 Task: Create a Vector Illustration of a Vintage Beach Cruiser.
Action: Mouse moved to (22, 88)
Screenshot: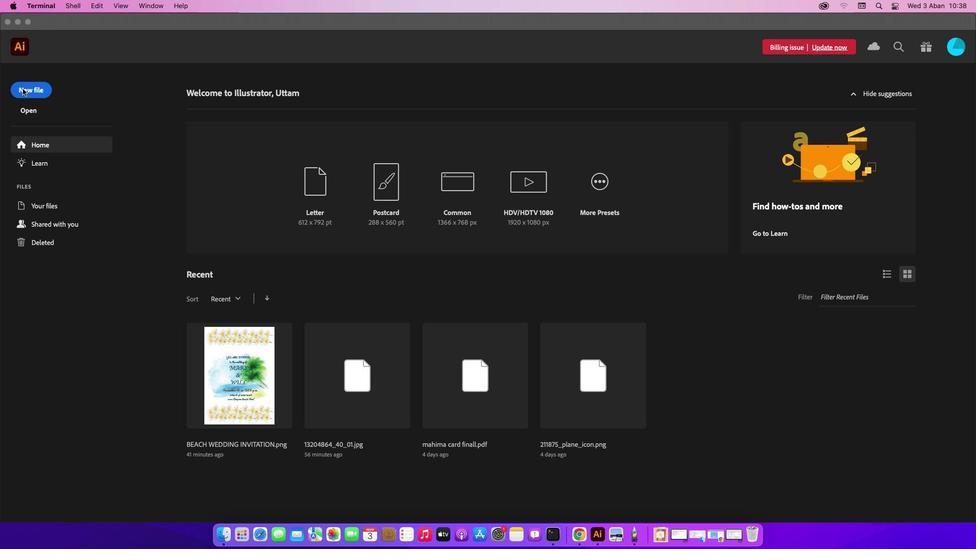 
Action: Mouse pressed left at (22, 88)
Screenshot: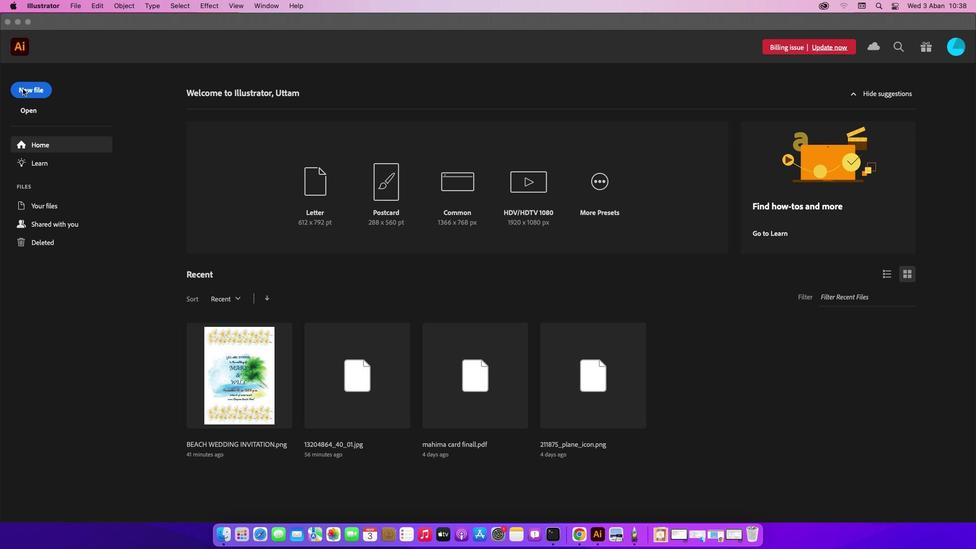 
Action: Mouse pressed left at (22, 88)
Screenshot: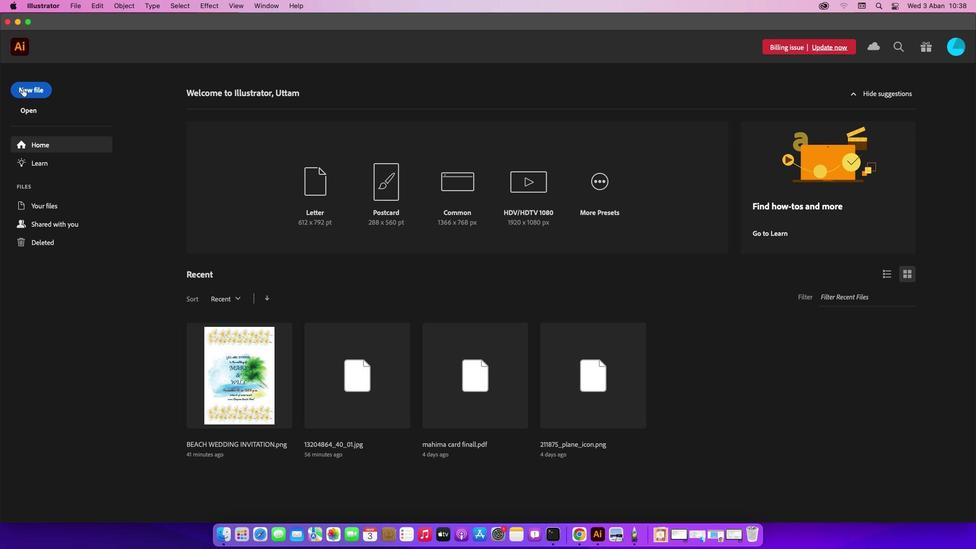 
Action: Mouse moved to (712, 414)
Screenshot: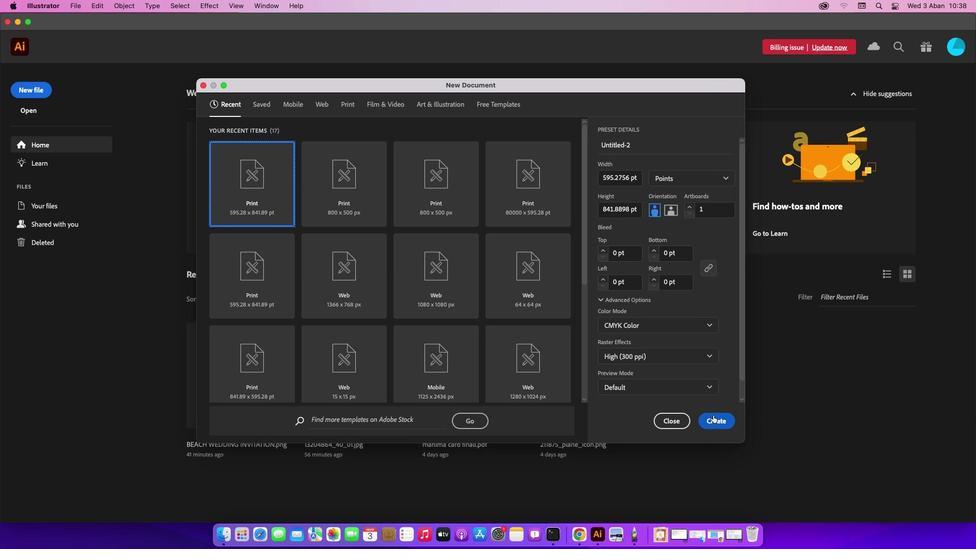 
Action: Mouse pressed left at (712, 414)
Screenshot: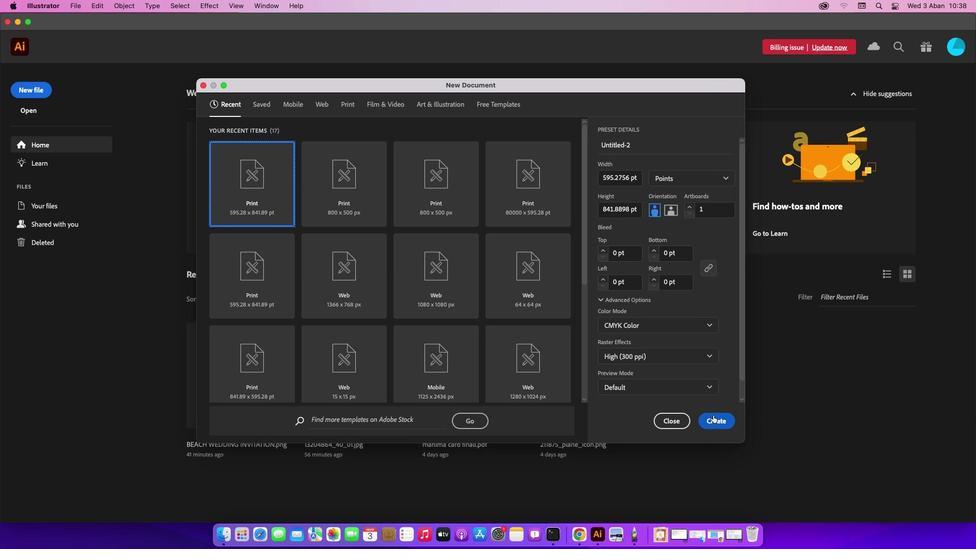 
Action: Mouse moved to (74, 3)
Screenshot: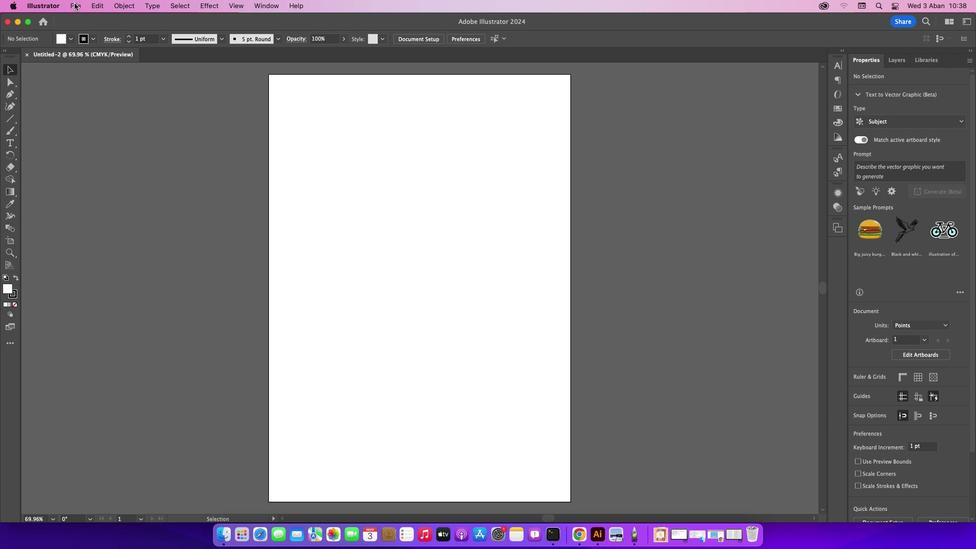 
Action: Mouse pressed left at (74, 3)
Screenshot: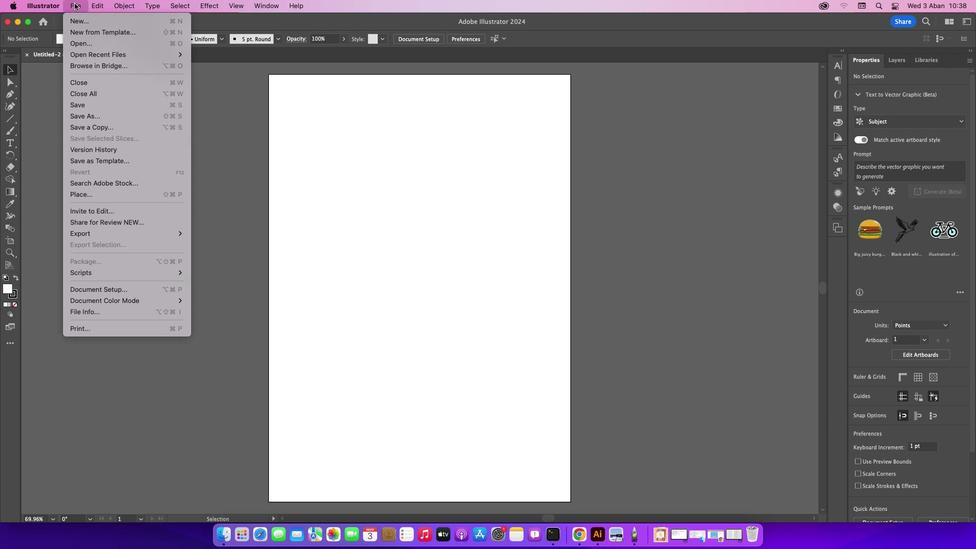 
Action: Mouse moved to (95, 39)
Screenshot: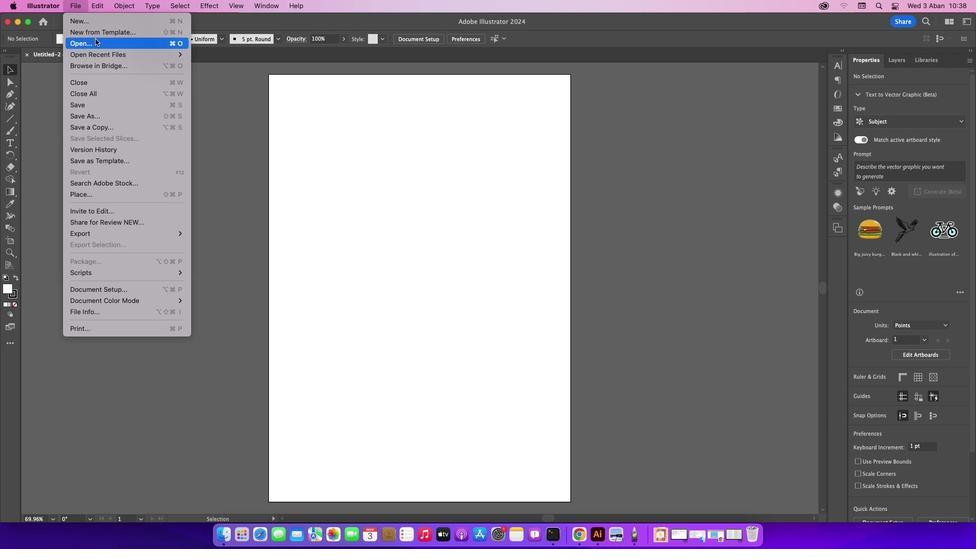 
Action: Mouse pressed left at (95, 39)
Screenshot: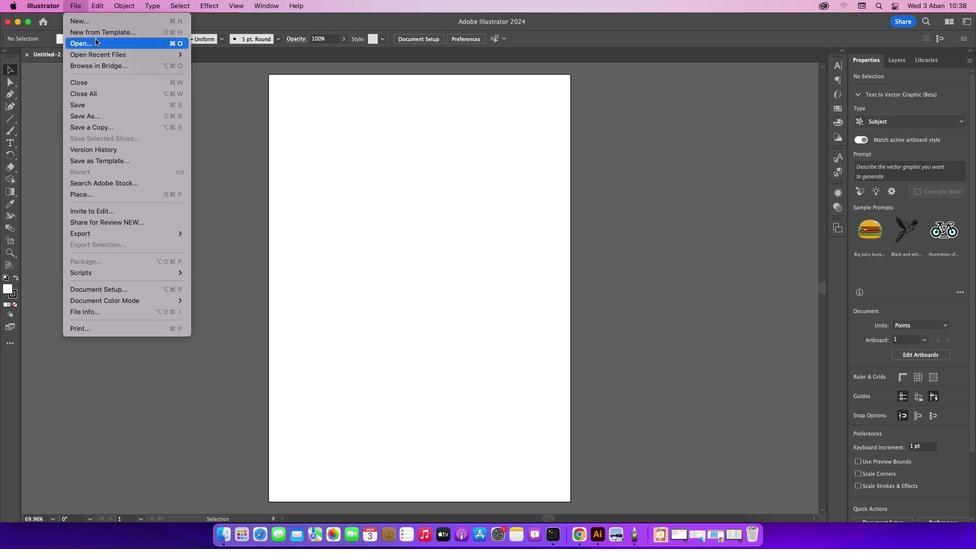 
Action: Mouse moved to (419, 140)
Screenshot: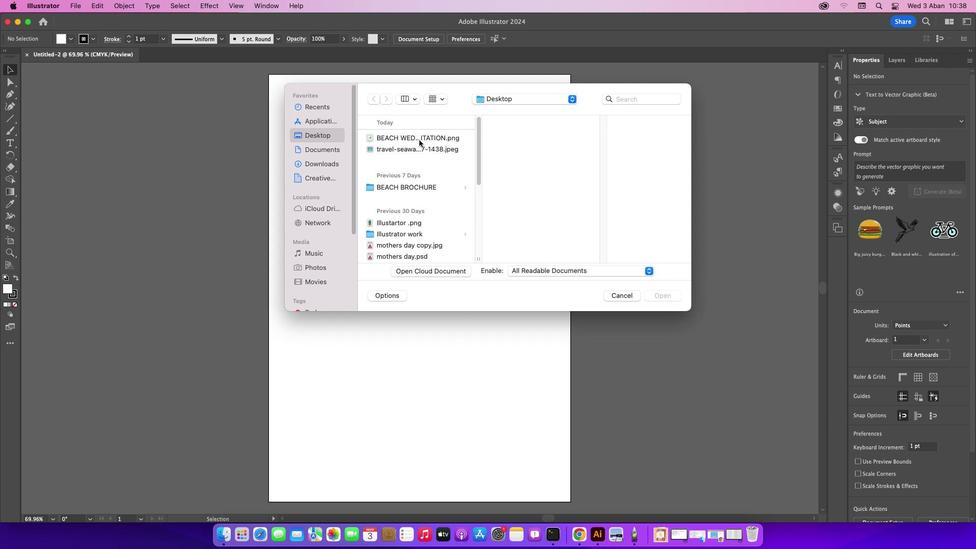 
Action: Mouse pressed left at (419, 140)
Screenshot: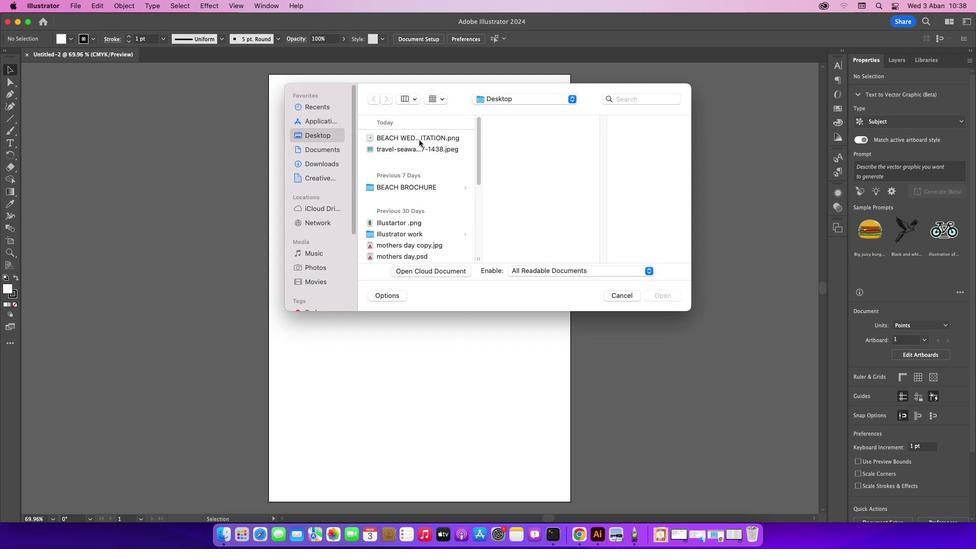 
Action: Mouse moved to (402, 156)
Screenshot: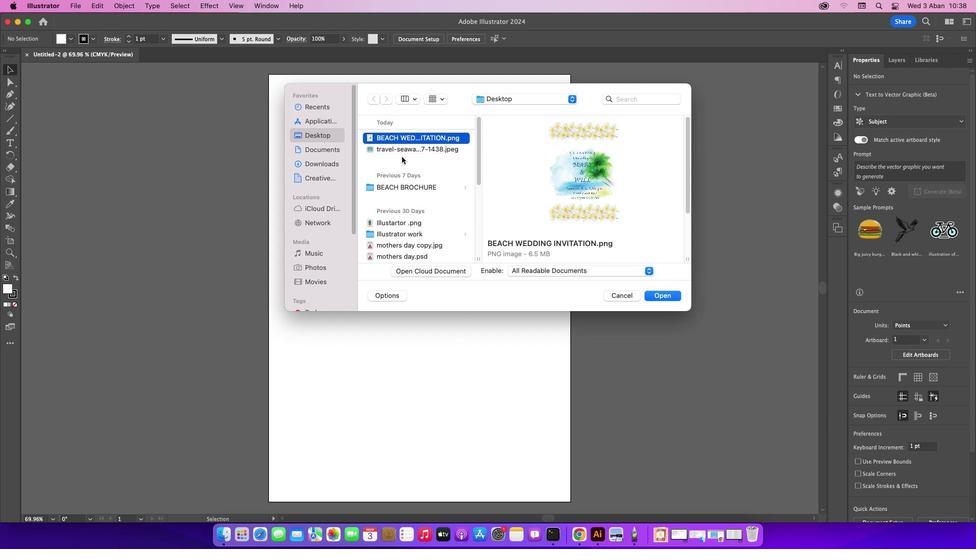 
Action: Mouse pressed left at (402, 156)
Screenshot: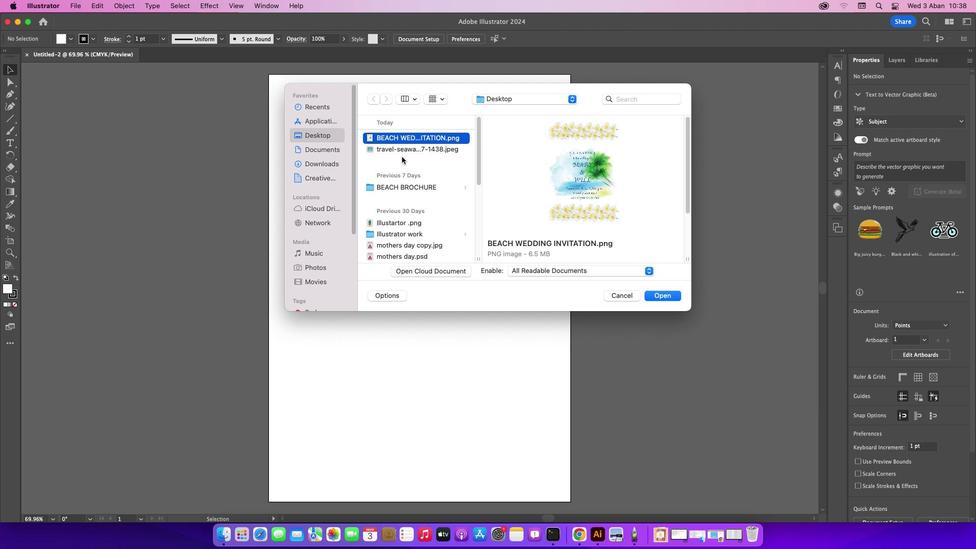 
Action: Mouse moved to (663, 297)
Screenshot: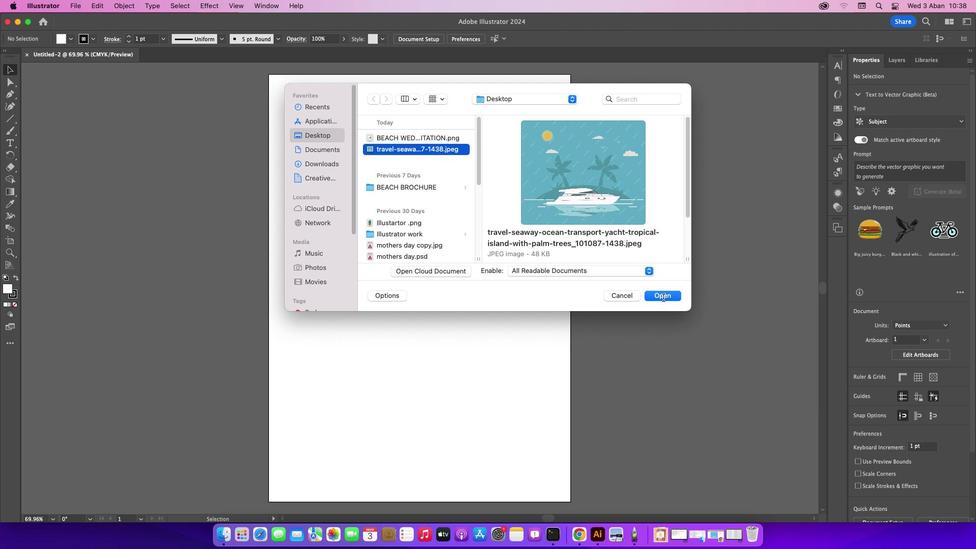 
Action: Mouse pressed left at (663, 297)
Screenshot: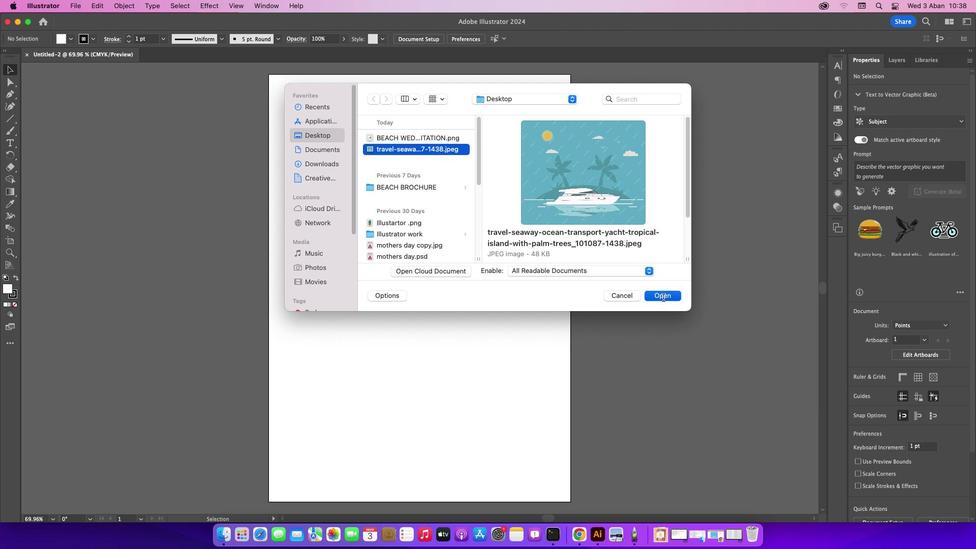 
Action: Mouse moved to (893, 64)
Screenshot: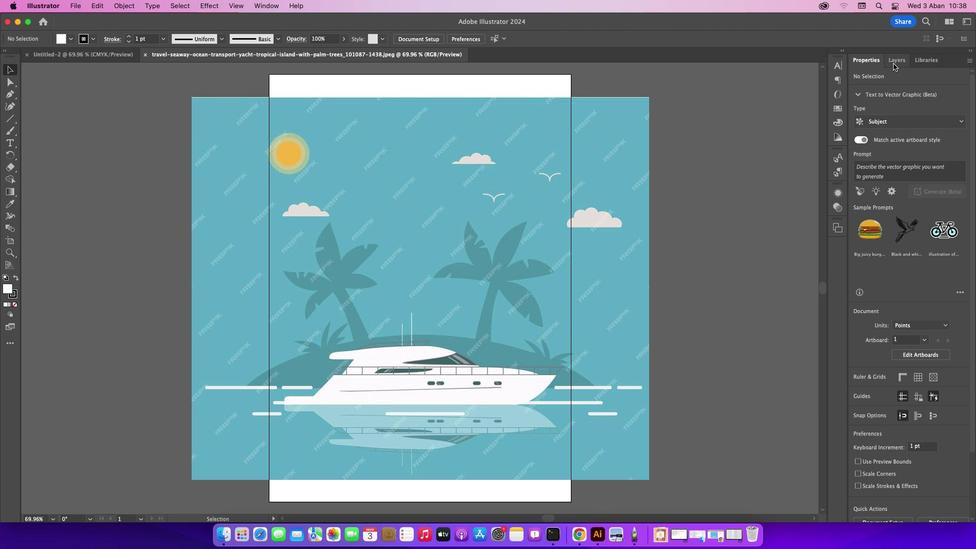 
Action: Mouse pressed left at (893, 64)
Screenshot: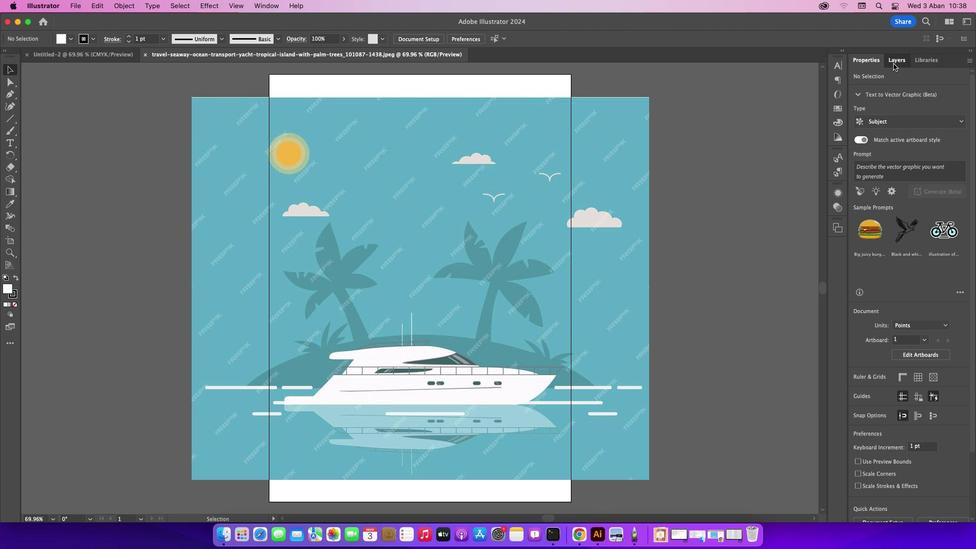 
Action: Mouse moved to (879, 96)
Screenshot: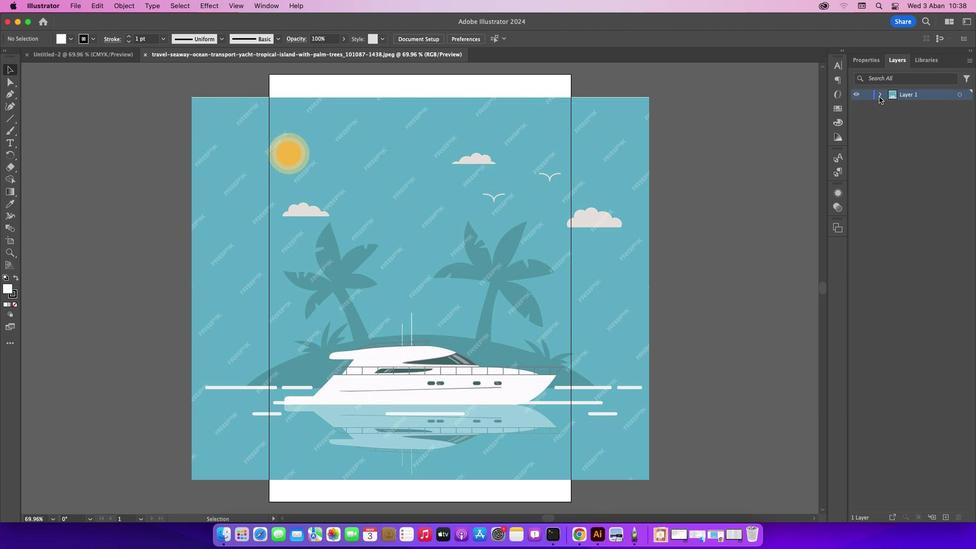 
Action: Mouse pressed left at (879, 96)
Screenshot: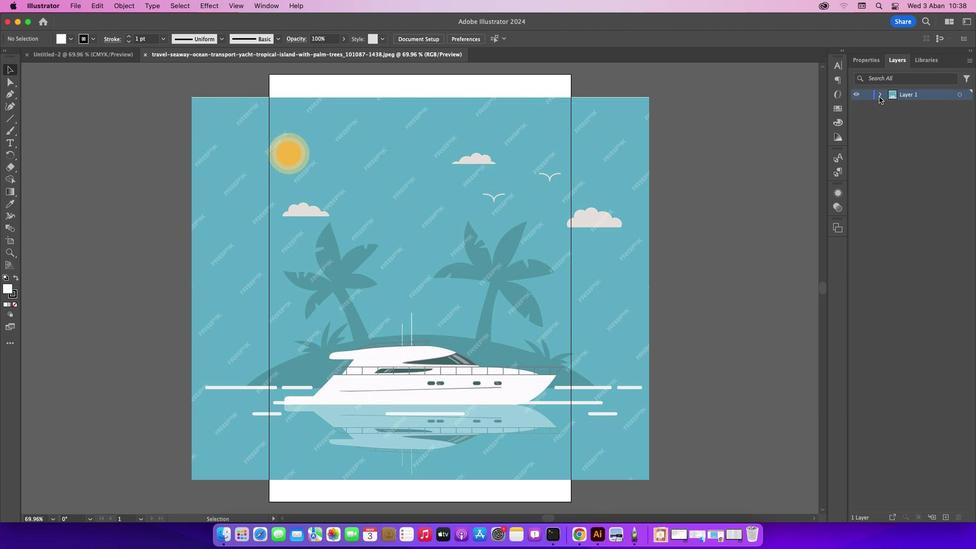 
Action: Mouse moved to (869, 107)
Screenshot: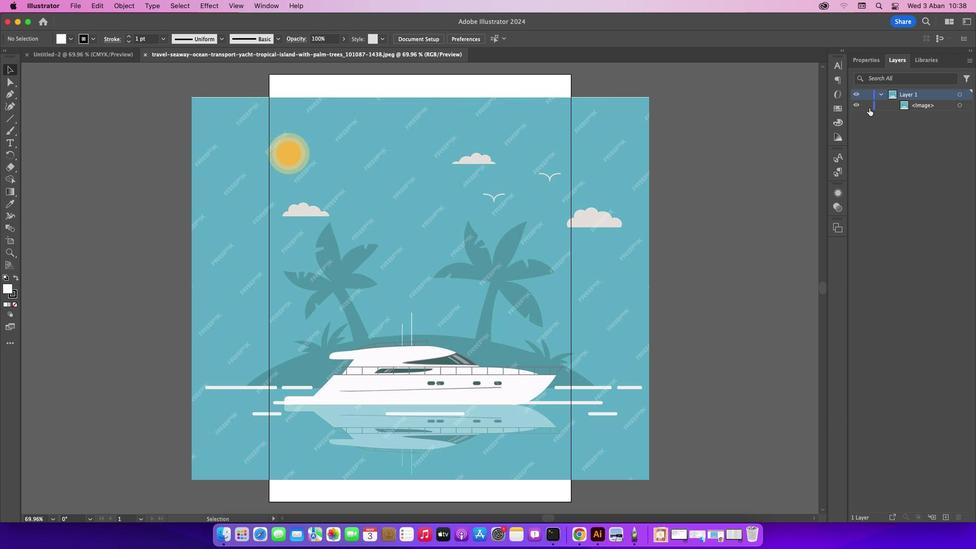 
Action: Mouse pressed left at (869, 107)
Screenshot: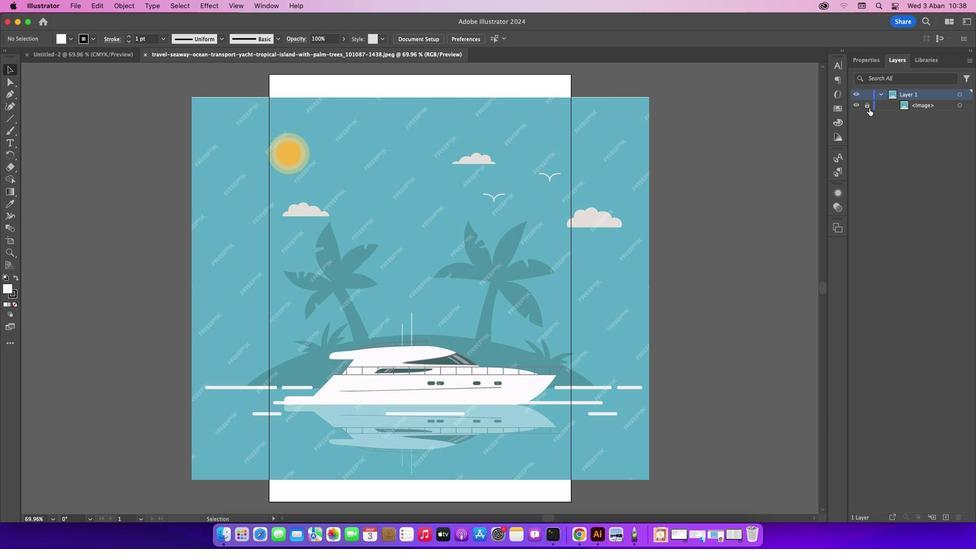 
Action: Mouse moved to (10, 94)
Screenshot: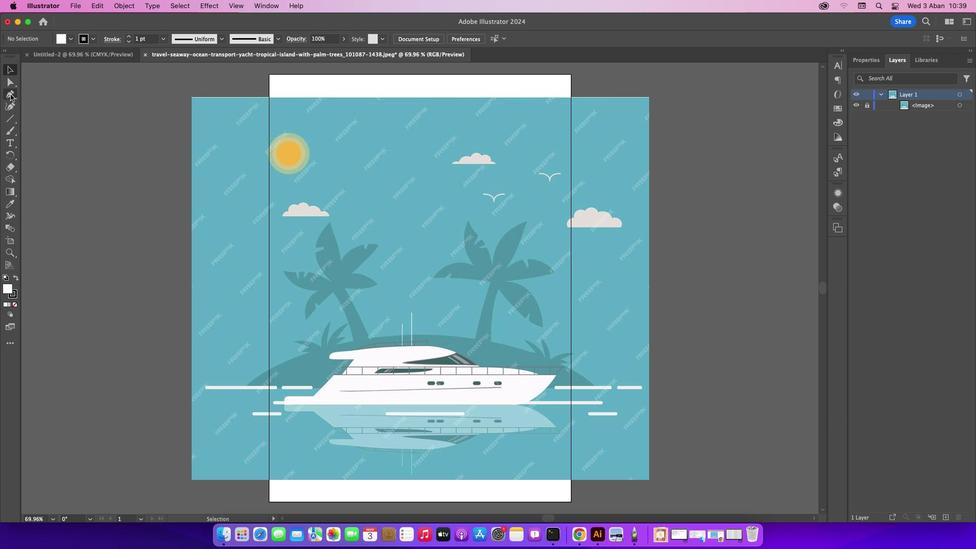
Action: Mouse pressed left at (10, 94)
Screenshot: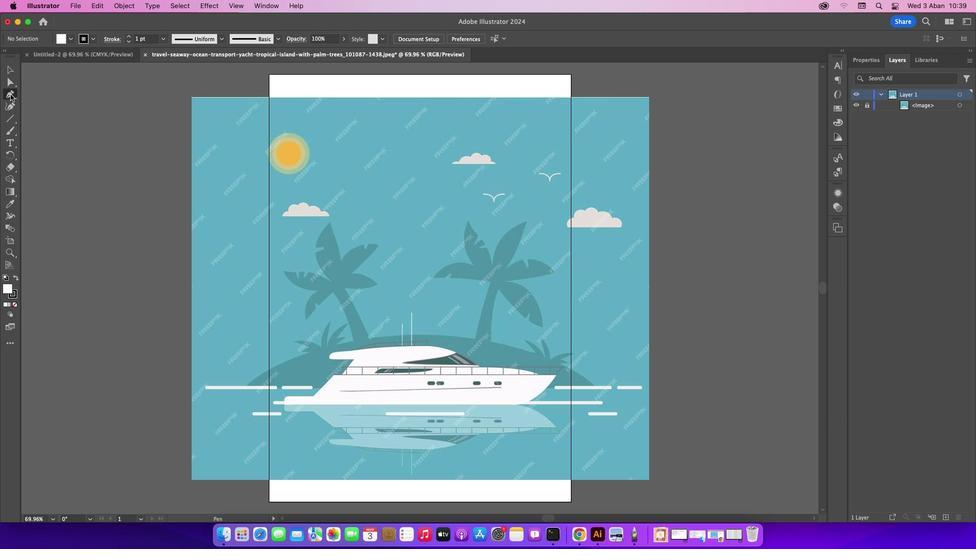 
Action: Mouse moved to (275, 271)
Screenshot: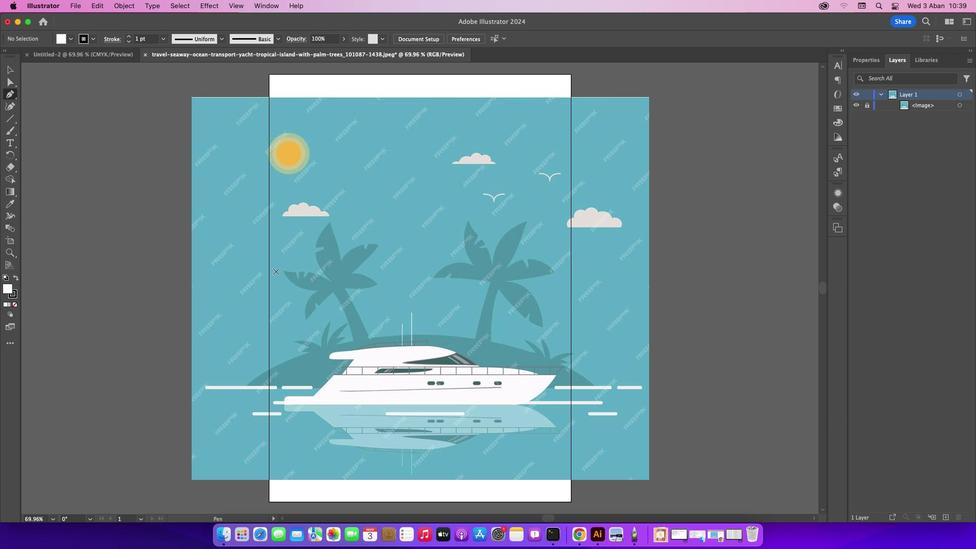 
Action: Key pressed Key.caps_lock
Screenshot: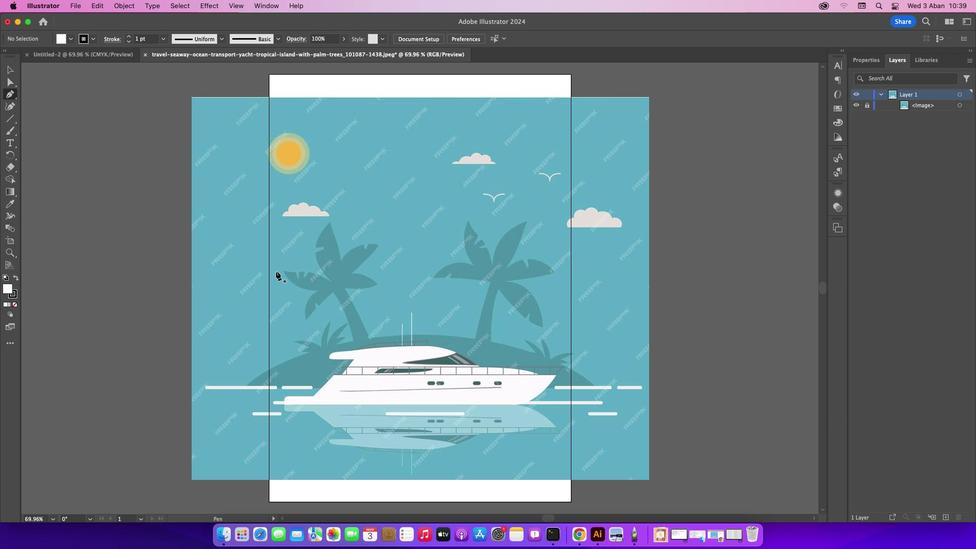 
Action: Mouse moved to (295, 344)
Screenshot: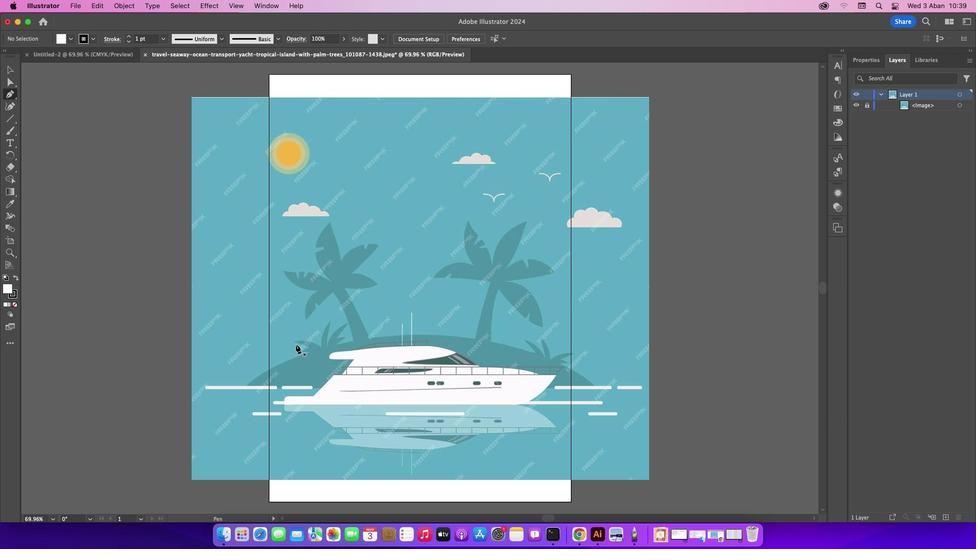 
Action: Key pressed Key.cmd_r'=''='
Screenshot: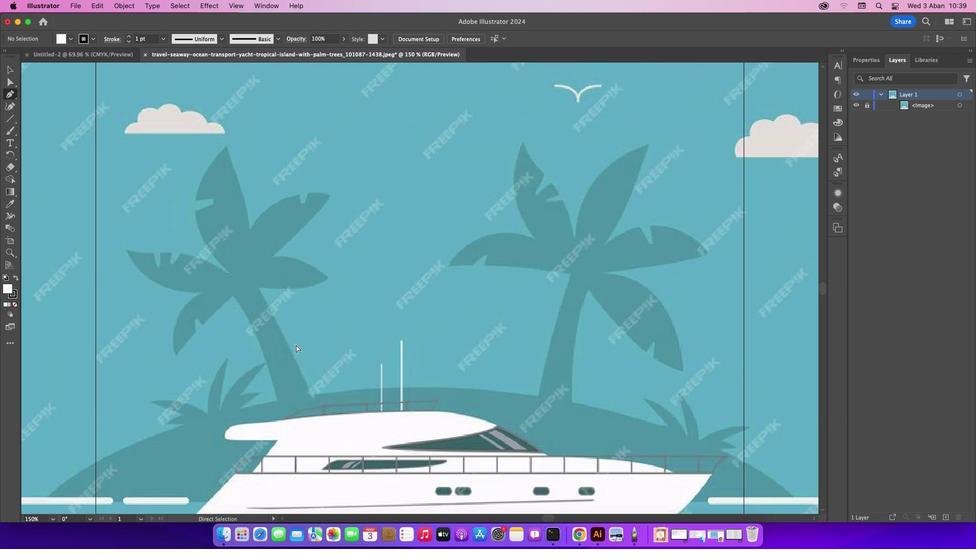 
Action: Mouse moved to (426, 446)
Screenshot: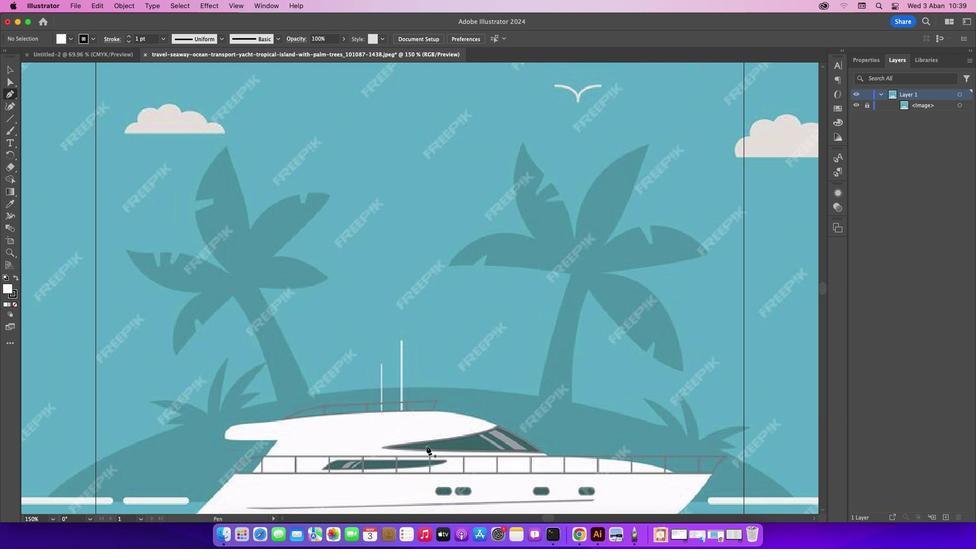 
Action: Mouse scrolled (426, 446) with delta (0, 0)
Screenshot: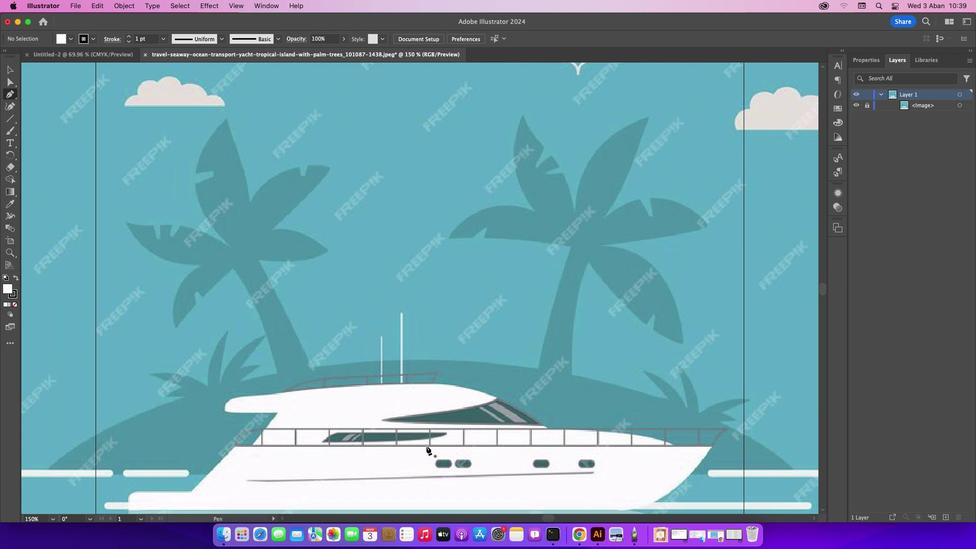 
Action: Mouse scrolled (426, 446) with delta (0, 0)
Screenshot: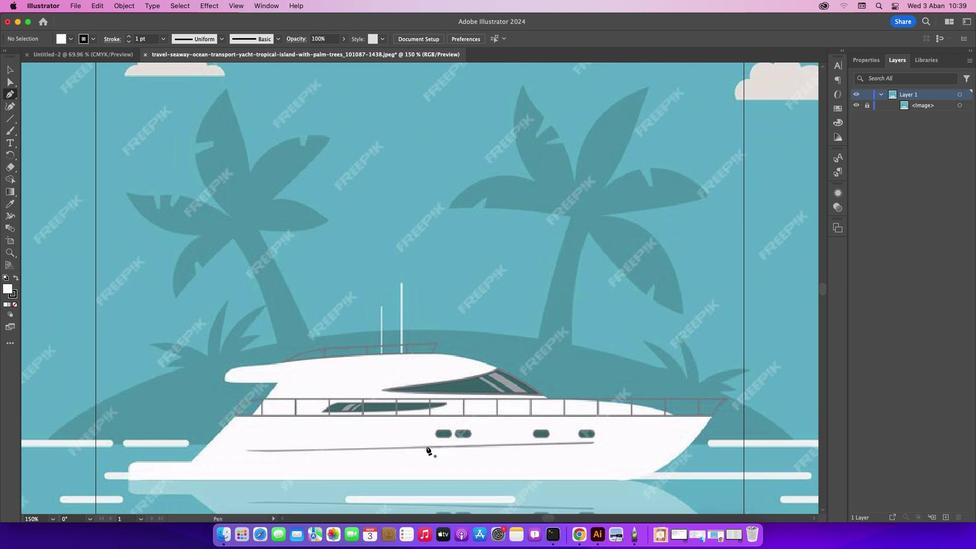 
Action: Mouse scrolled (426, 446) with delta (0, -1)
Screenshot: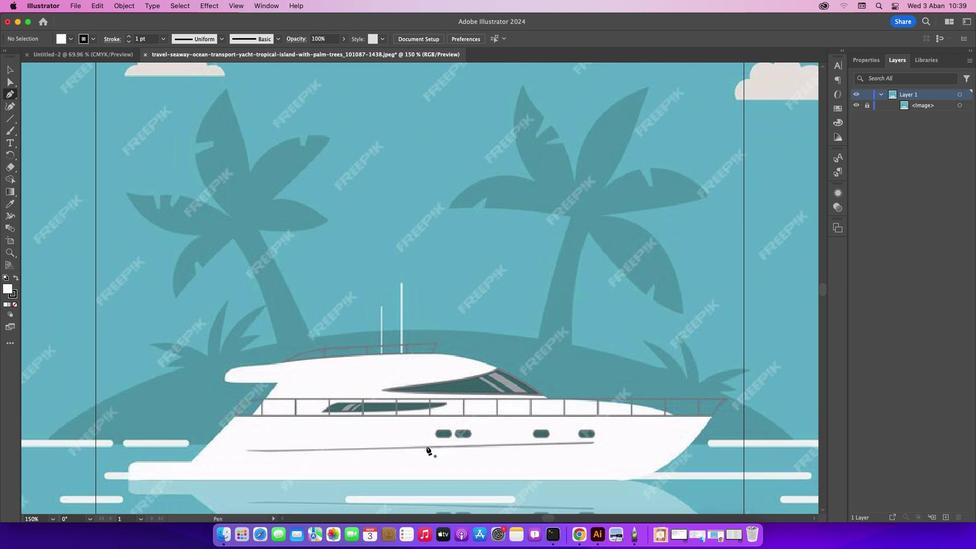 
Action: Mouse scrolled (426, 446) with delta (0, -2)
Screenshot: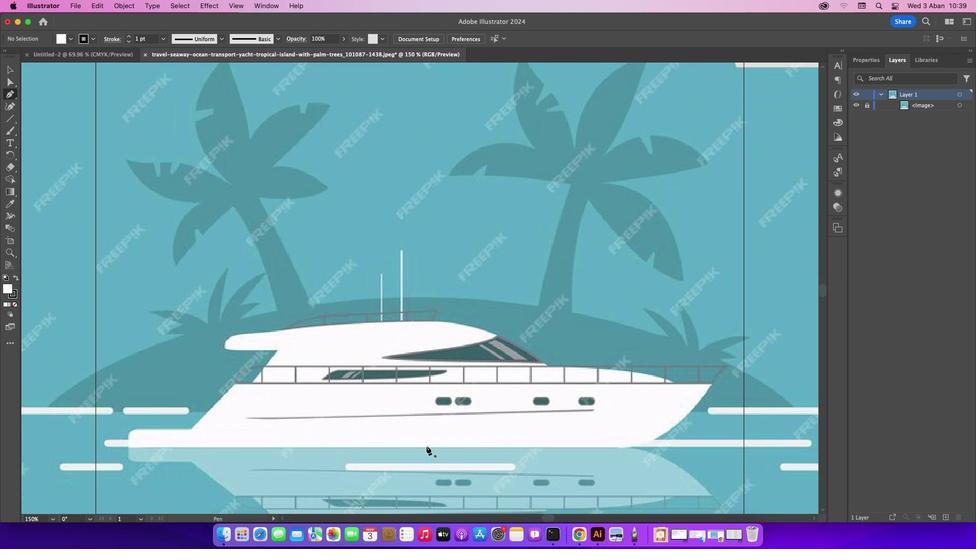 
Action: Mouse scrolled (426, 446) with delta (0, -2)
Screenshot: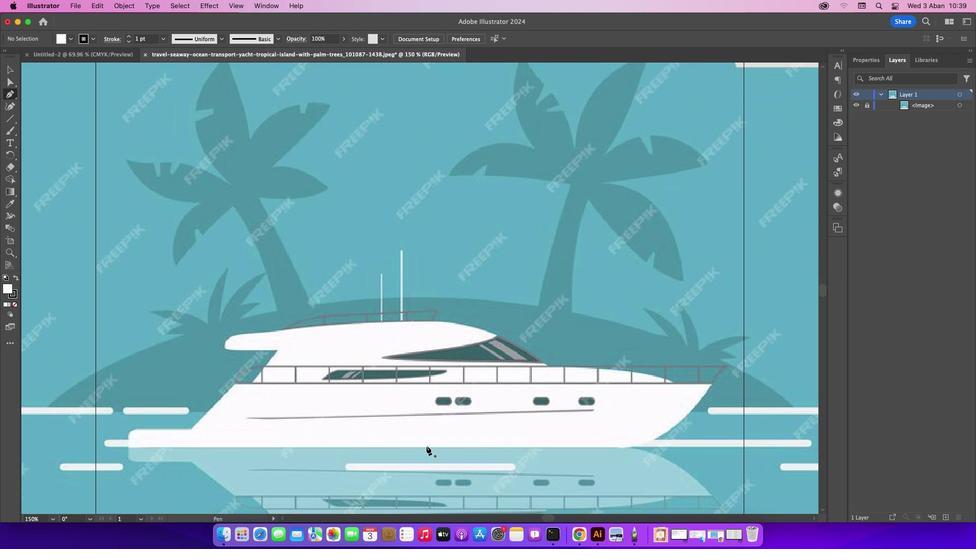 
Action: Mouse scrolled (426, 446) with delta (0, 0)
Screenshot: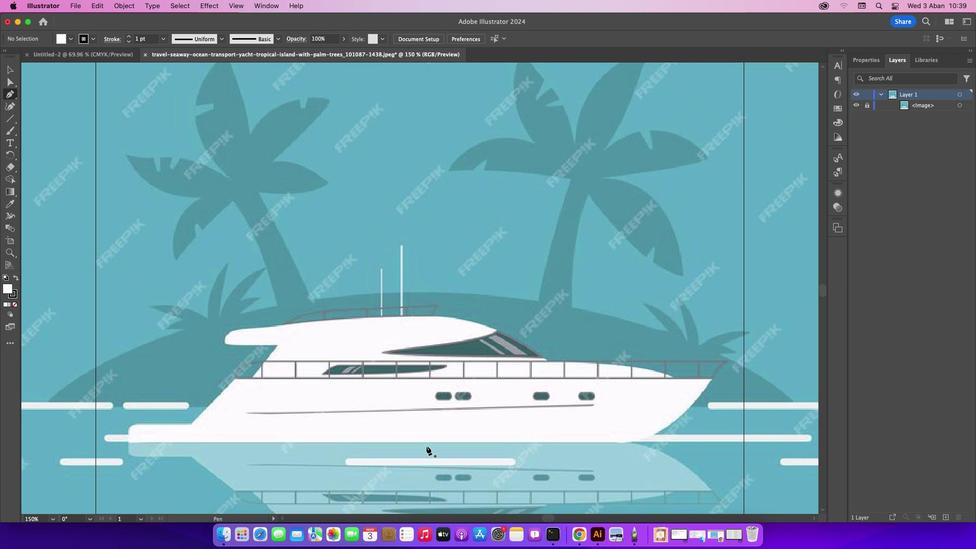 
Action: Mouse scrolled (426, 446) with delta (0, 0)
Screenshot: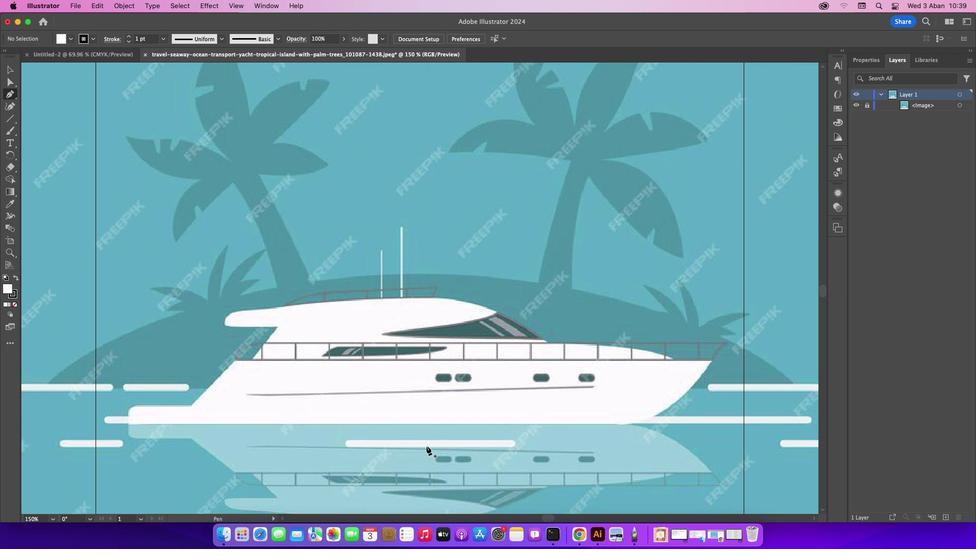 
Action: Mouse scrolled (426, 446) with delta (0, -1)
Screenshot: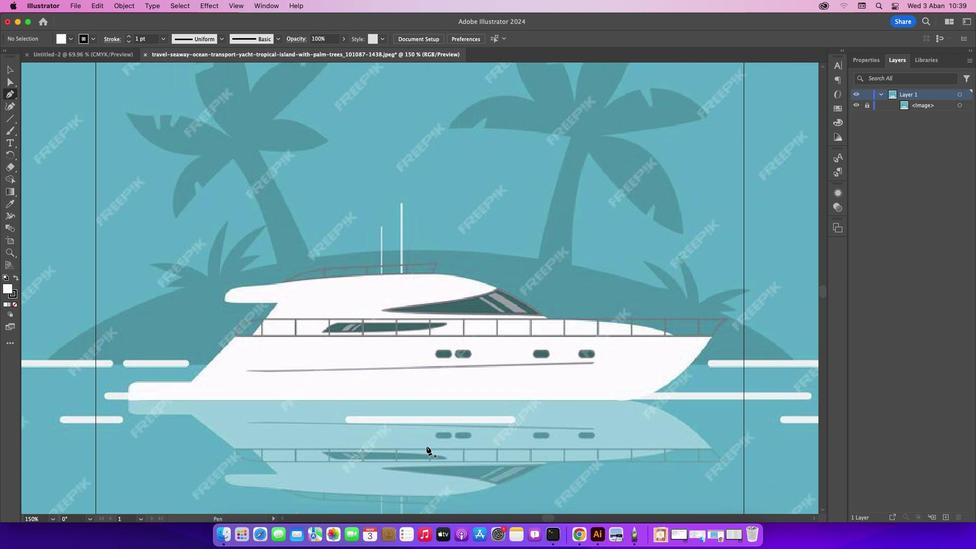 
Action: Mouse scrolled (426, 446) with delta (0, -2)
Screenshot: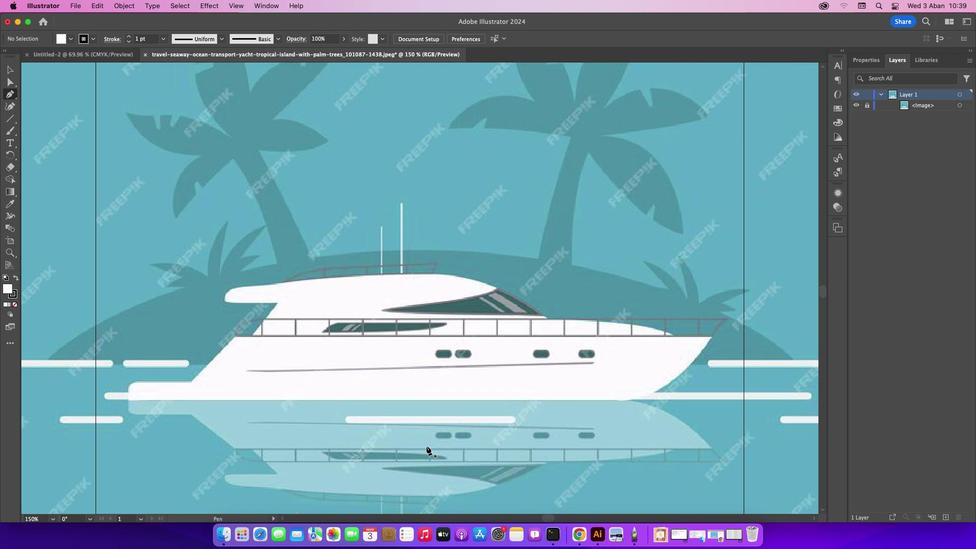 
Action: Mouse scrolled (426, 446) with delta (0, 0)
Screenshot: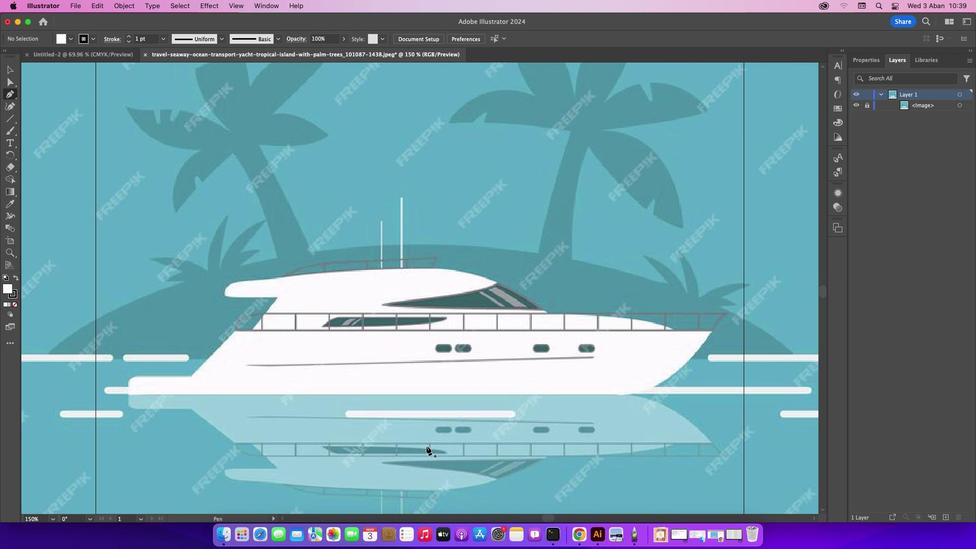 
Action: Mouse scrolled (426, 446) with delta (0, 0)
Screenshot: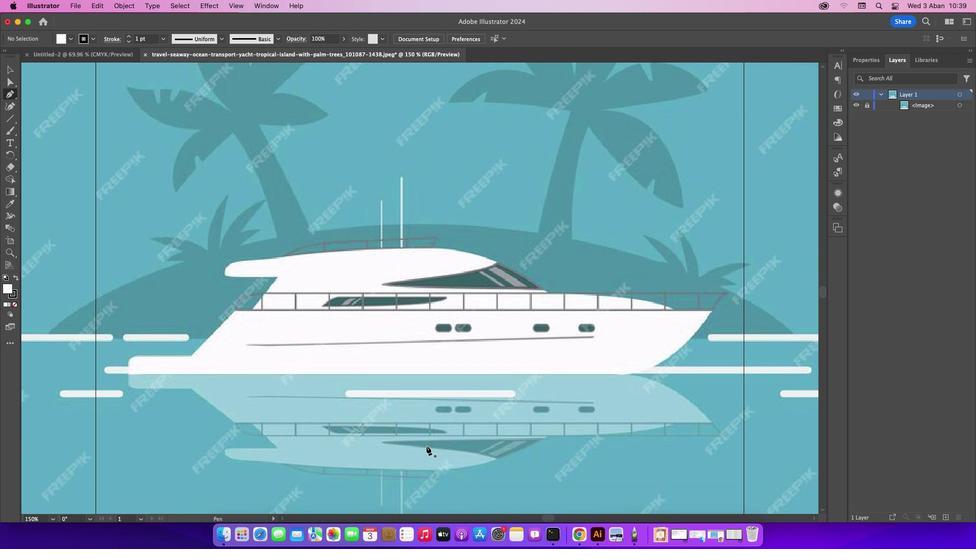 
Action: Mouse scrolled (426, 446) with delta (0, -1)
Screenshot: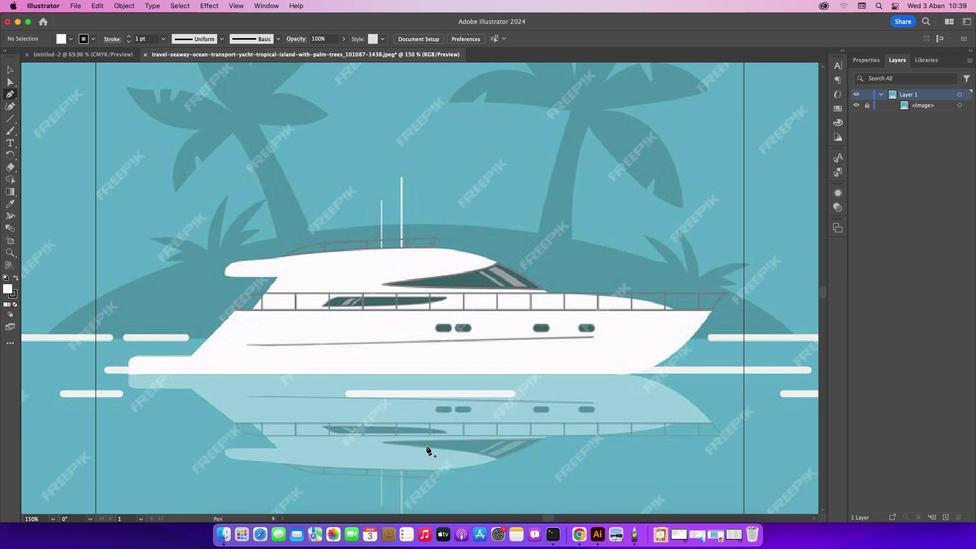 
Action: Mouse scrolled (426, 446) with delta (0, -1)
Screenshot: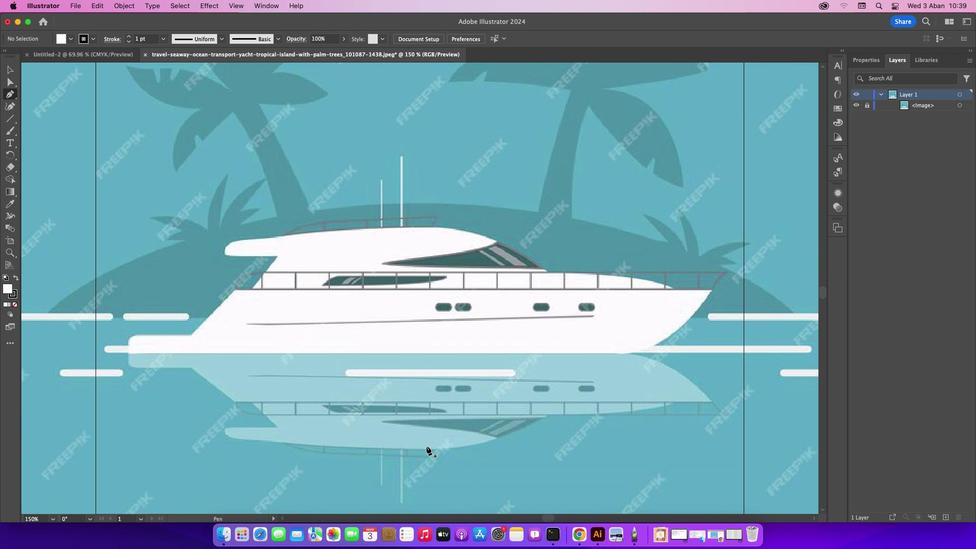
Action: Mouse moved to (234, 289)
Screenshot: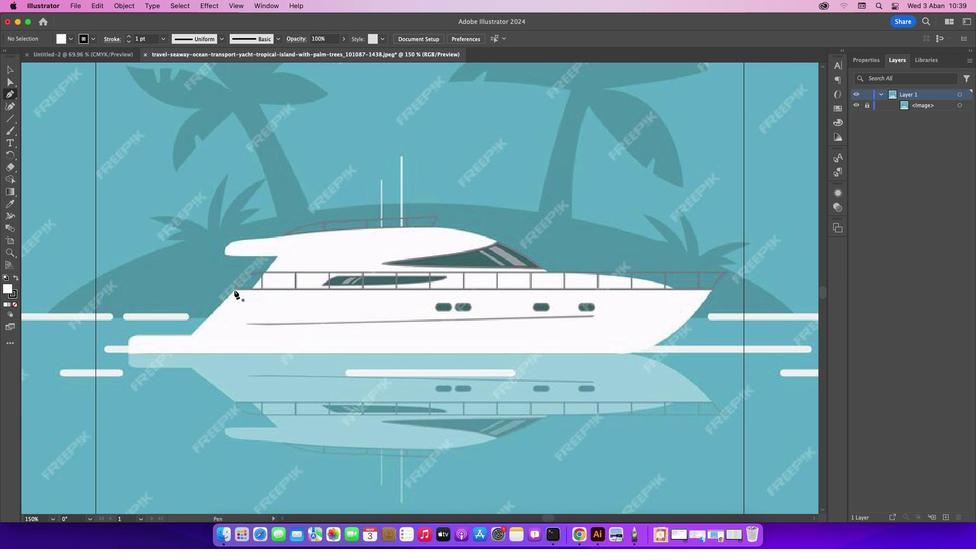 
Action: Mouse pressed left at (234, 289)
Screenshot: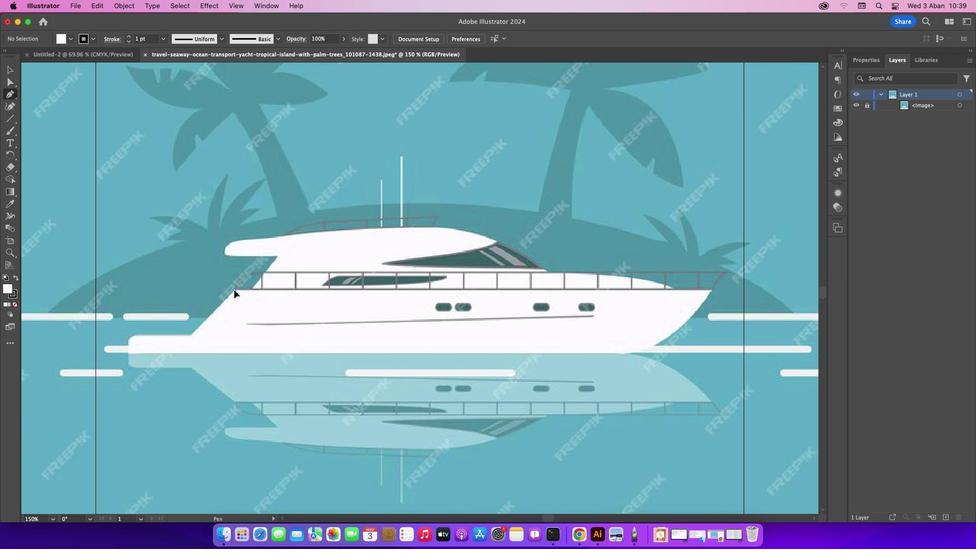 
Action: Mouse moved to (192, 335)
Screenshot: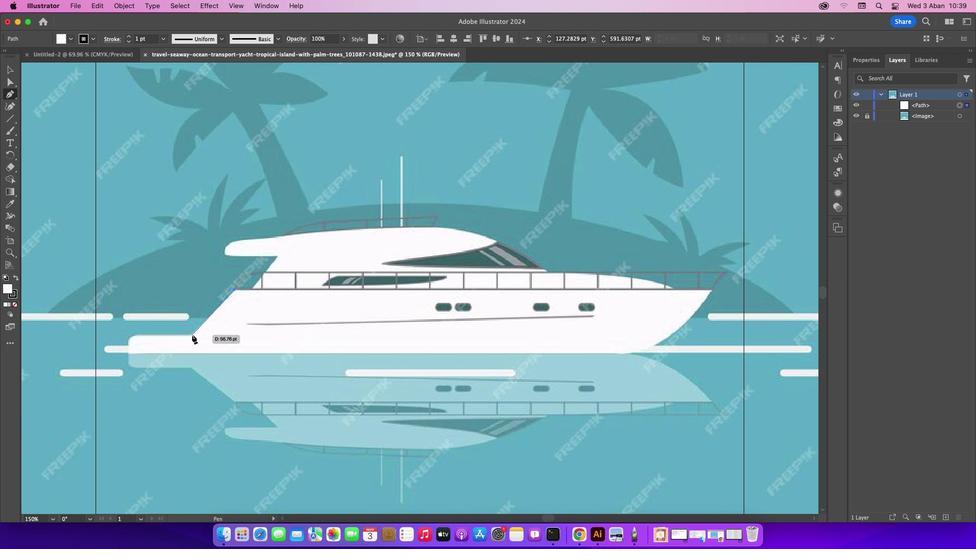 
Action: Mouse pressed left at (192, 335)
Screenshot: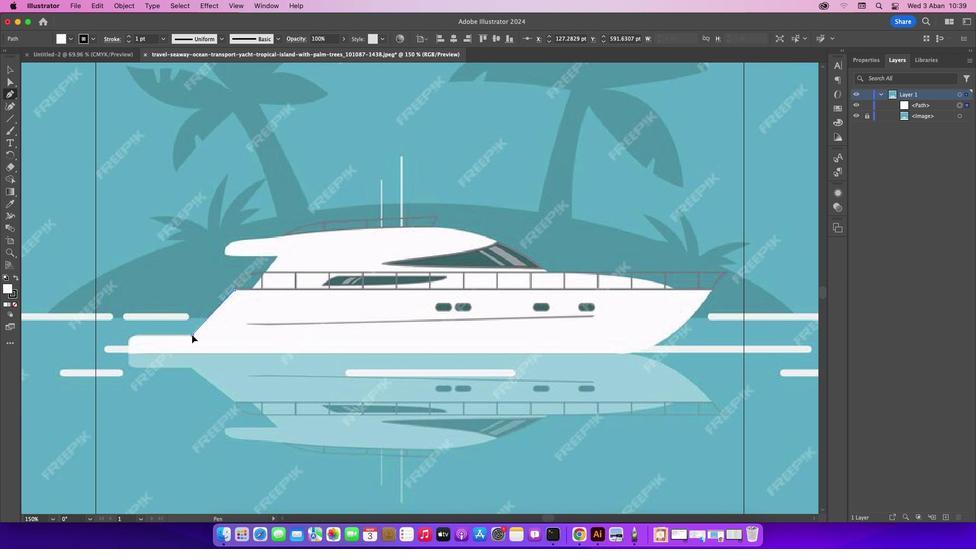 
Action: Mouse moved to (139, 335)
Screenshot: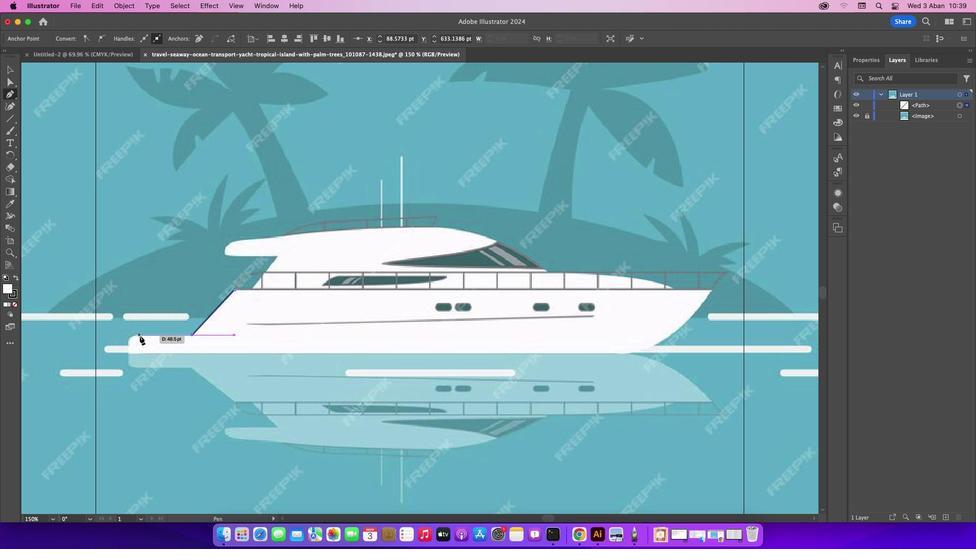 
Action: Mouse pressed left at (139, 335)
Screenshot: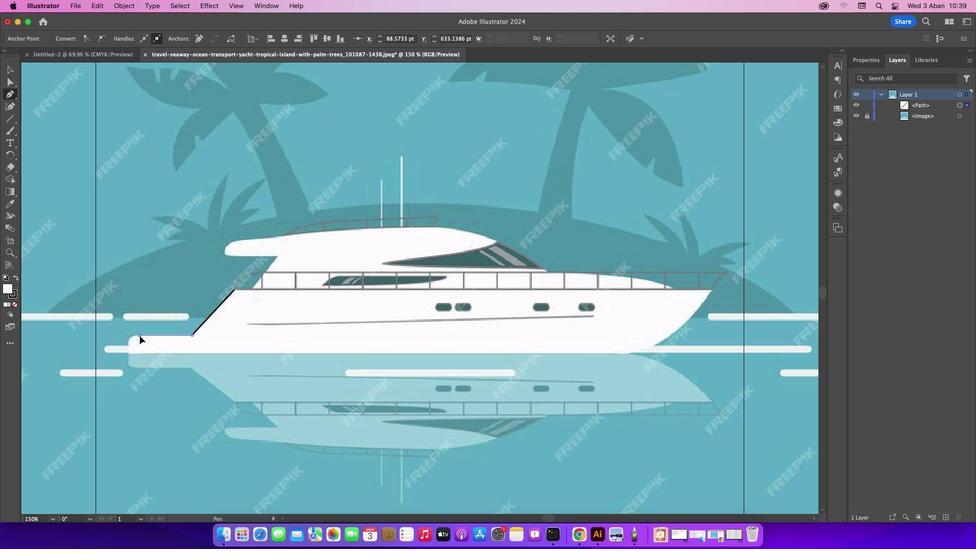 
Action: Mouse moved to (127, 343)
Screenshot: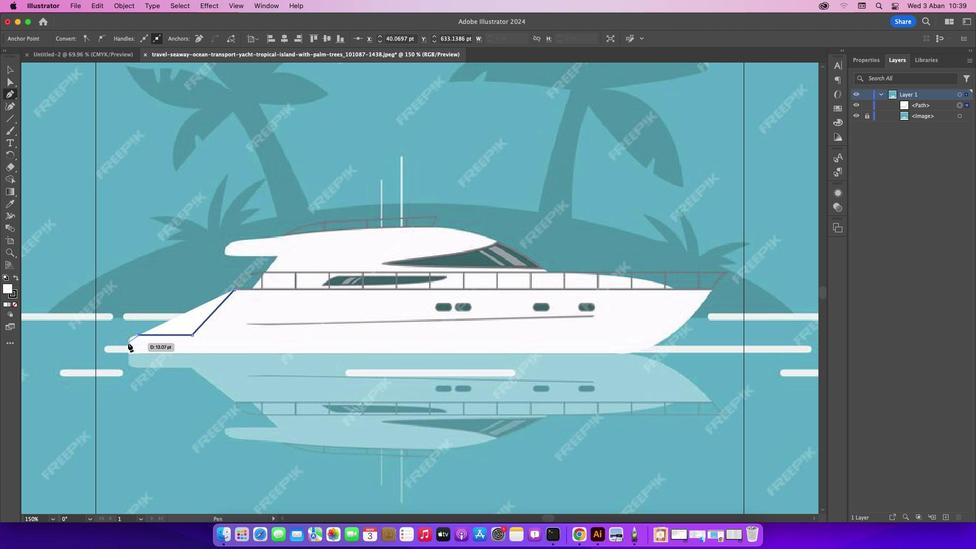 
Action: Mouse pressed left at (127, 343)
Screenshot: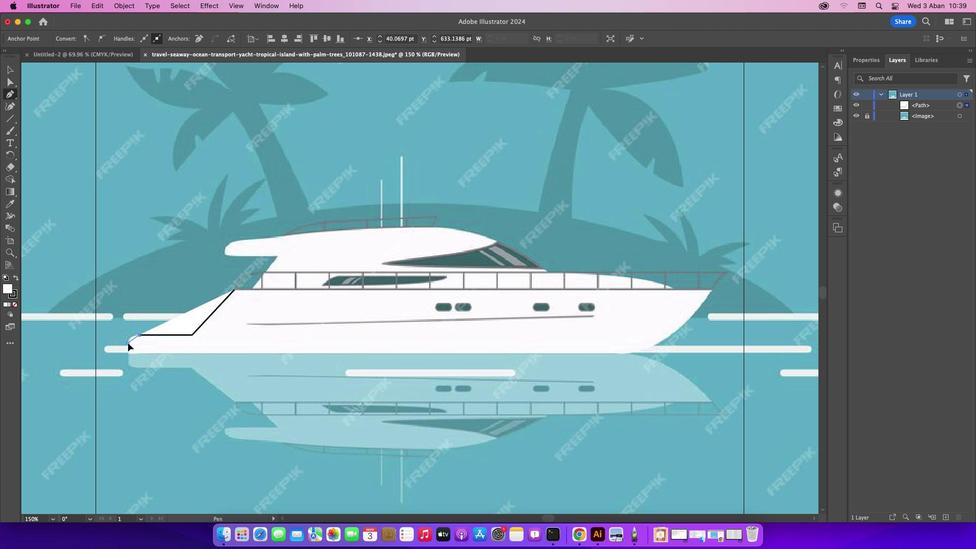 
Action: Mouse moved to (128, 345)
Screenshot: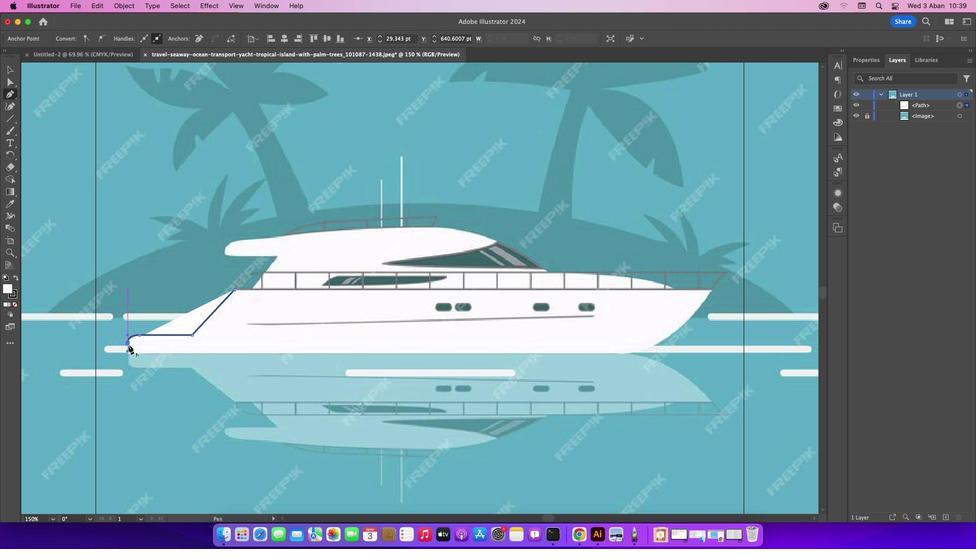 
Action: Mouse pressed left at (128, 345)
Screenshot: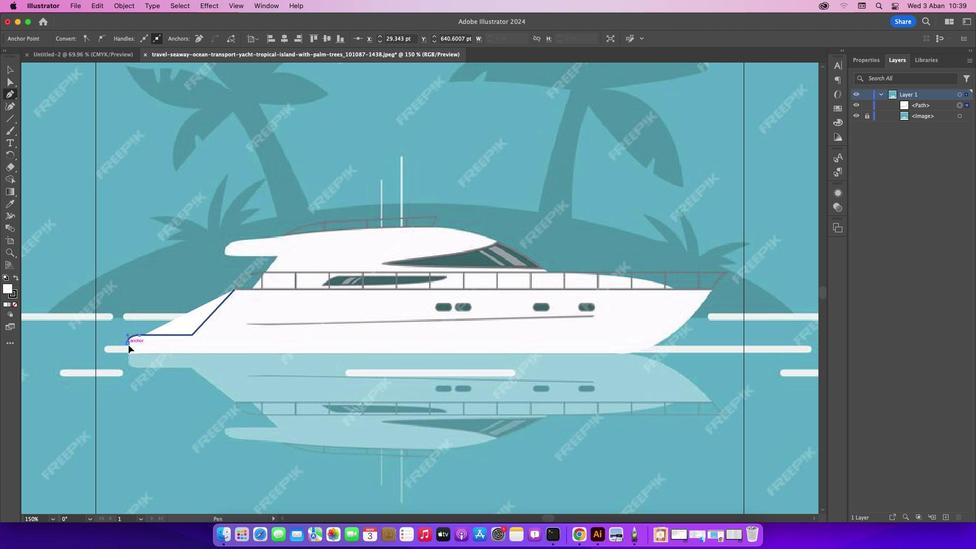 
Action: Mouse moved to (14, 304)
Screenshot: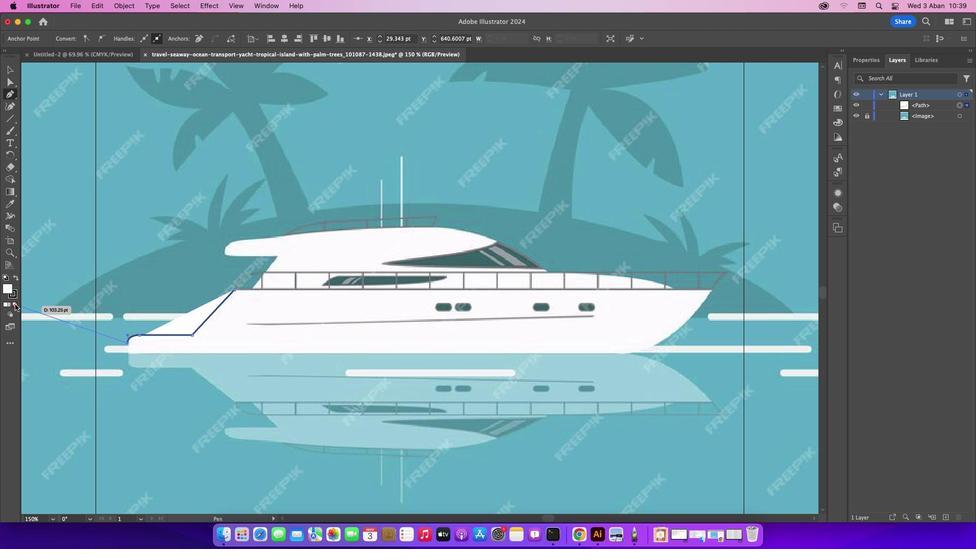 
Action: Mouse pressed left at (14, 304)
Screenshot: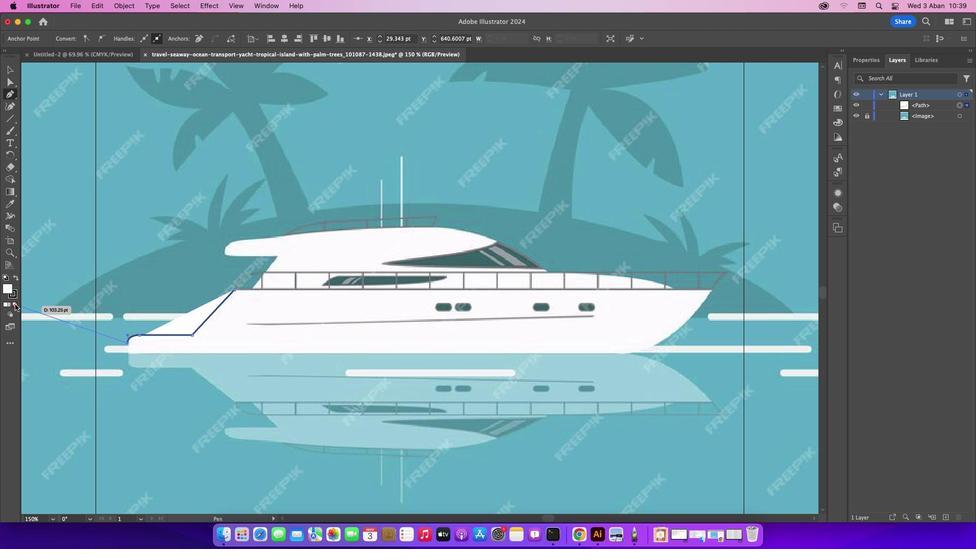 
Action: Mouse moved to (14, 294)
Screenshot: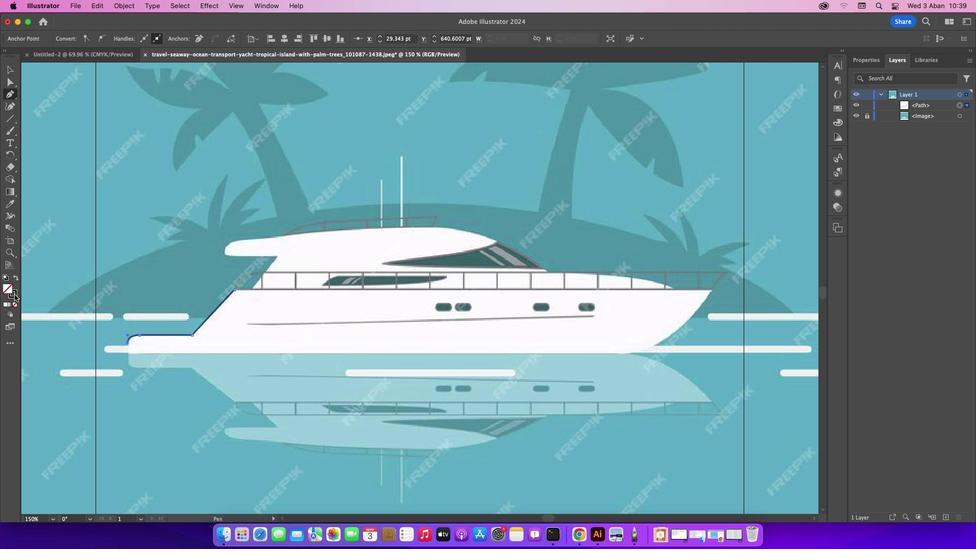 
Action: Mouse pressed left at (14, 294)
Screenshot: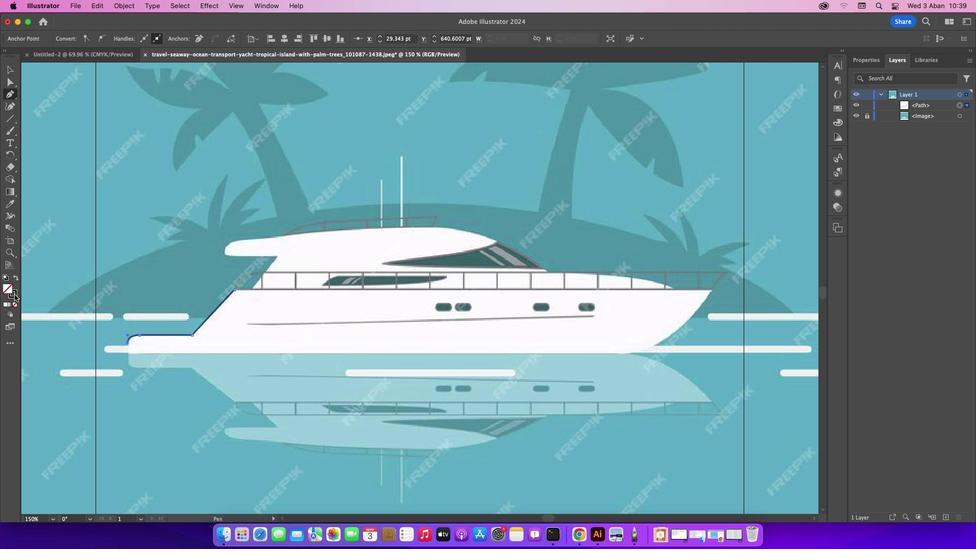 
Action: Mouse moved to (15, 303)
Screenshot: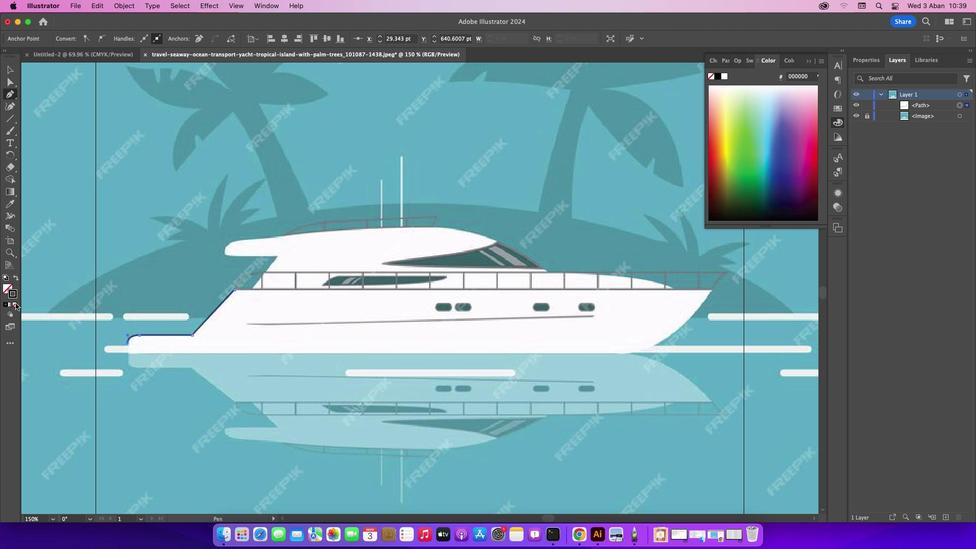 
Action: Mouse pressed left at (15, 303)
Screenshot: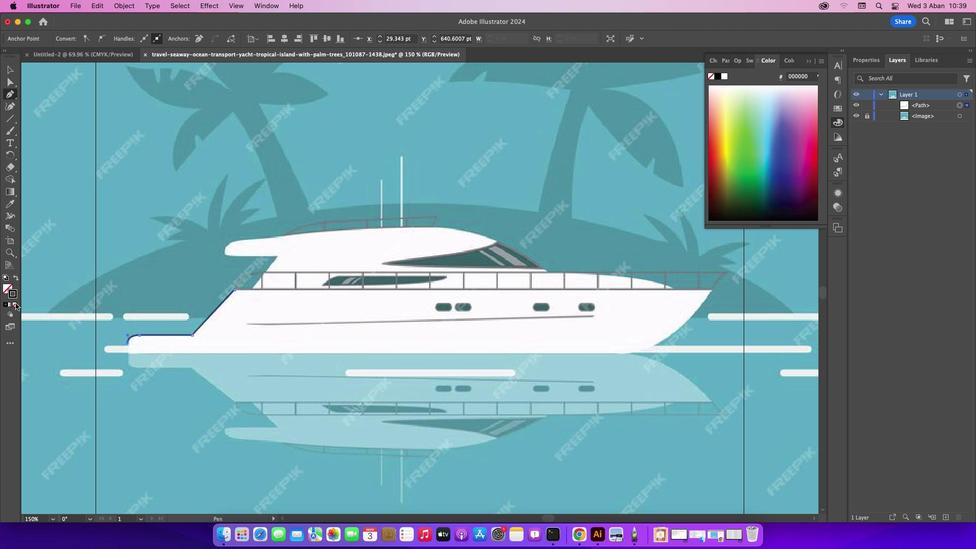 
Action: Mouse moved to (128, 346)
Screenshot: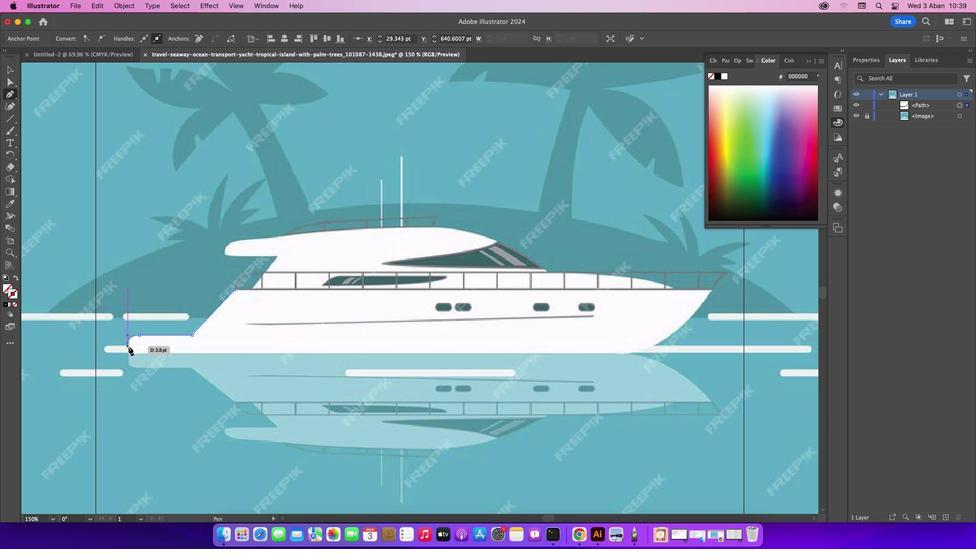 
Action: Mouse pressed left at (128, 346)
Screenshot: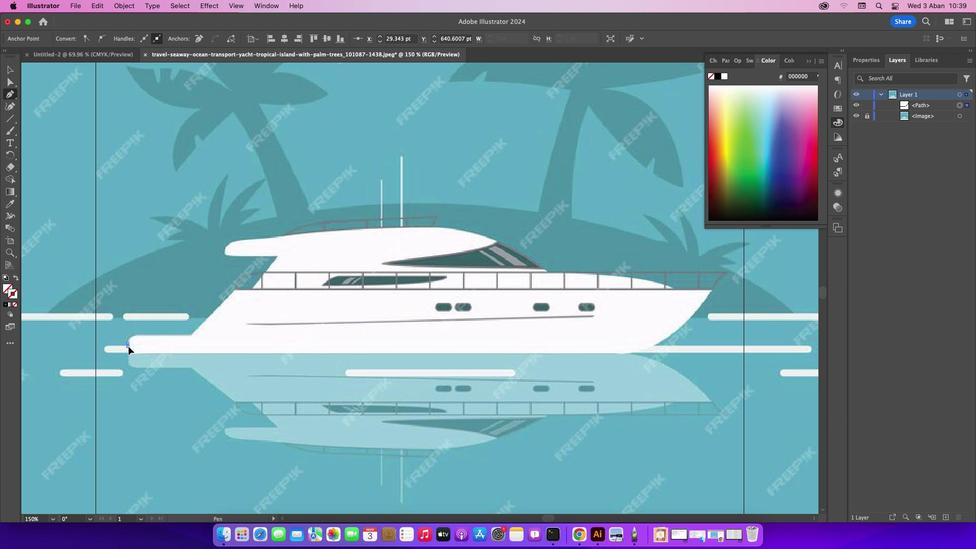 
Action: Mouse moved to (110, 345)
Screenshot: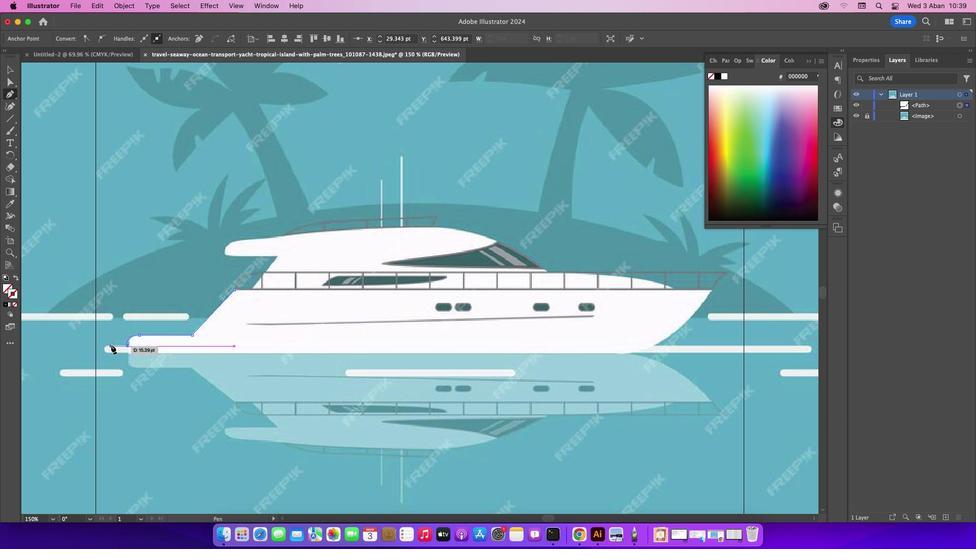 
Action: Mouse pressed left at (110, 345)
Screenshot: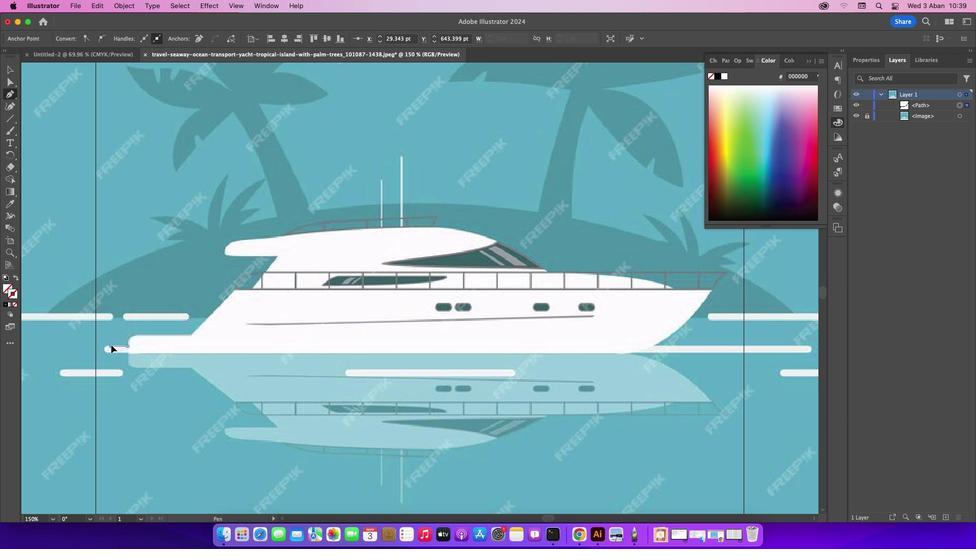 
Action: Mouse moved to (104, 351)
Screenshot: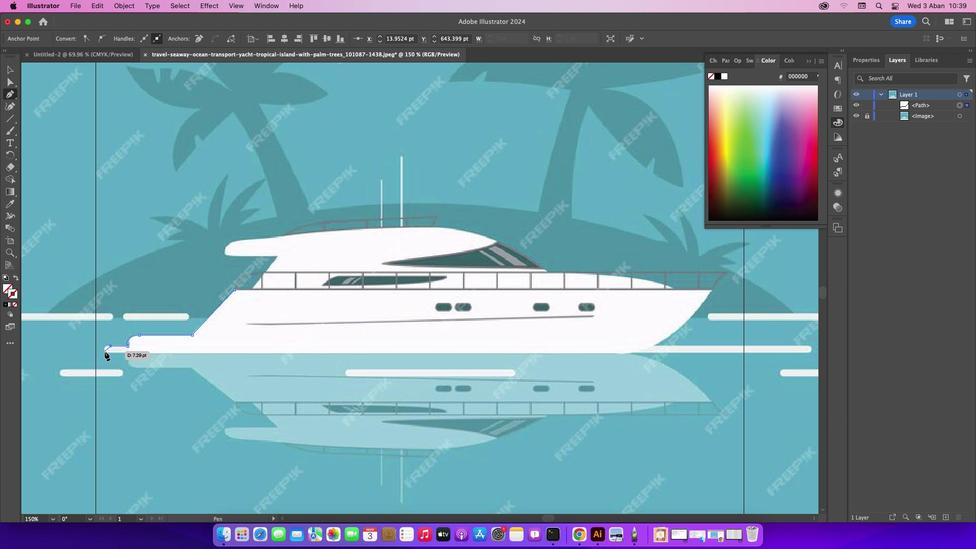 
Action: Mouse pressed left at (104, 351)
Screenshot: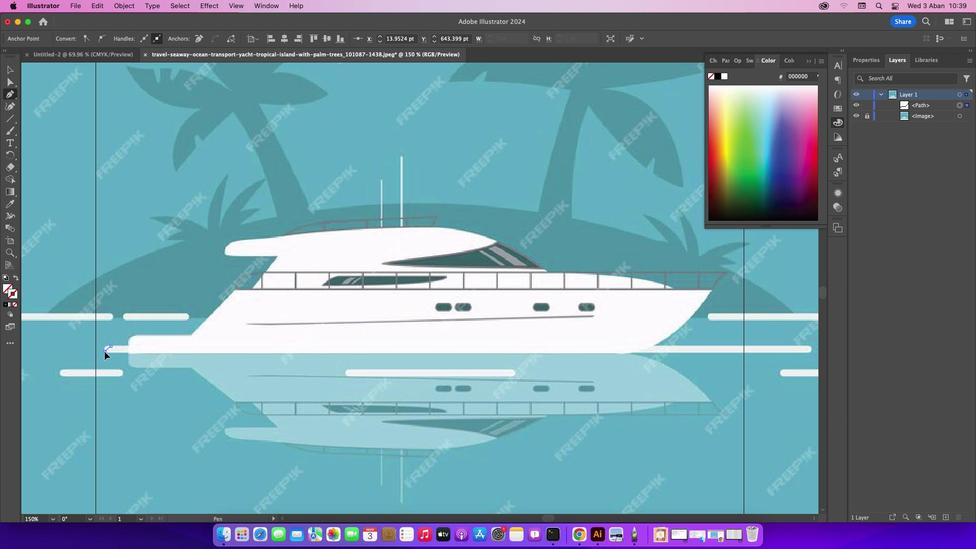 
Action: Mouse moved to (103, 350)
Screenshot: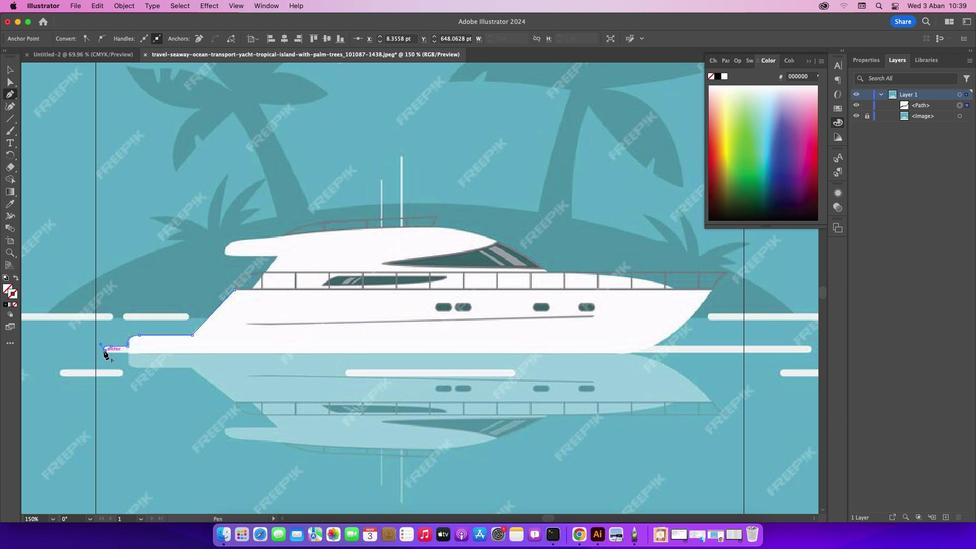 
Action: Mouse pressed left at (103, 350)
Screenshot: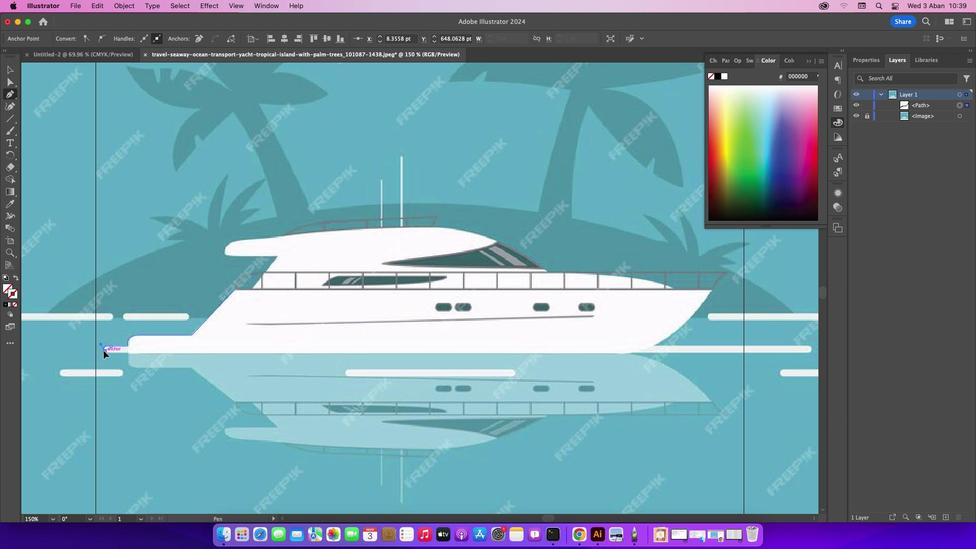 
Action: Mouse moved to (115, 353)
Screenshot: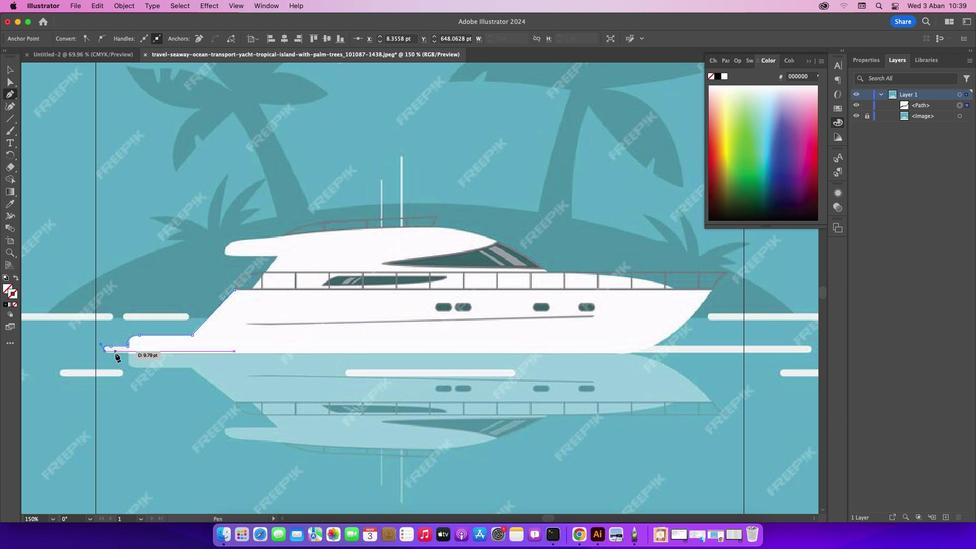 
Action: Mouse pressed left at (115, 353)
Screenshot: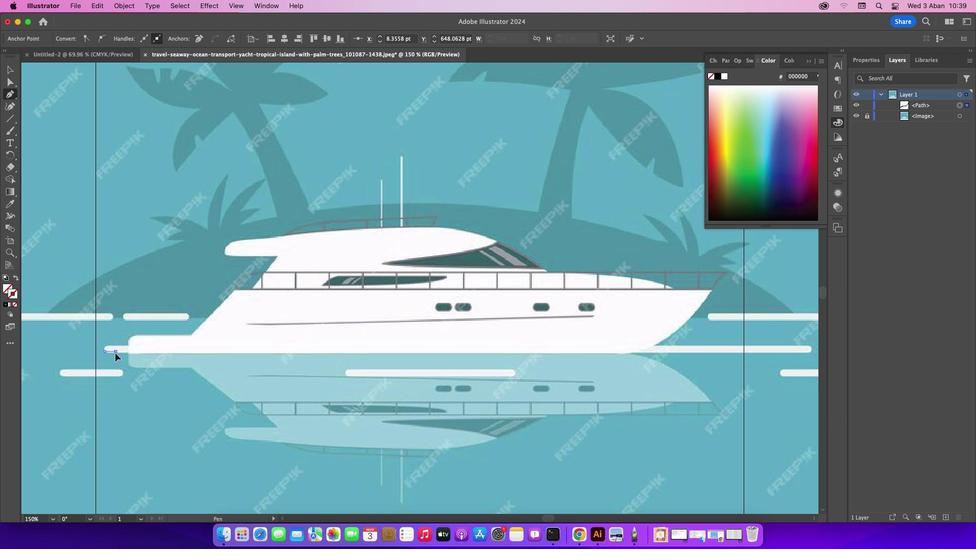 
Action: Mouse moved to (131, 348)
Screenshot: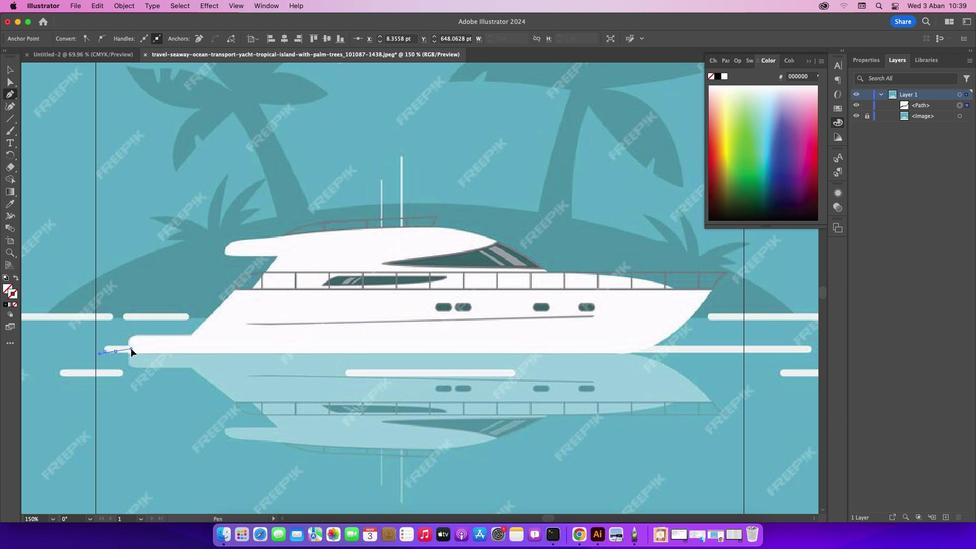 
Action: Key pressed Key.cmd'z'
Screenshot: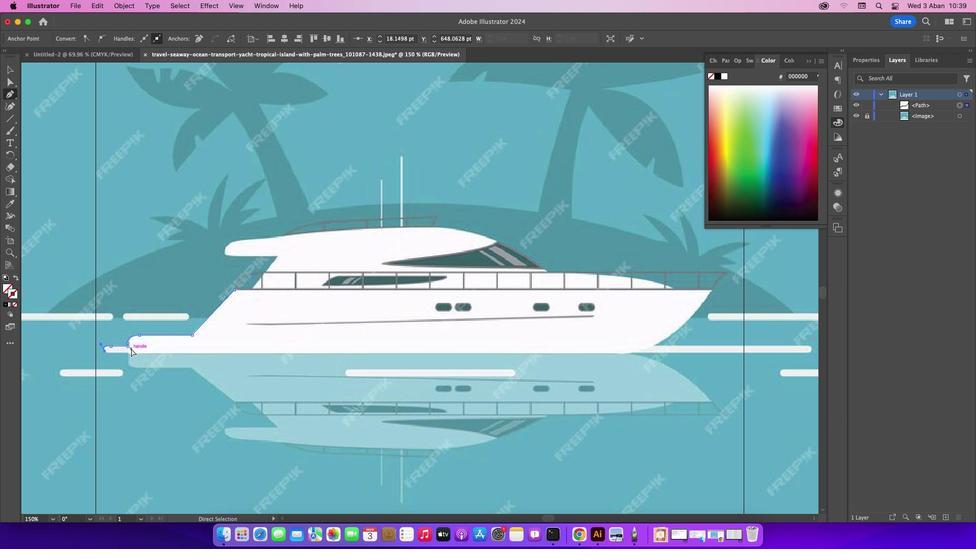
Action: Mouse moved to (112, 353)
Screenshot: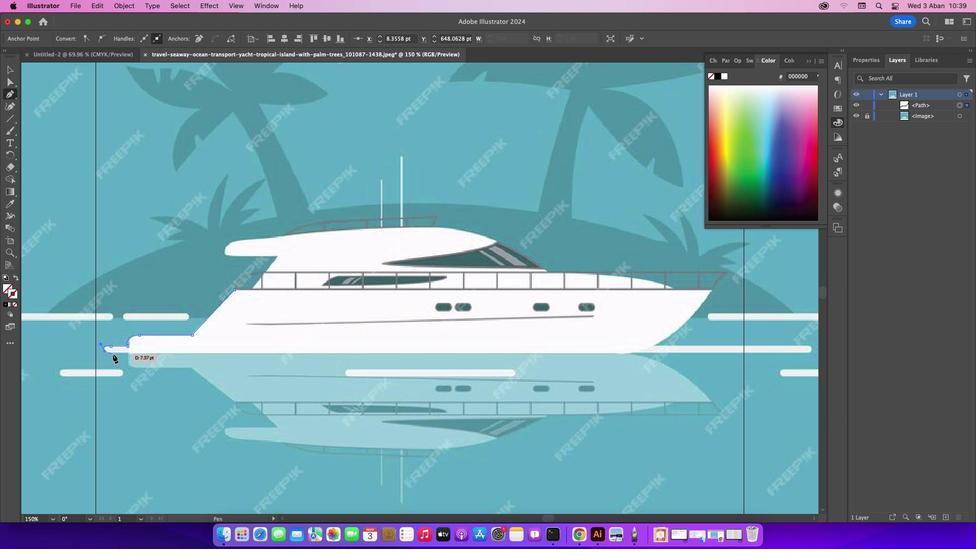 
Action: Mouse pressed left at (112, 353)
Screenshot: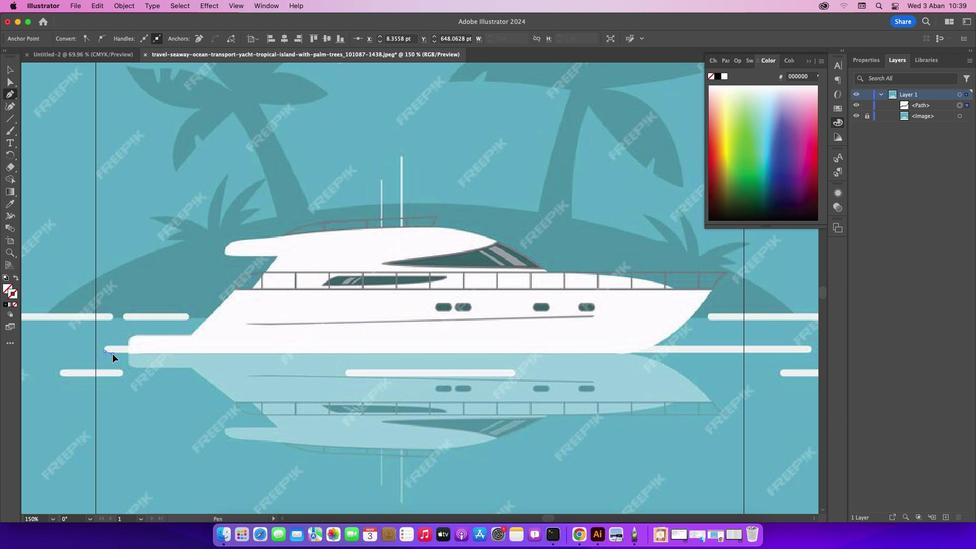 
Action: Mouse moved to (128, 352)
Screenshot: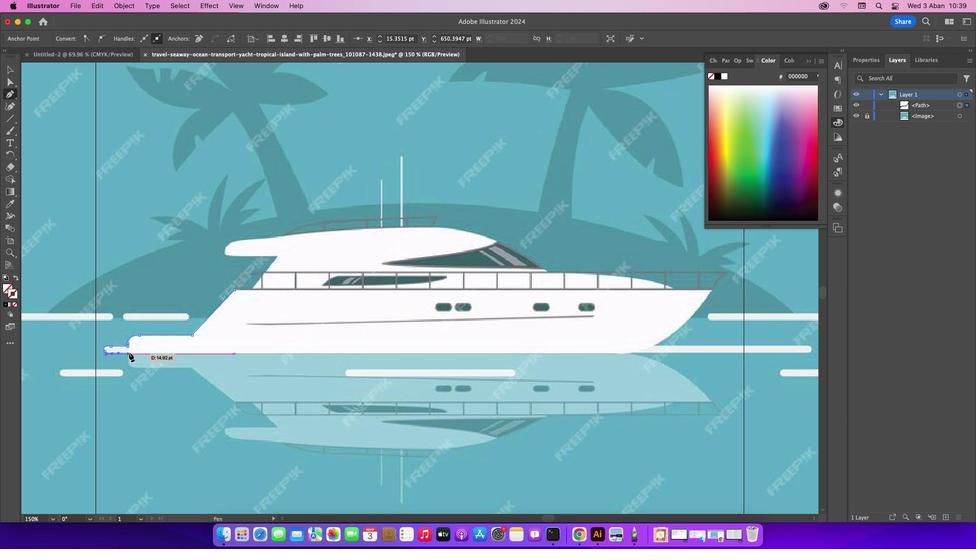
Action: Mouse pressed left at (128, 352)
Screenshot: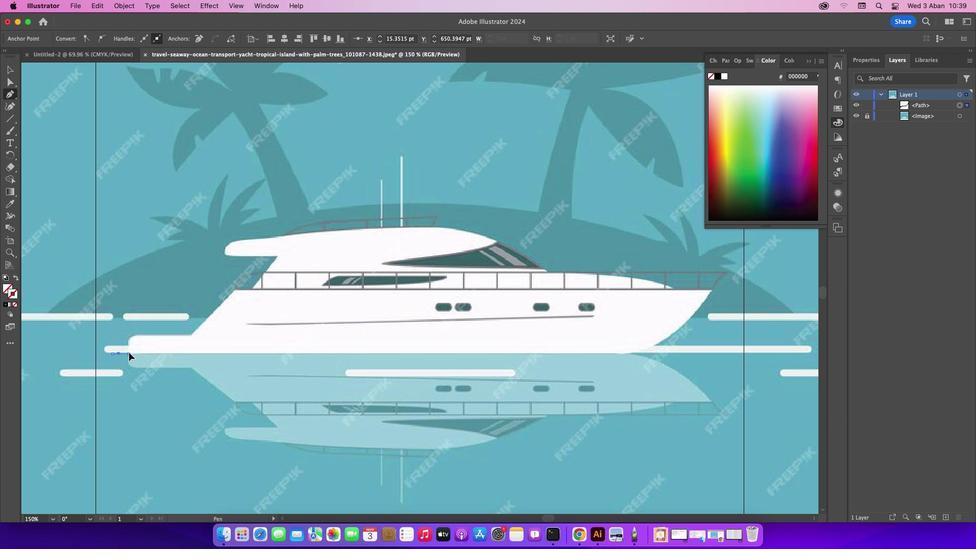 
Action: Mouse moved to (635, 354)
Screenshot: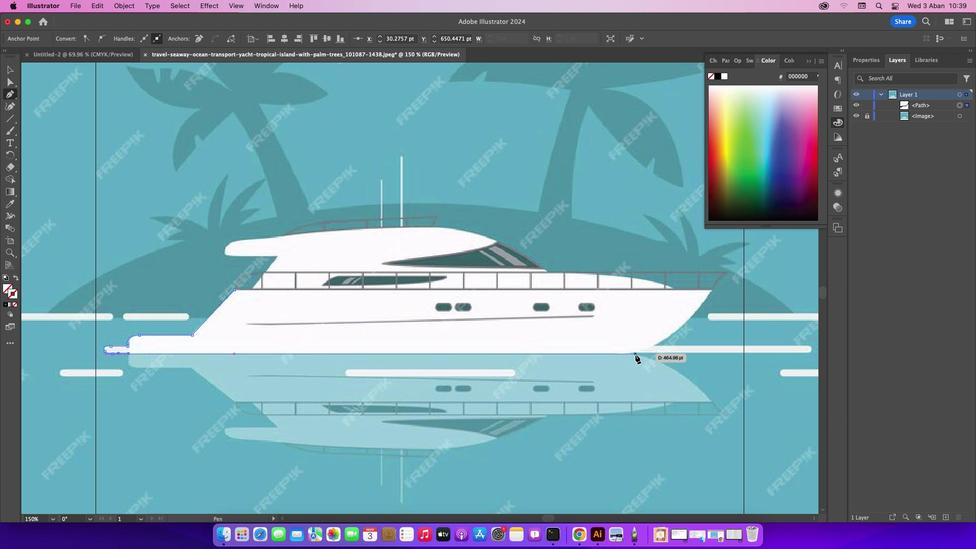 
Action: Mouse pressed left at (635, 354)
Screenshot: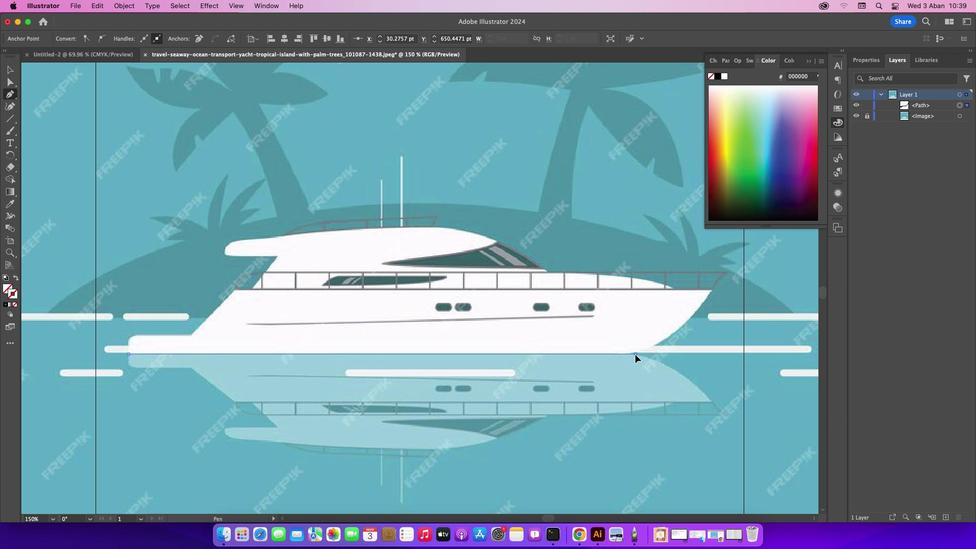 
Action: Mouse moved to (676, 330)
Screenshot: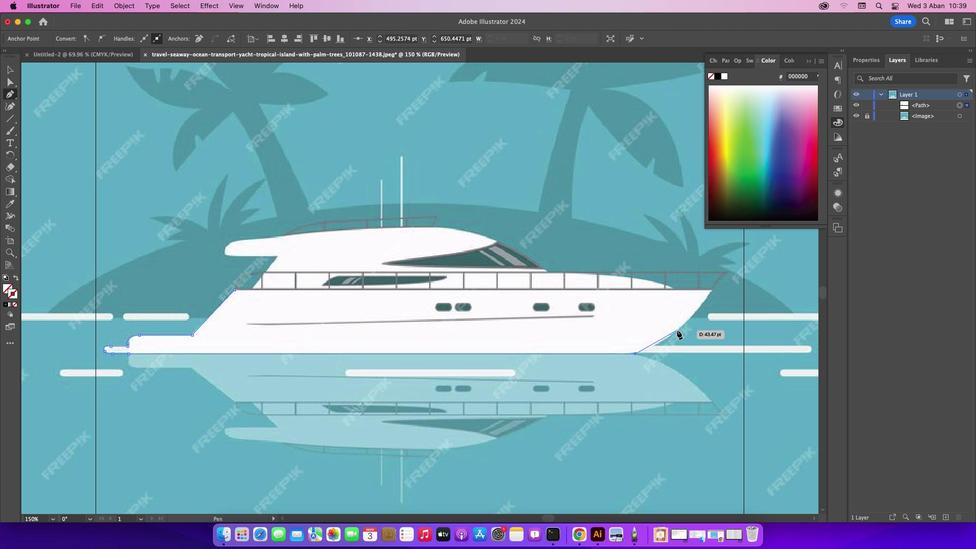
Action: Mouse pressed left at (676, 330)
Screenshot: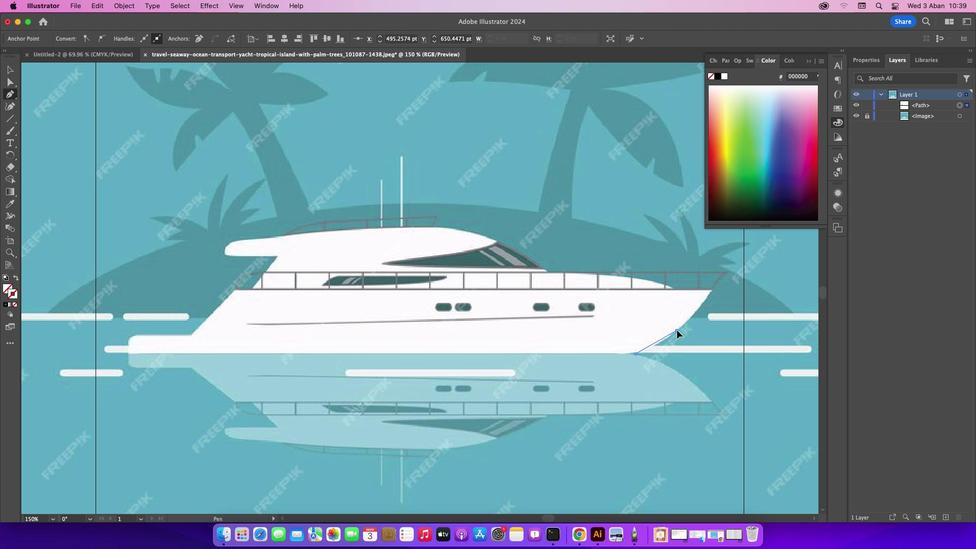 
Action: Mouse moved to (676, 330)
Screenshot: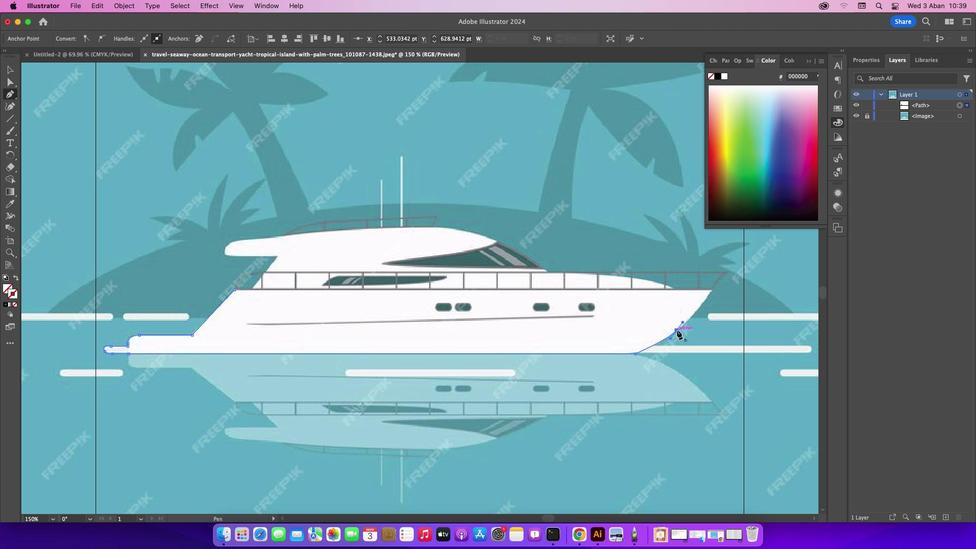 
Action: Mouse pressed left at (676, 330)
Screenshot: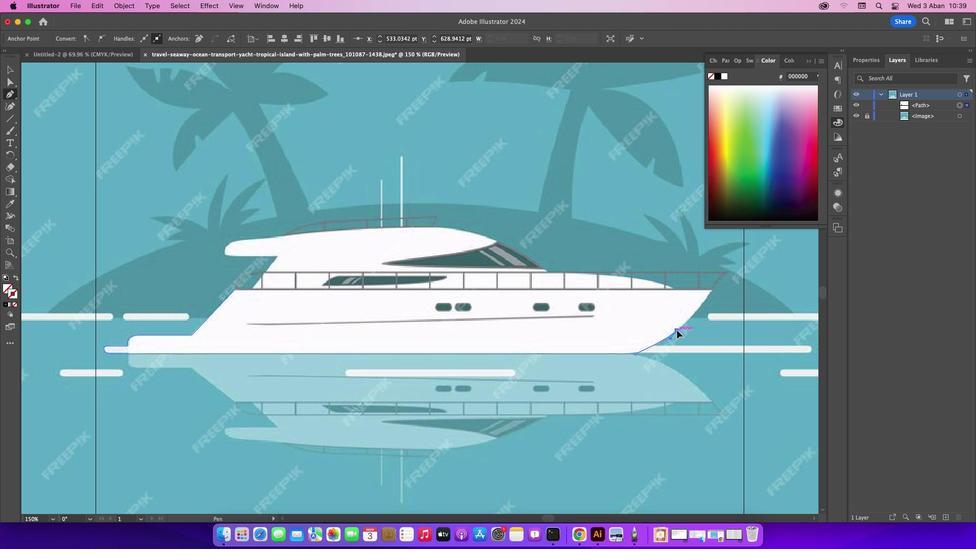 
Action: Mouse moved to (712, 291)
Screenshot: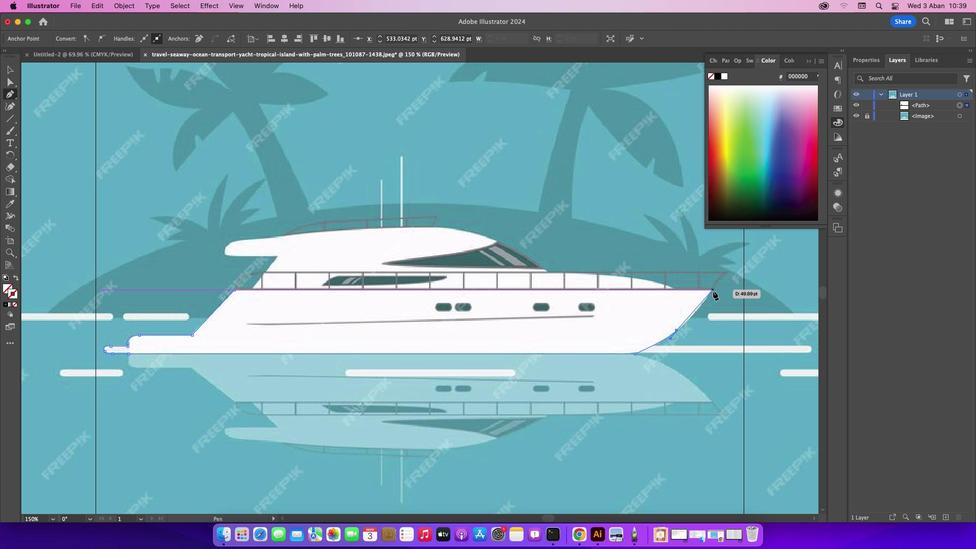
Action: Mouse pressed left at (712, 291)
Screenshot: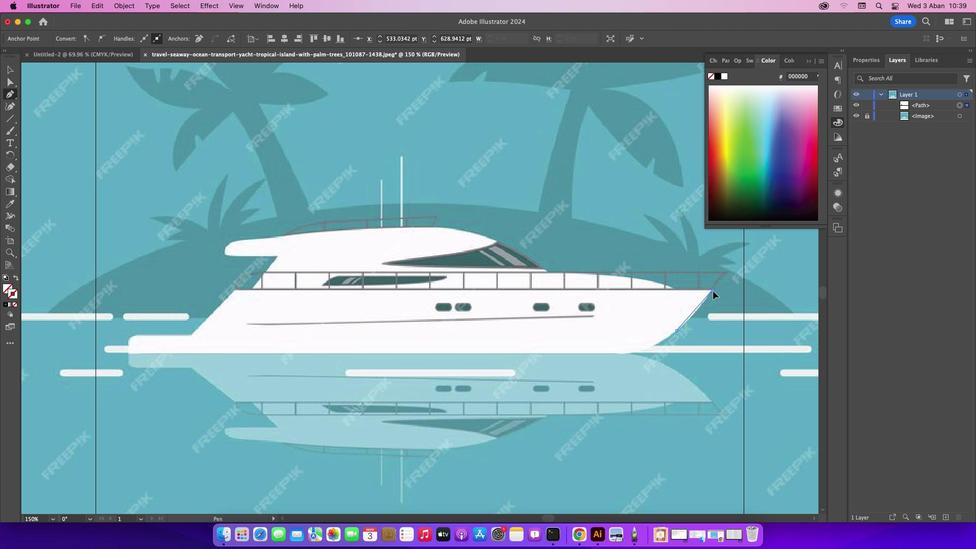 
Action: Mouse moved to (713, 290)
Screenshot: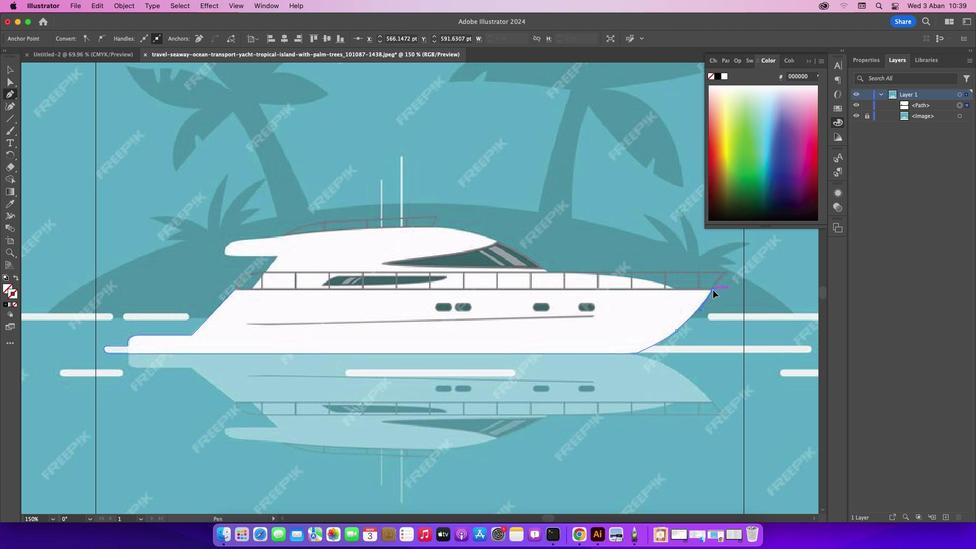 
Action: Mouse pressed left at (713, 290)
Screenshot: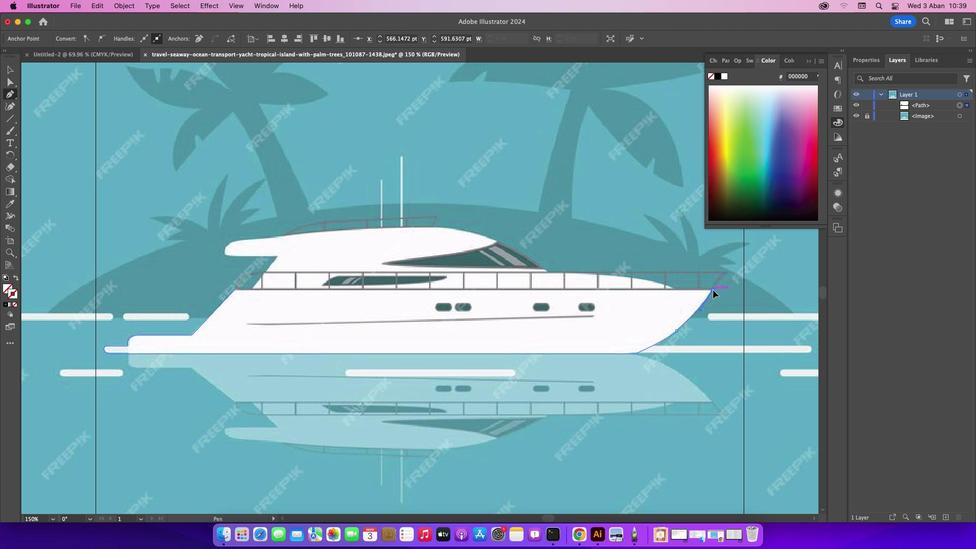 
Action: Mouse moved to (234, 289)
Screenshot: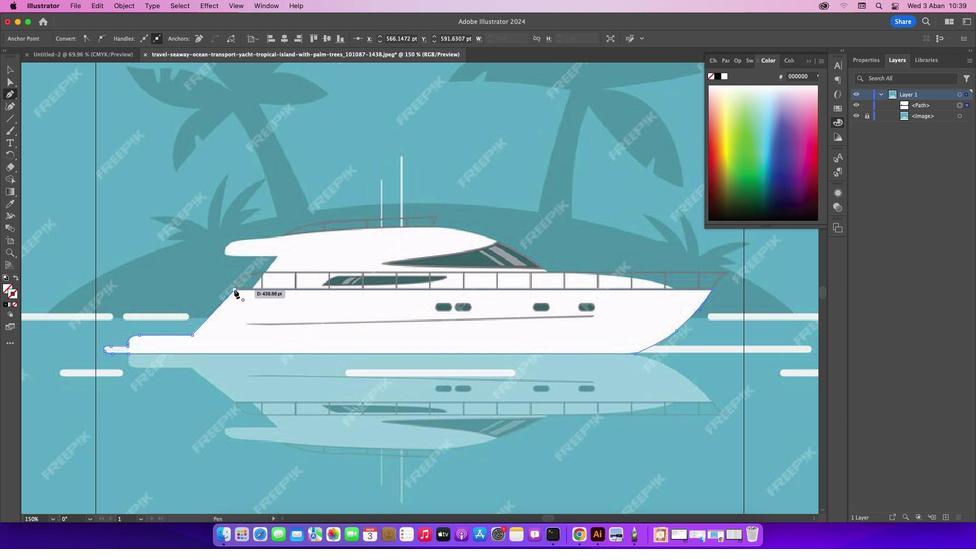 
Action: Mouse pressed left at (234, 289)
Screenshot: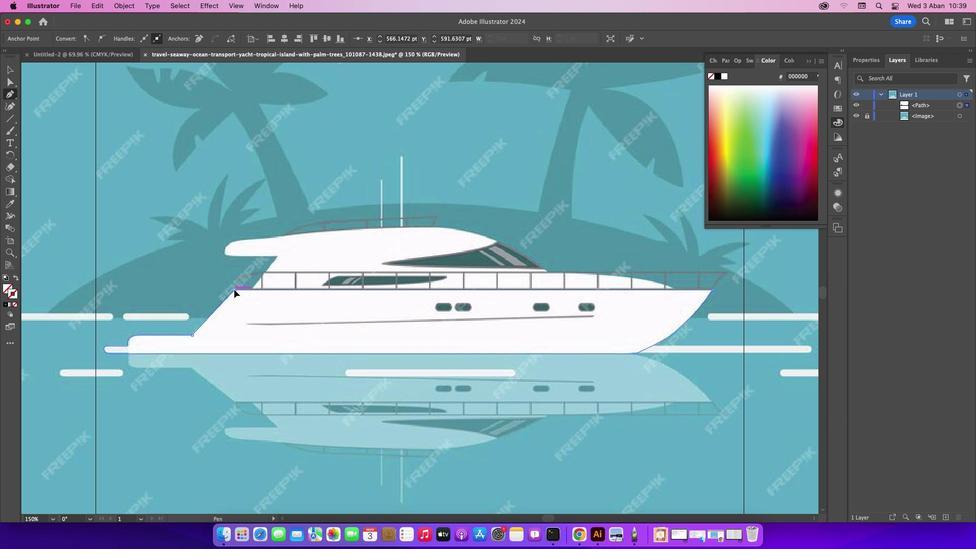 
Action: Mouse moved to (2, 68)
Screenshot: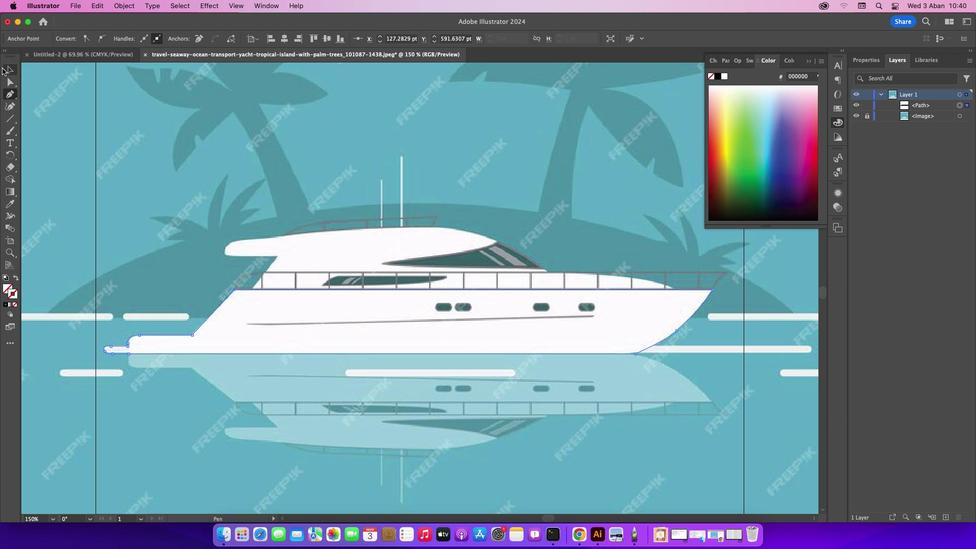 
Action: Mouse pressed left at (2, 68)
Screenshot: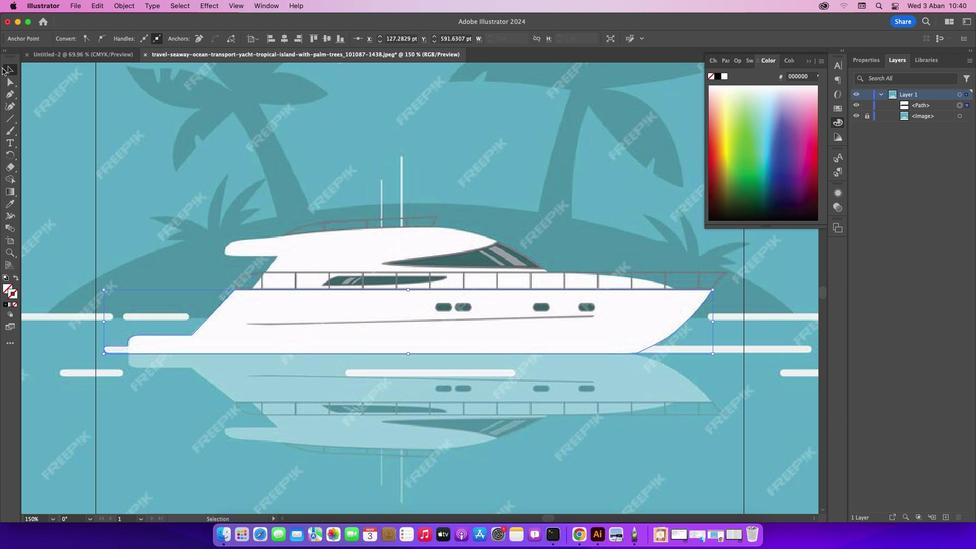 
Action: Mouse moved to (317, 287)
Screenshot: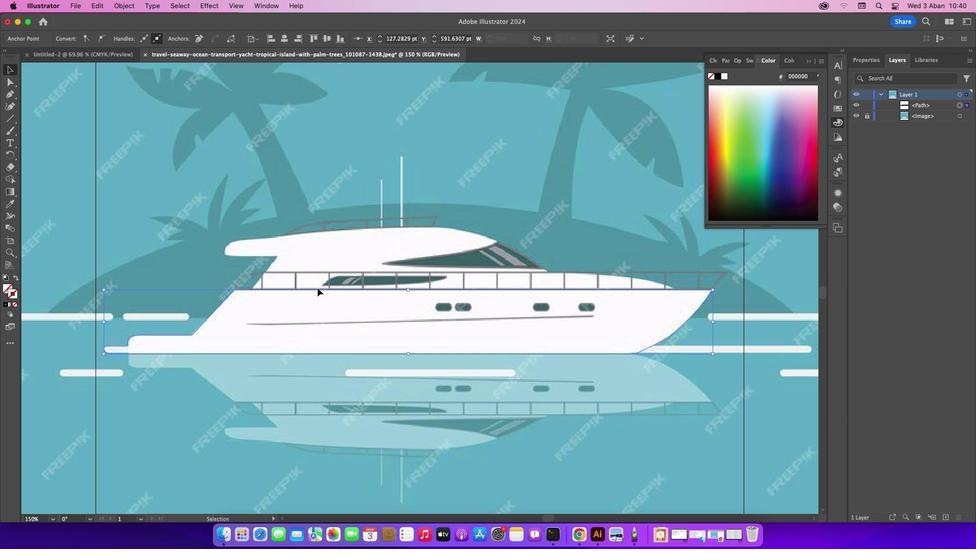 
Action: Mouse pressed left at (317, 287)
Screenshot: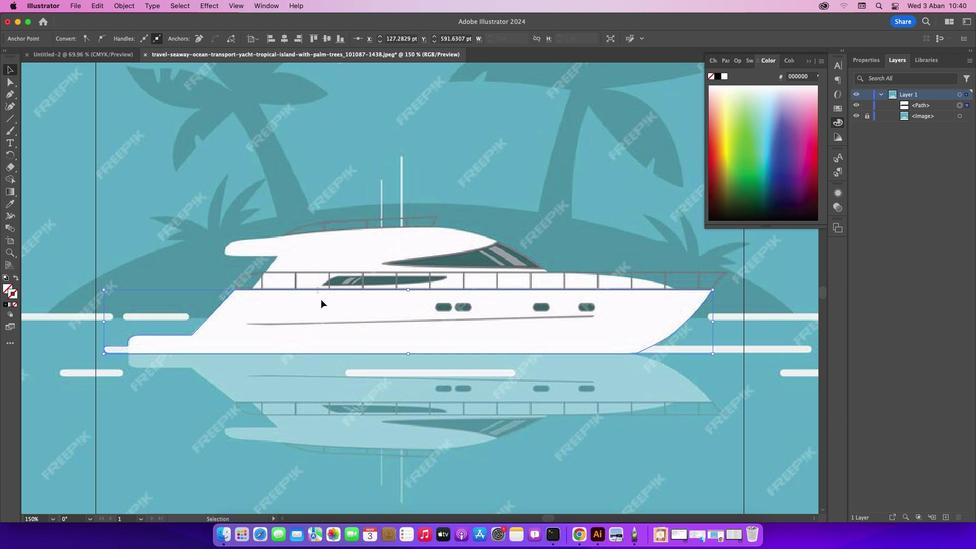 
Action: Mouse moved to (355, 244)
Screenshot: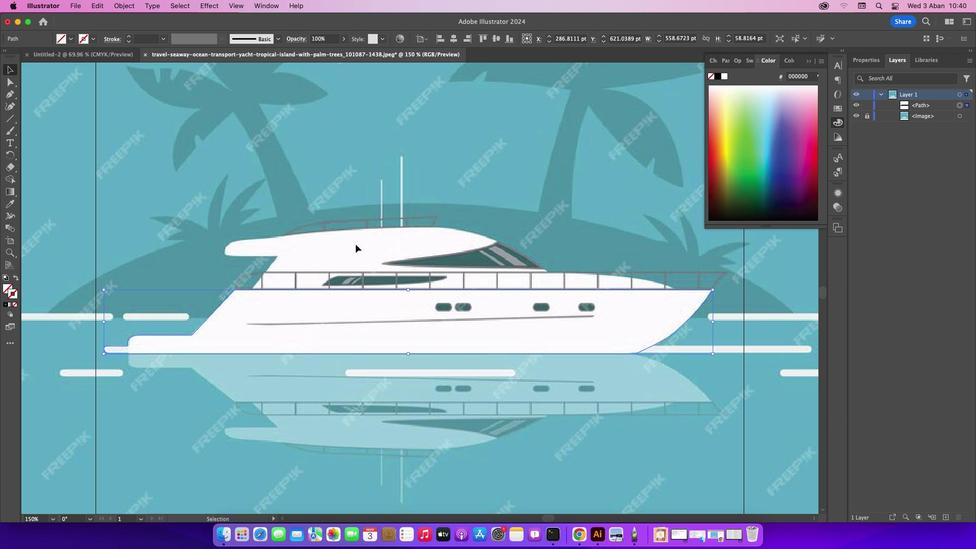 
Action: Mouse pressed left at (355, 244)
Screenshot: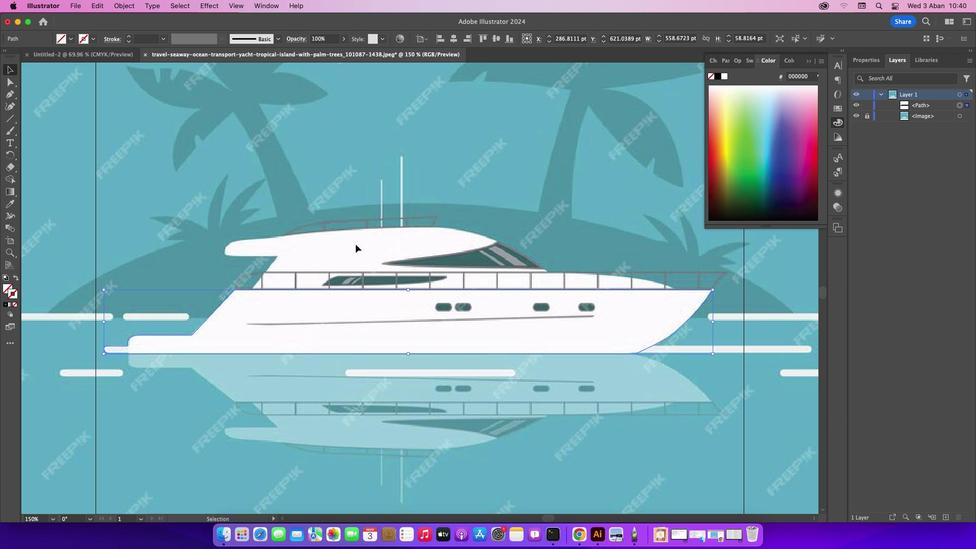 
Action: Mouse moved to (318, 288)
Screenshot: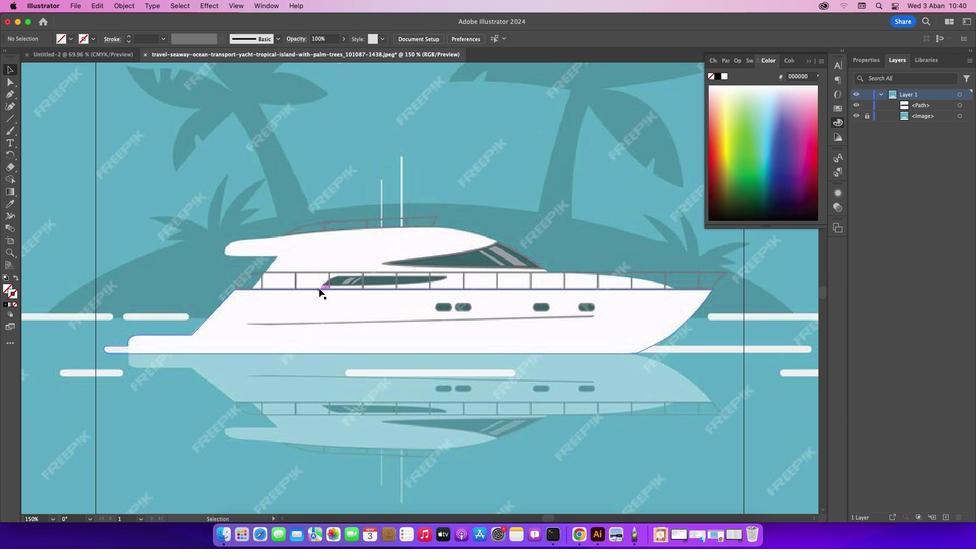 
Action: Mouse pressed left at (318, 288)
Screenshot: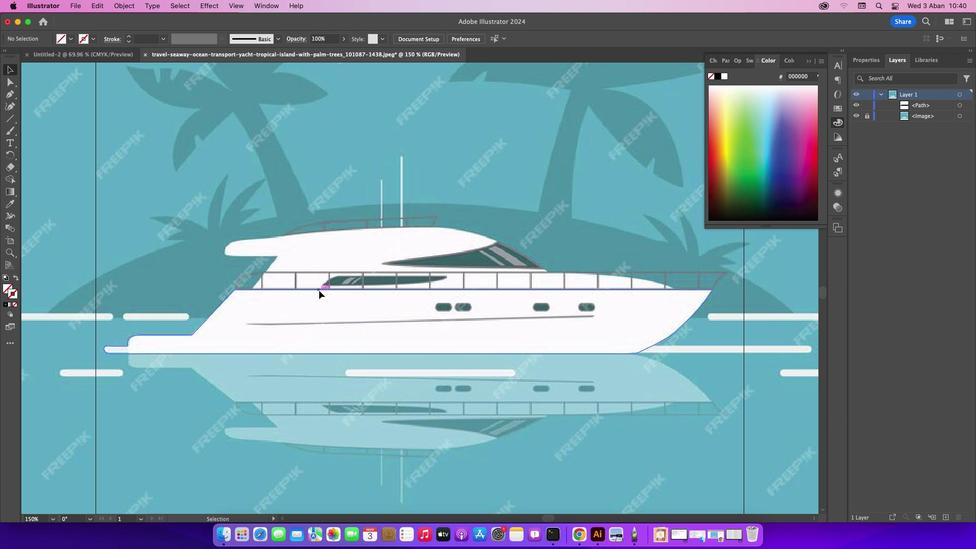
Action: Mouse moved to (12, 207)
Screenshot: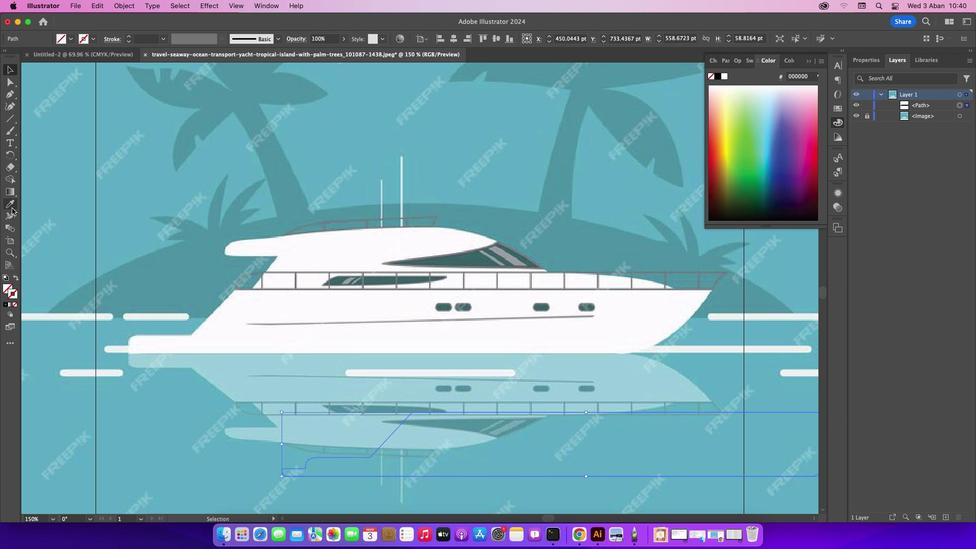
Action: Mouse pressed left at (12, 207)
Screenshot: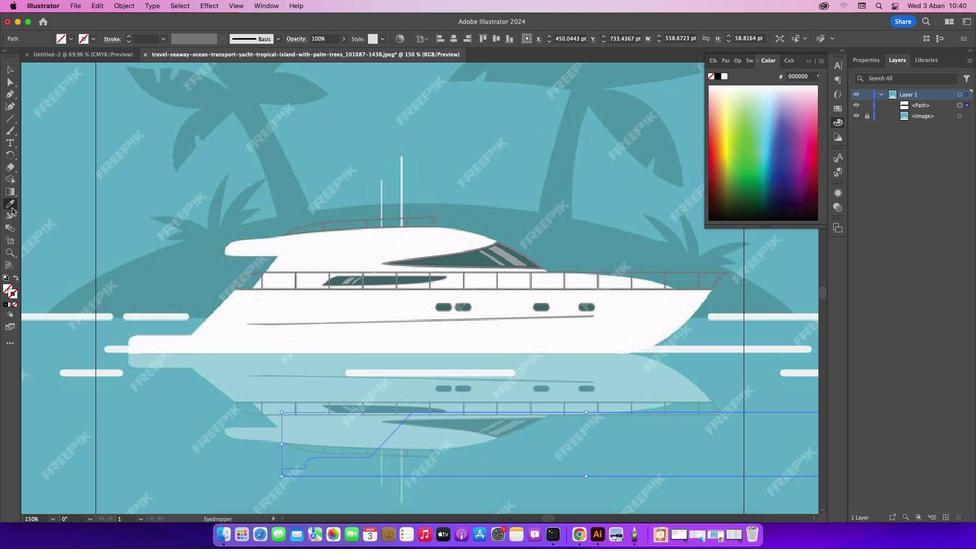 
Action: Mouse moved to (238, 312)
Screenshot: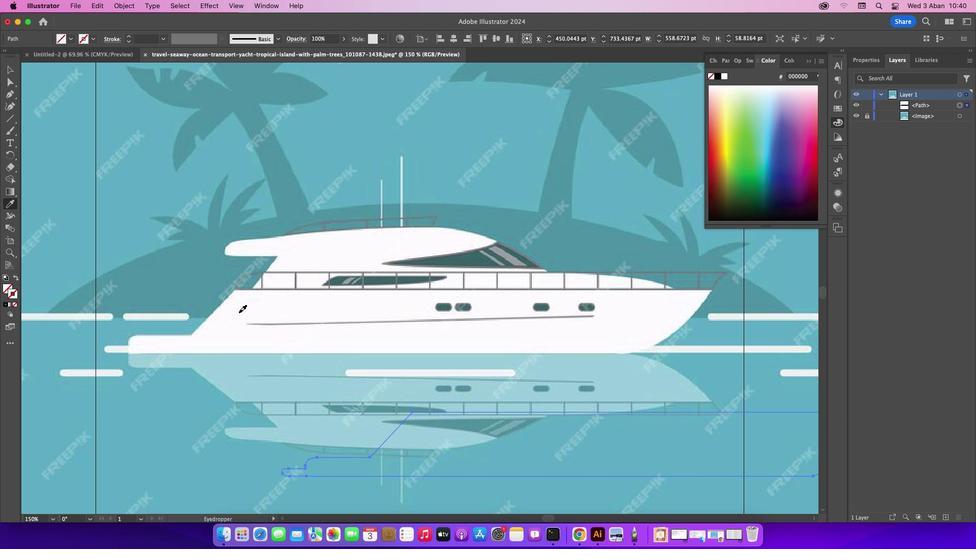
Action: Mouse pressed left at (238, 312)
Screenshot: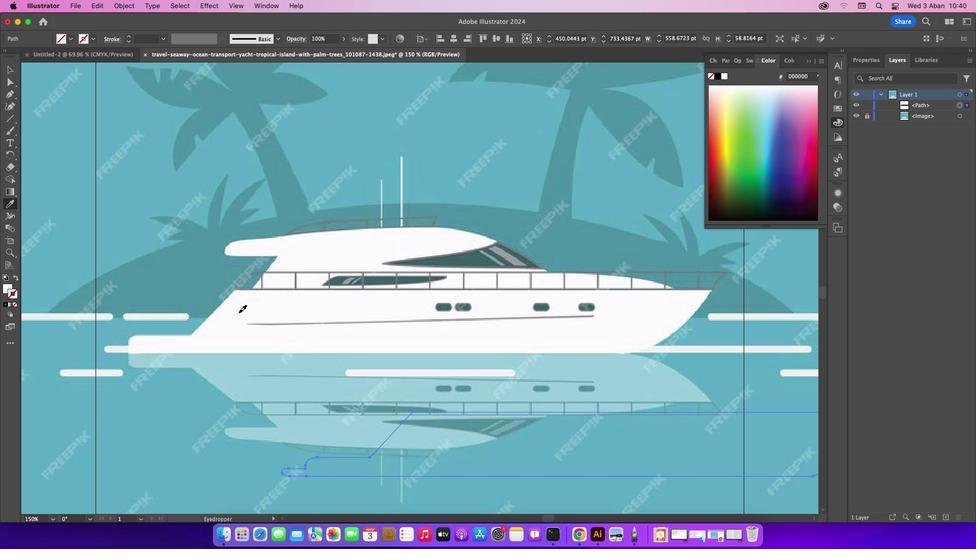 
Action: Mouse moved to (6, 64)
Screenshot: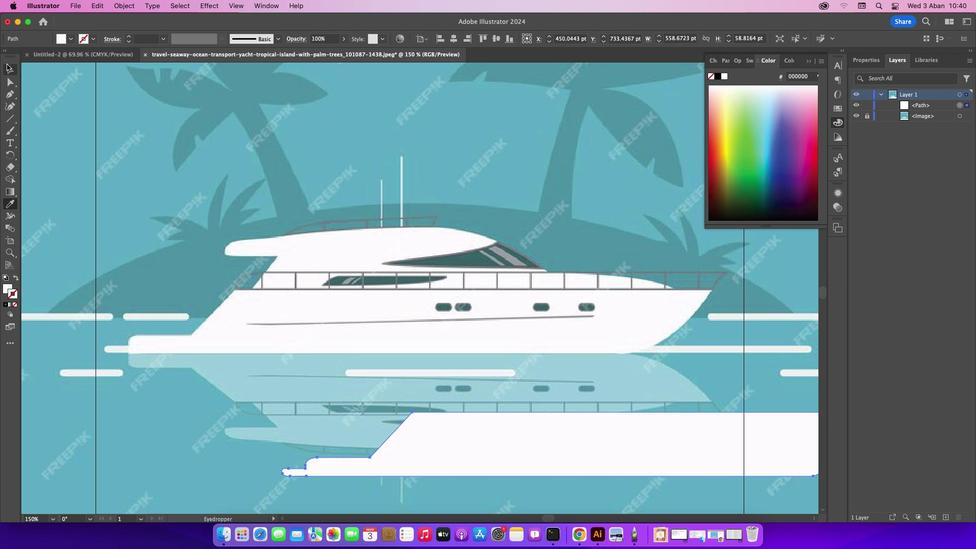 
Action: Mouse pressed left at (6, 64)
Screenshot: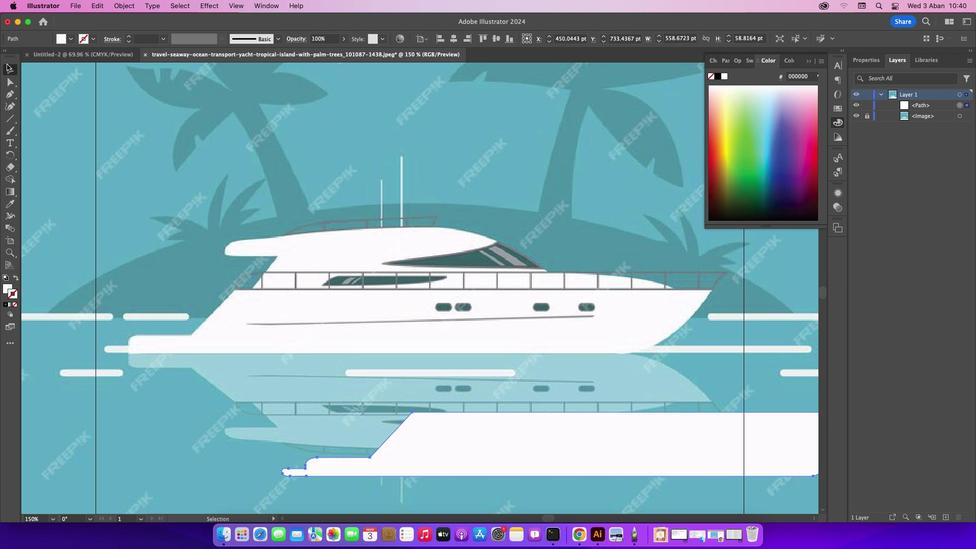 
Action: Mouse moved to (810, 60)
Screenshot: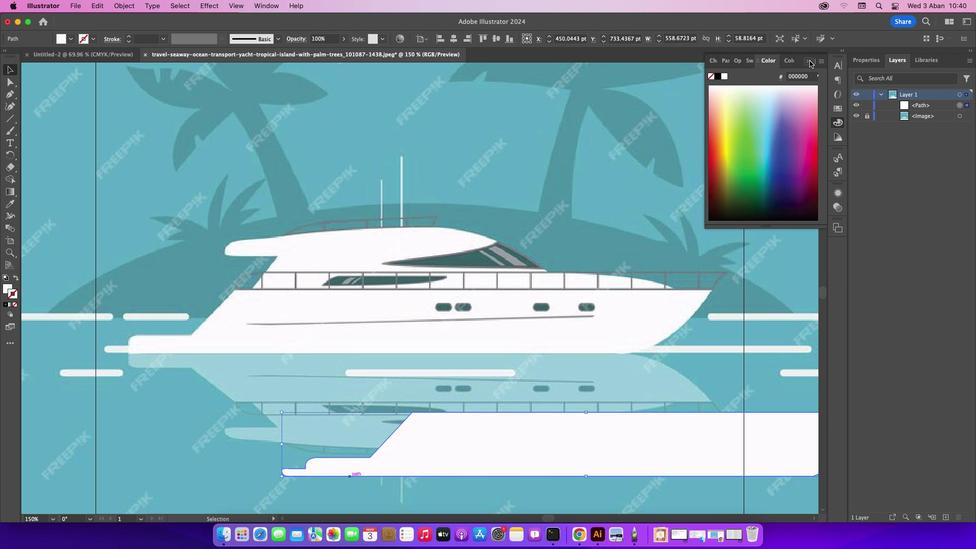 
Action: Mouse pressed left at (810, 60)
Screenshot: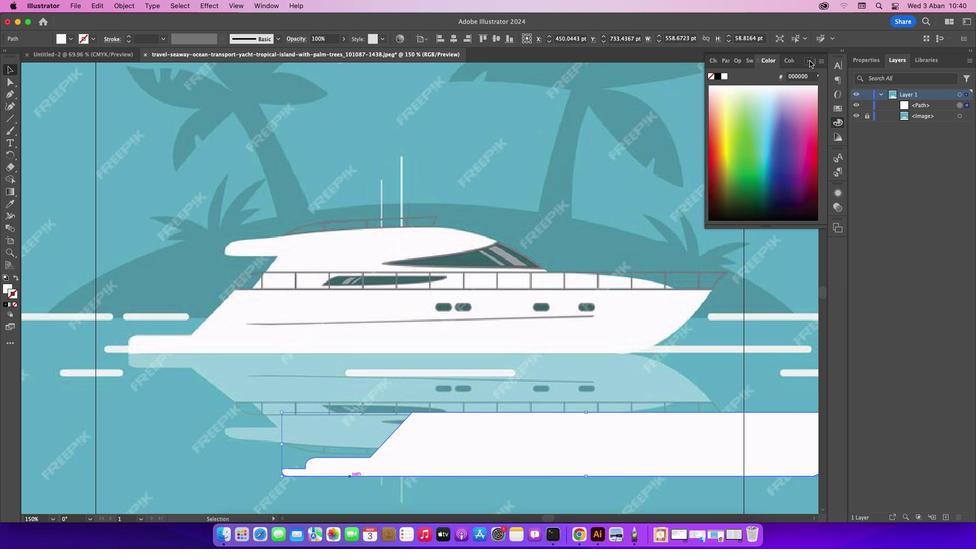 
Action: Mouse moved to (490, 440)
Screenshot: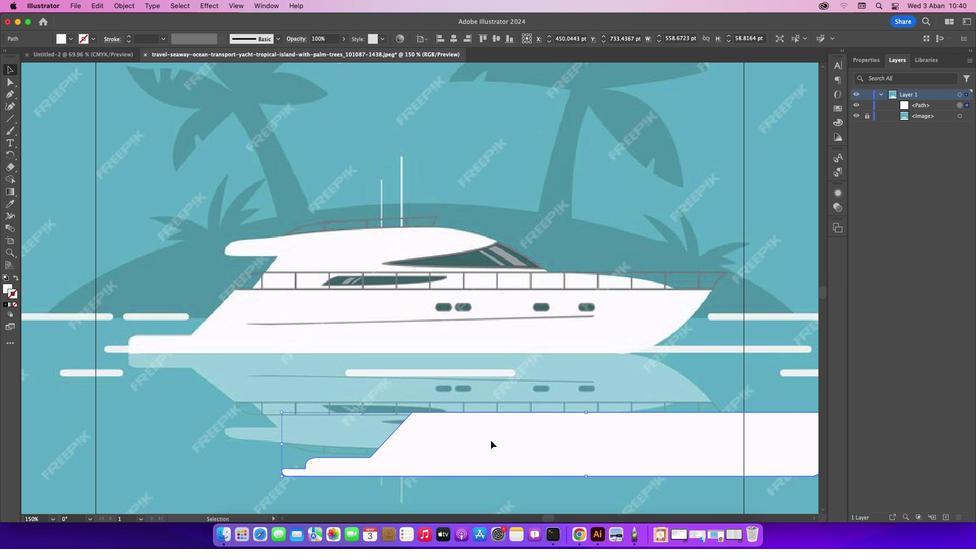 
Action: Mouse pressed left at (490, 440)
Screenshot: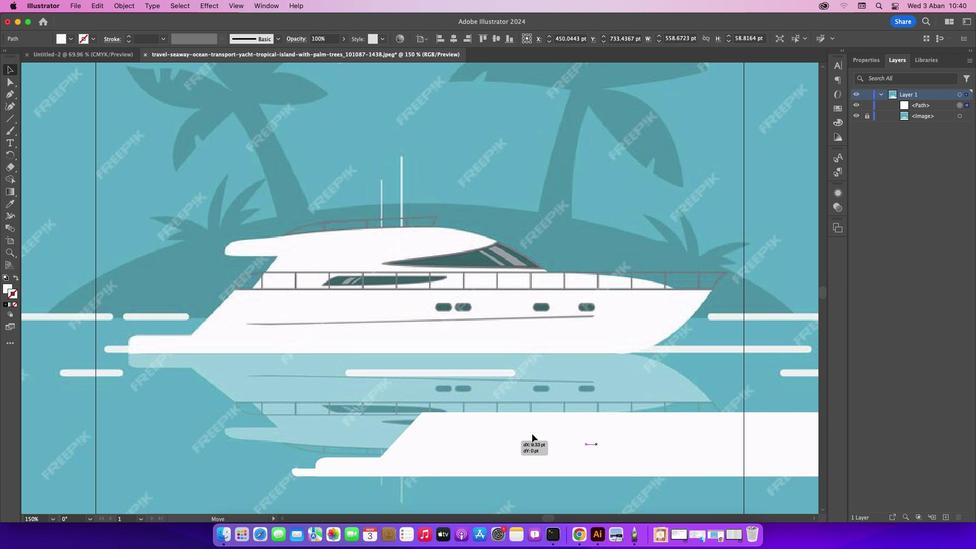 
Action: Mouse moved to (464, 422)
Screenshot: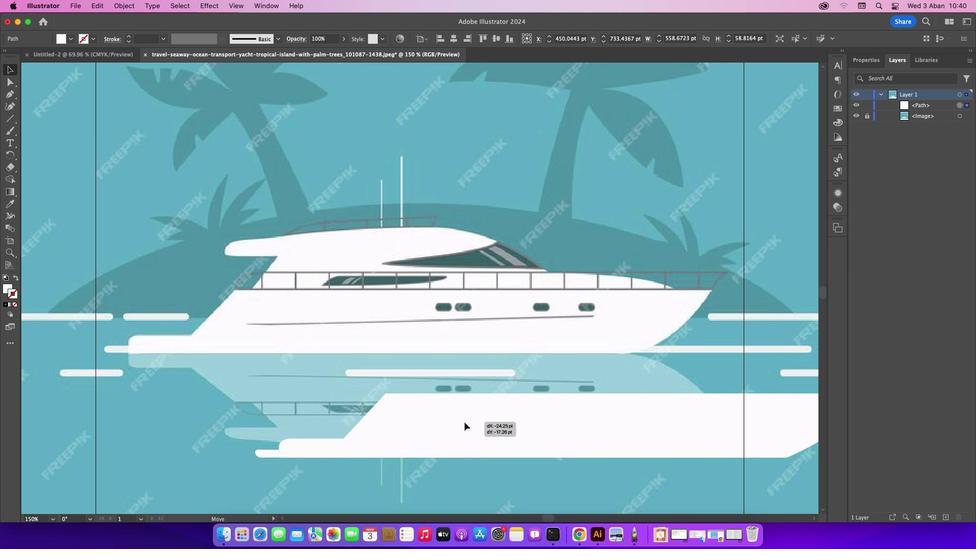 
Action: Key pressed Key.cmd_r'-'
Screenshot: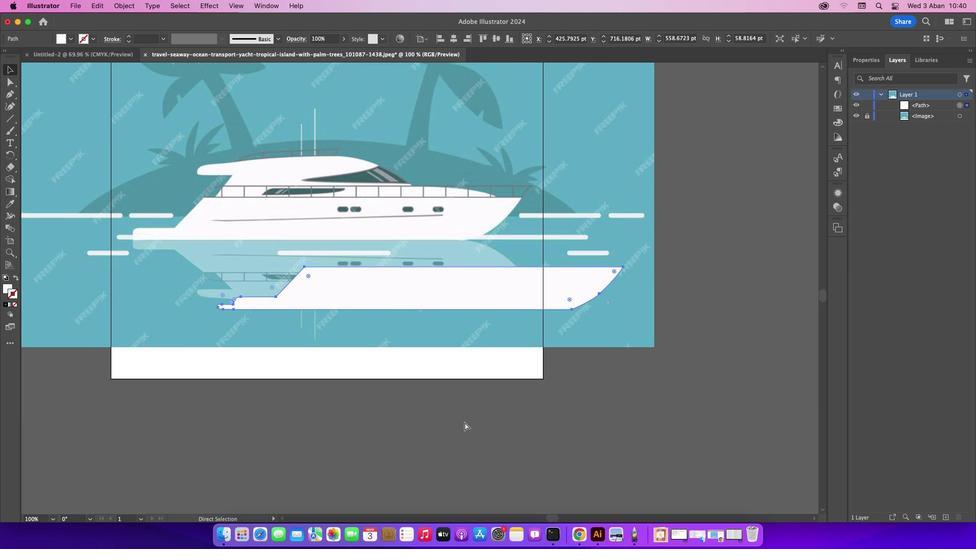 
Action: Mouse moved to (378, 278)
Screenshot: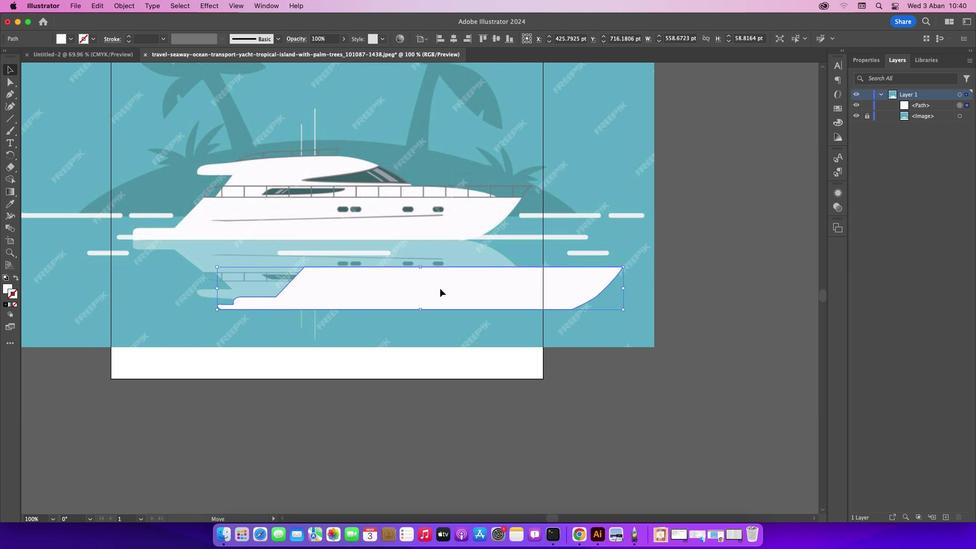 
Action: Mouse pressed left at (378, 278)
Screenshot: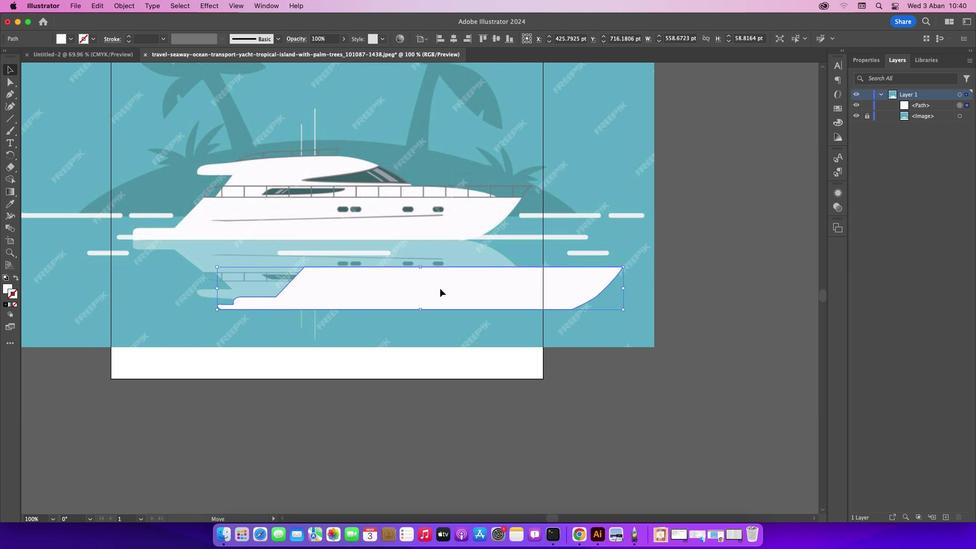 
Action: Mouse moved to (551, 519)
Screenshot: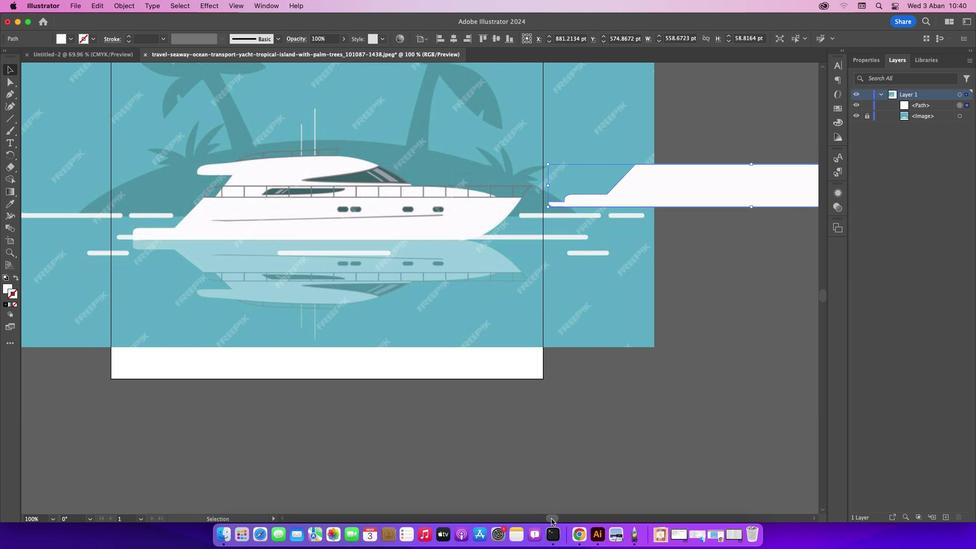 
Action: Mouse pressed left at (551, 519)
Screenshot: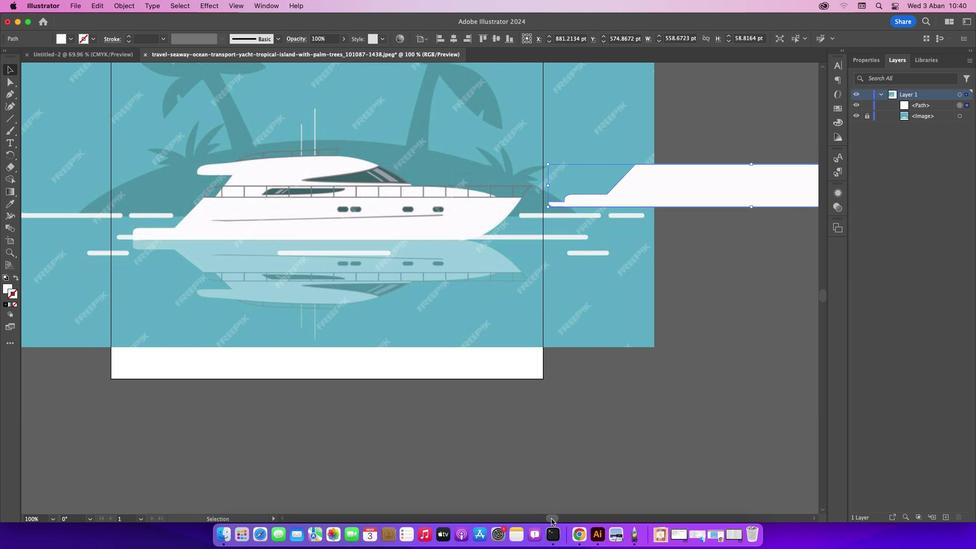 
Action: Mouse moved to (346, 173)
Screenshot: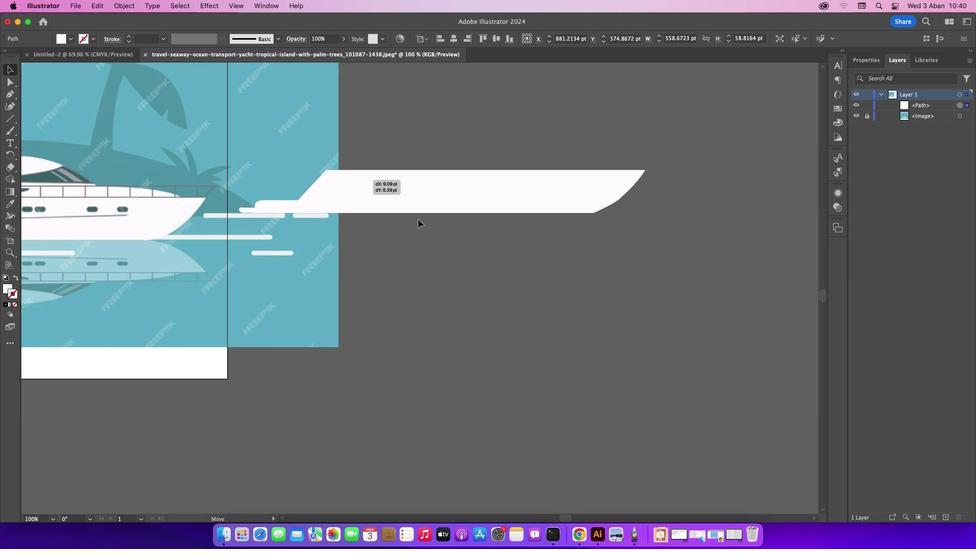 
Action: Mouse pressed left at (346, 173)
Screenshot: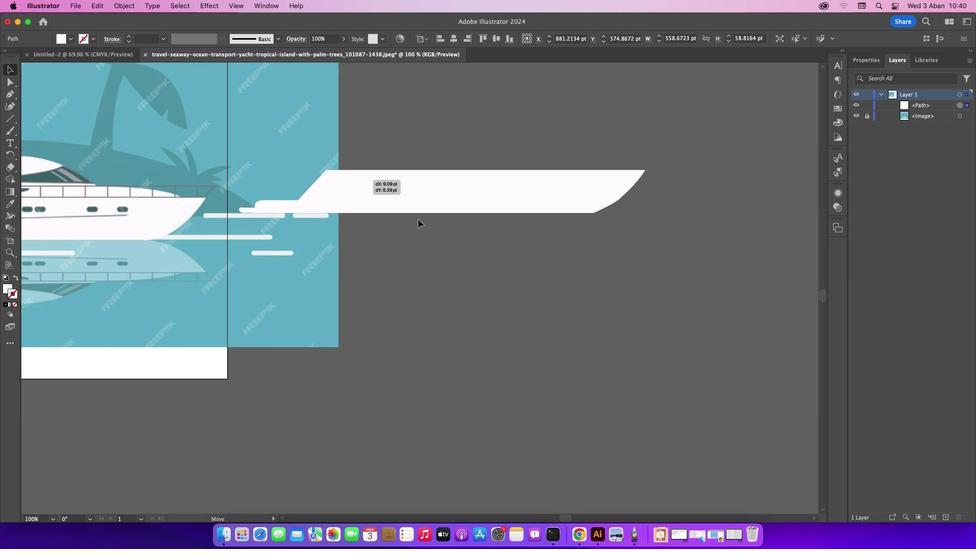 
Action: Mouse moved to (566, 518)
Screenshot: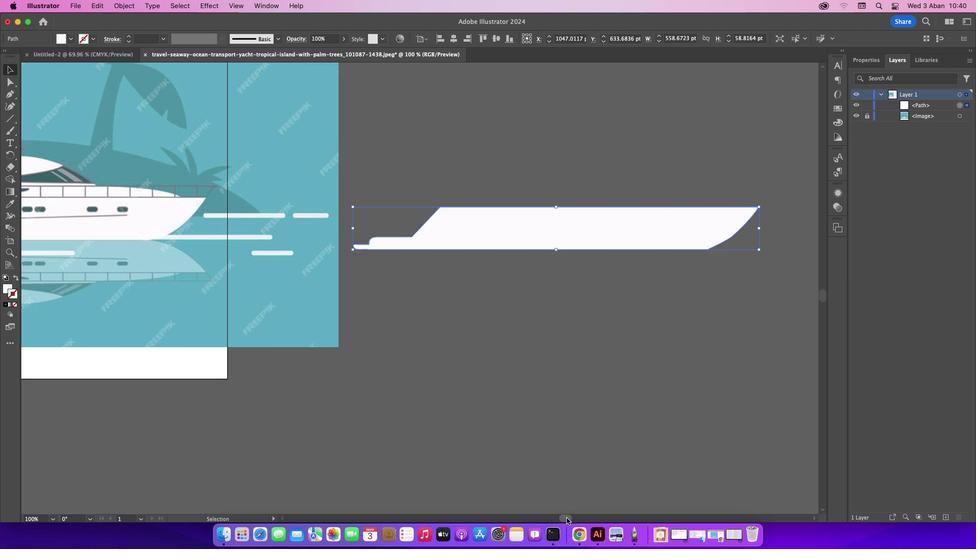 
Action: Mouse pressed left at (566, 518)
Screenshot: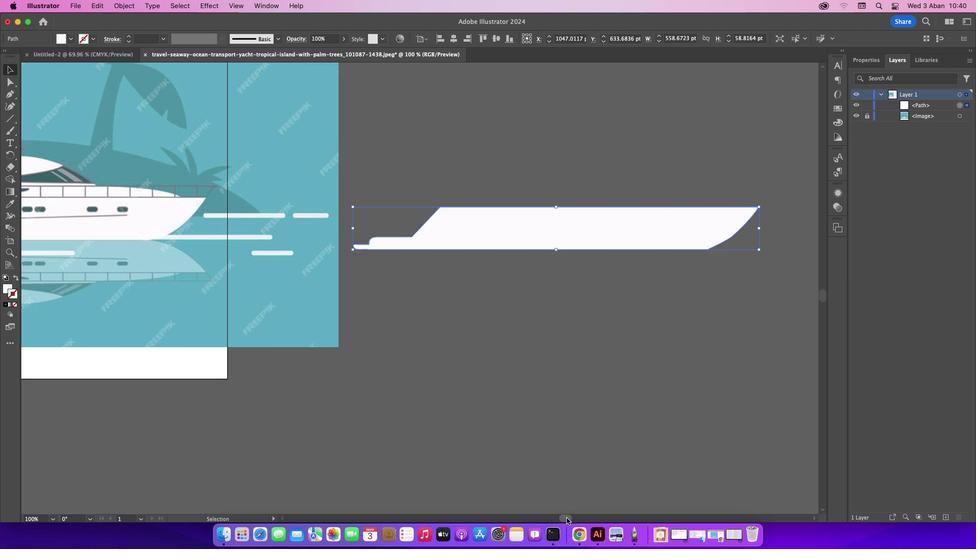 
Action: Mouse moved to (467, 272)
Screenshot: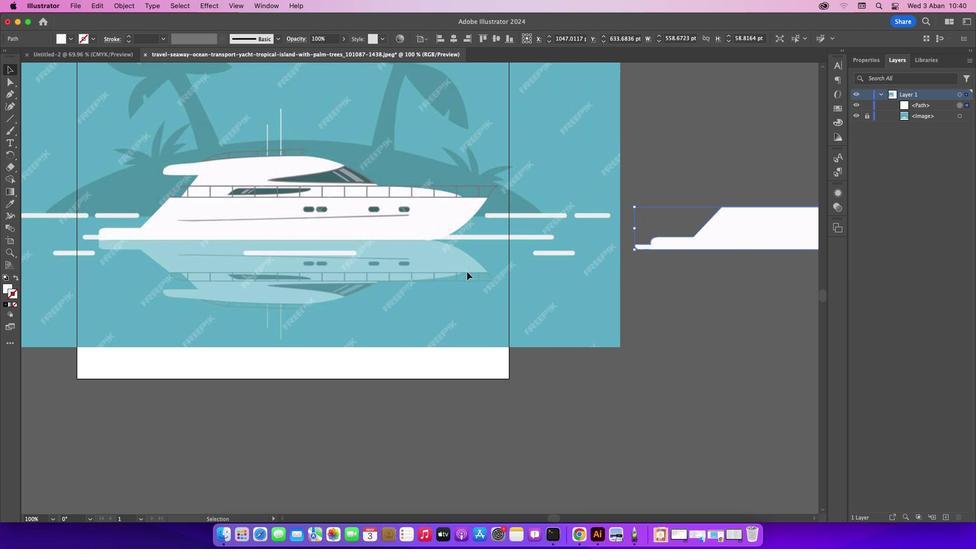 
Action: Key pressed Key.cmd_r'='
Screenshot: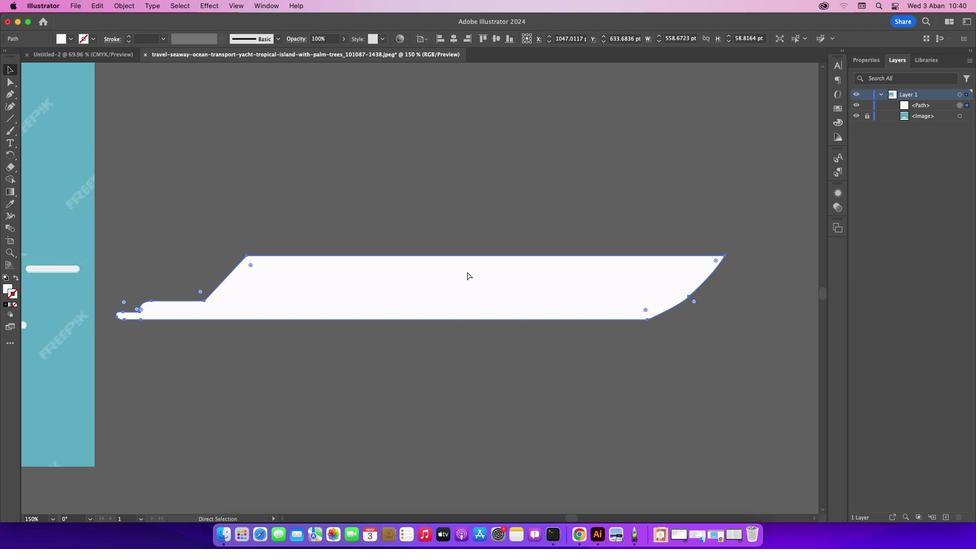 
Action: Mouse moved to (451, 401)
Screenshot: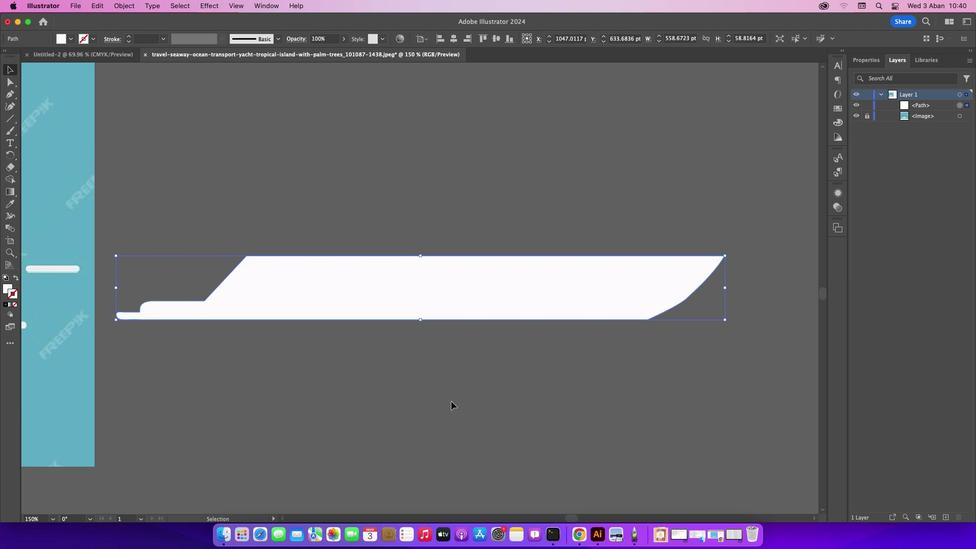 
Action: Mouse pressed left at (451, 401)
Screenshot: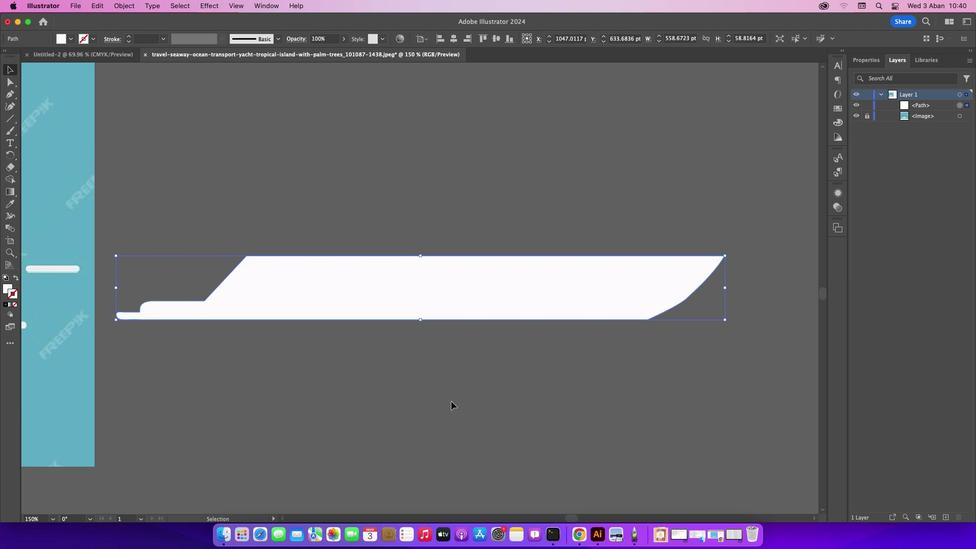 
Action: Mouse moved to (570, 516)
Screenshot: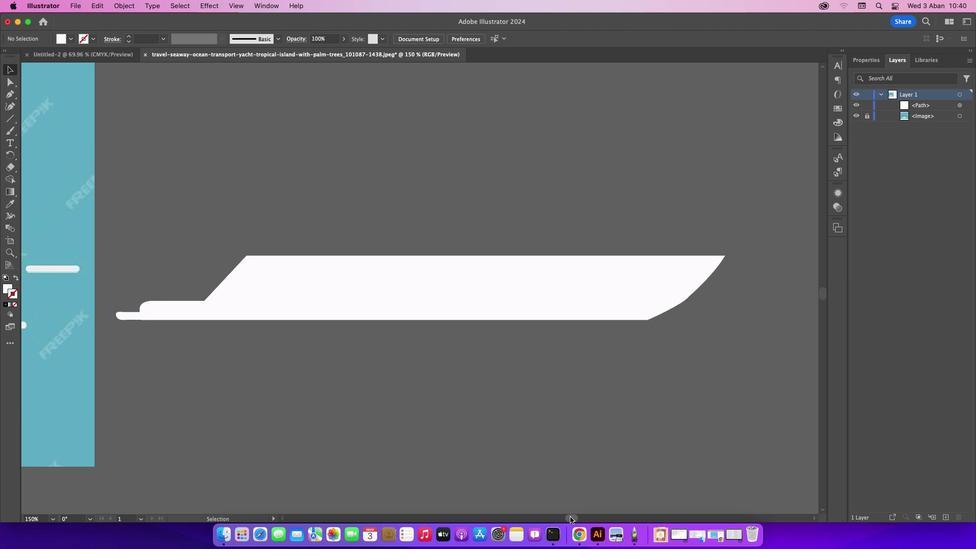 
Action: Mouse pressed left at (570, 516)
Screenshot: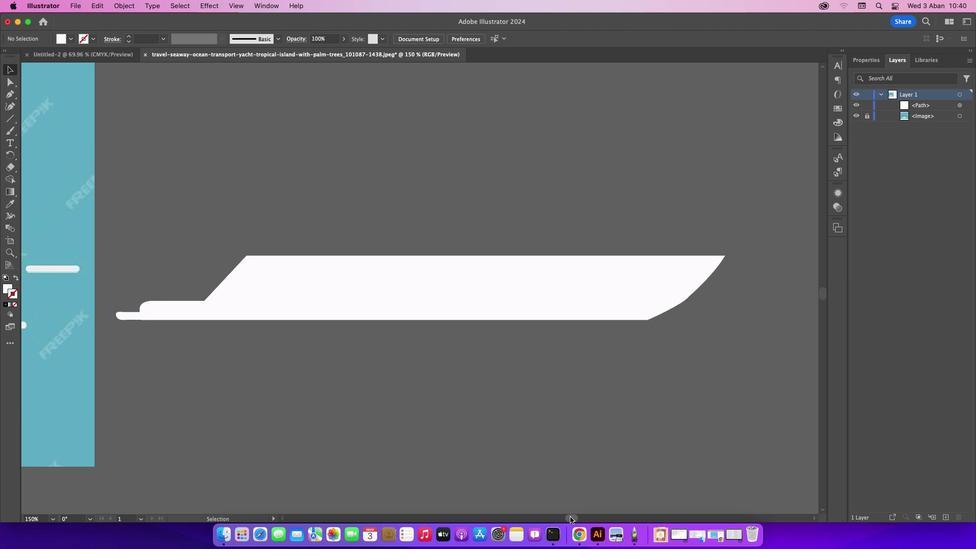 
Action: Mouse moved to (10, 92)
Screenshot: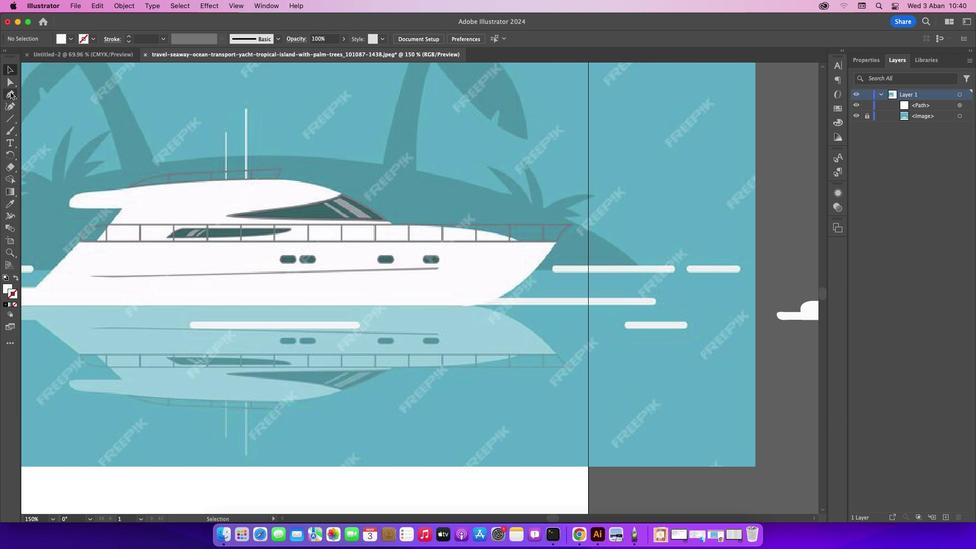 
Action: Mouse pressed left at (10, 92)
Screenshot: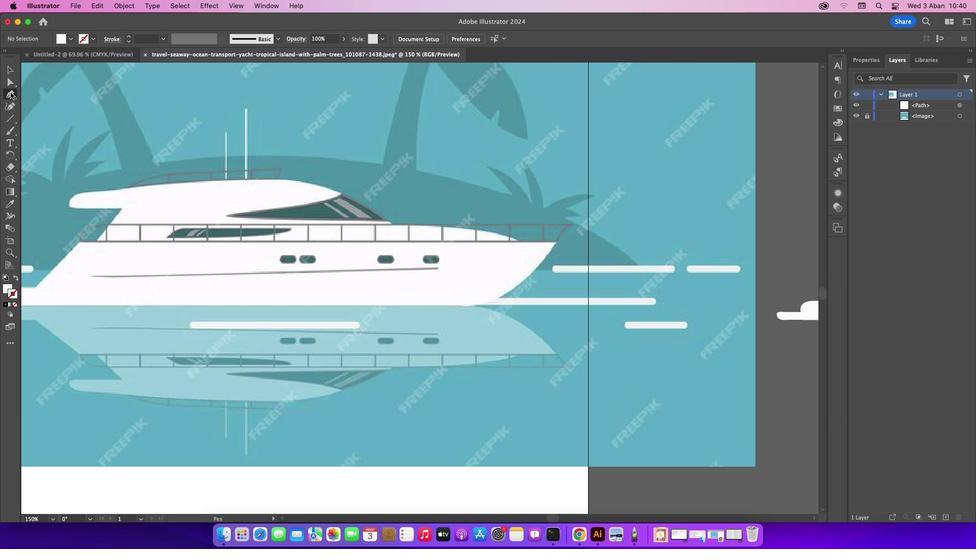 
Action: Mouse moved to (95, 240)
Screenshot: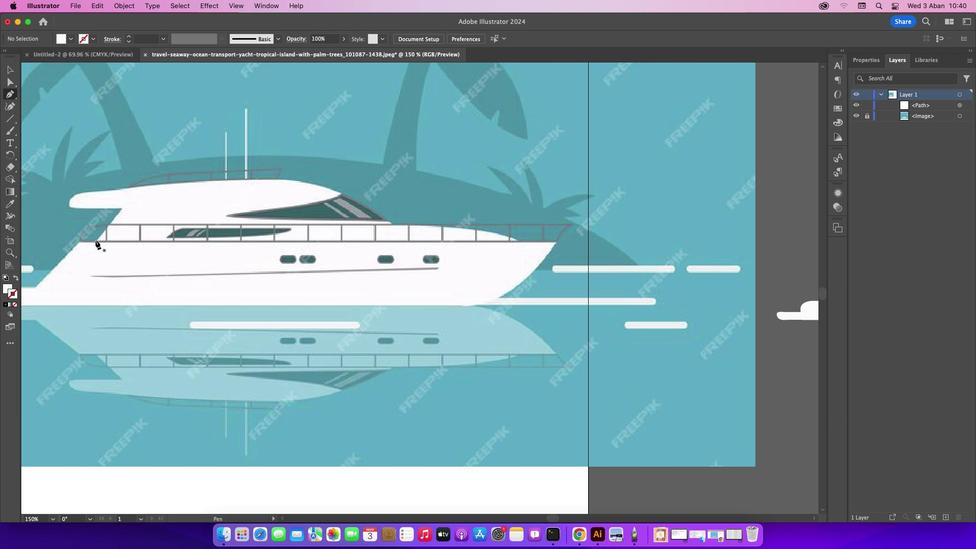 
Action: Mouse pressed left at (95, 240)
Screenshot: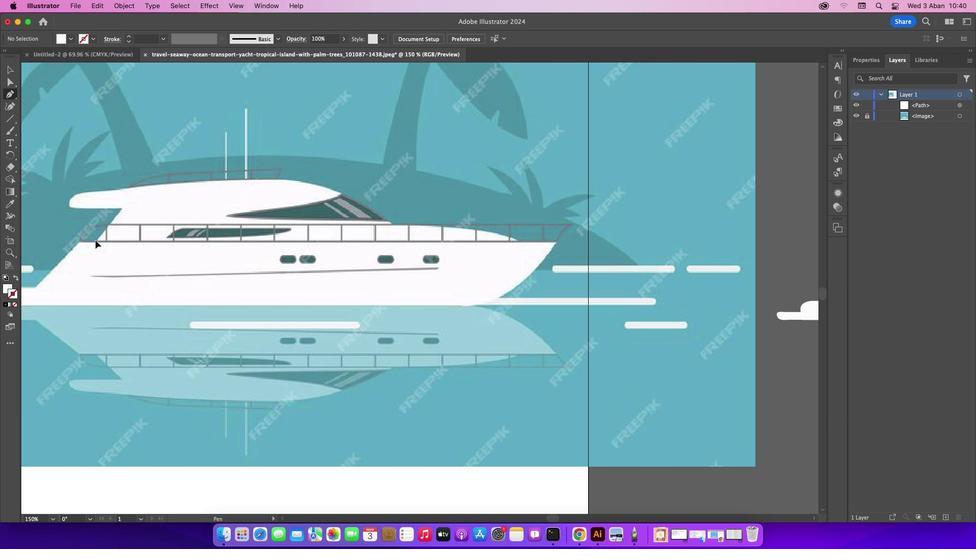 
Action: Mouse moved to (121, 208)
Screenshot: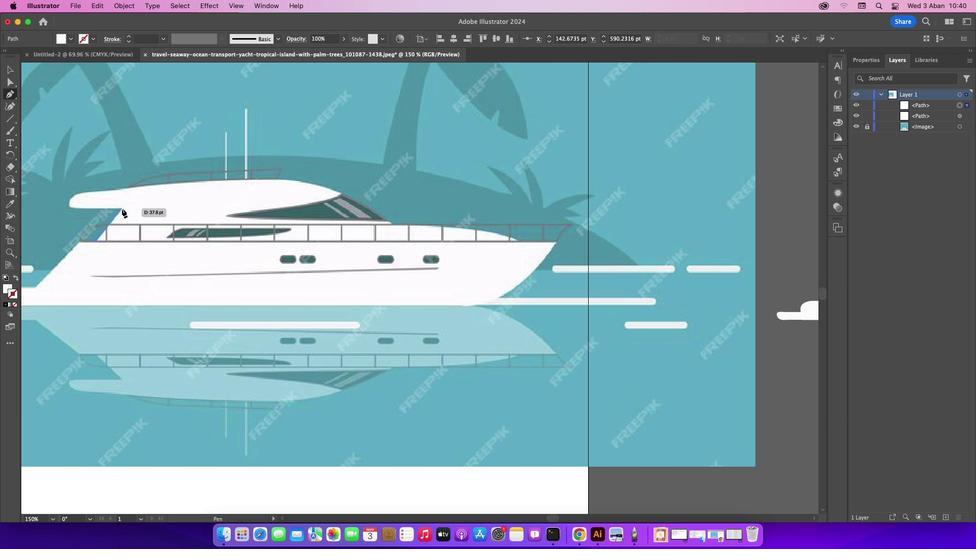 
Action: Mouse pressed left at (121, 208)
Screenshot: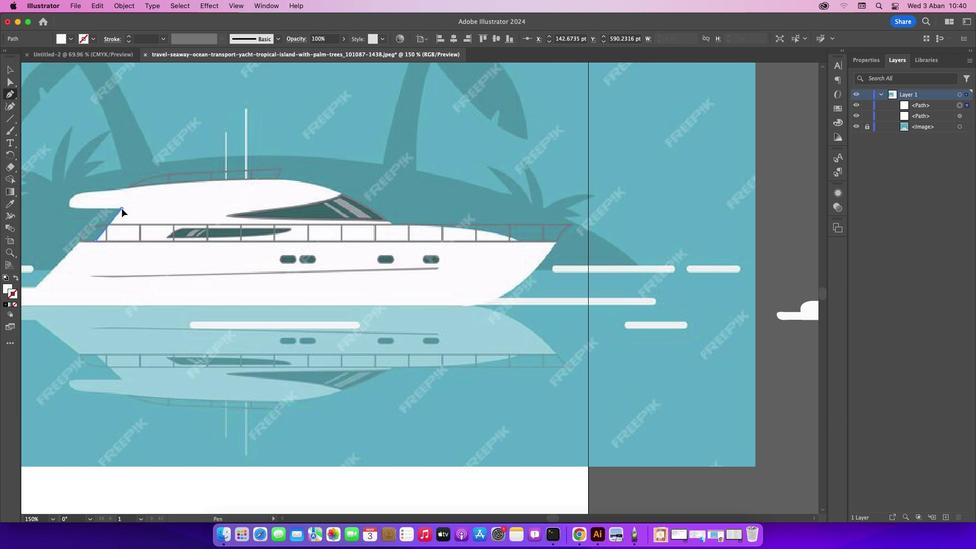 
Action: Mouse moved to (75, 208)
Screenshot: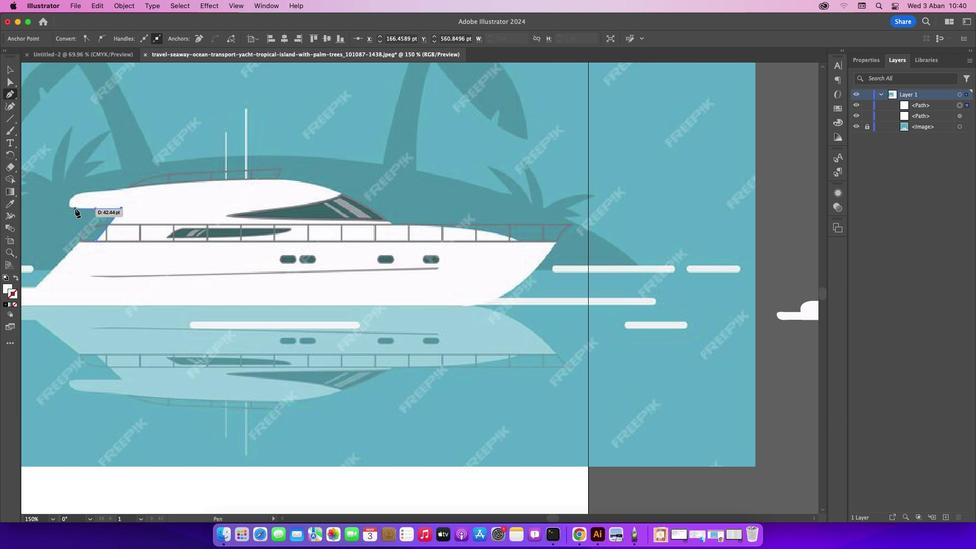 
Action: Mouse pressed left at (75, 208)
Screenshot: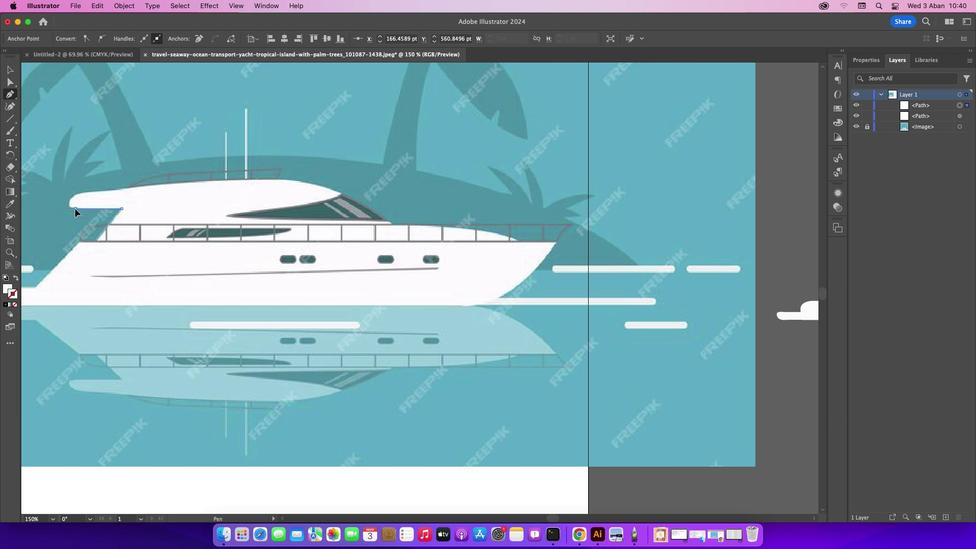 
Action: Mouse moved to (80, 193)
Screenshot: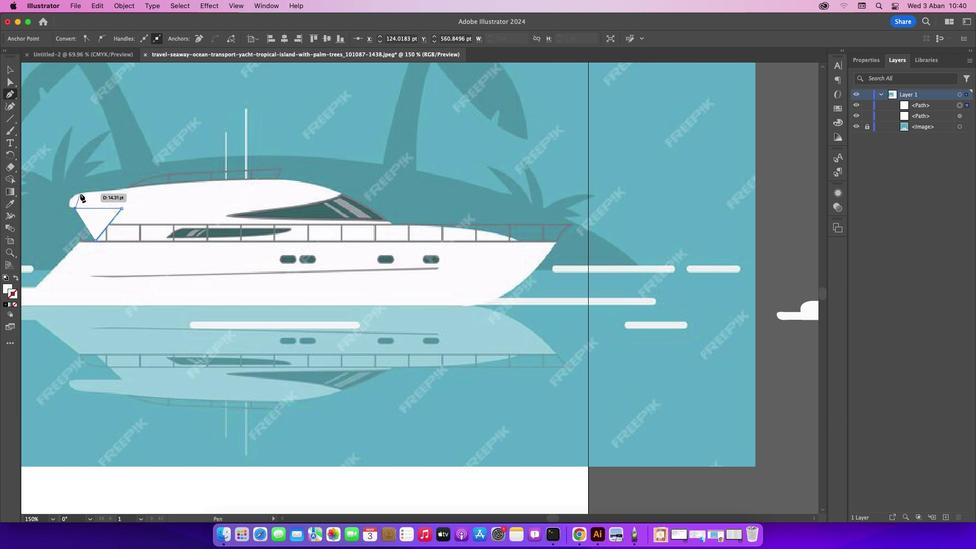 
Action: Mouse pressed left at (80, 193)
Screenshot: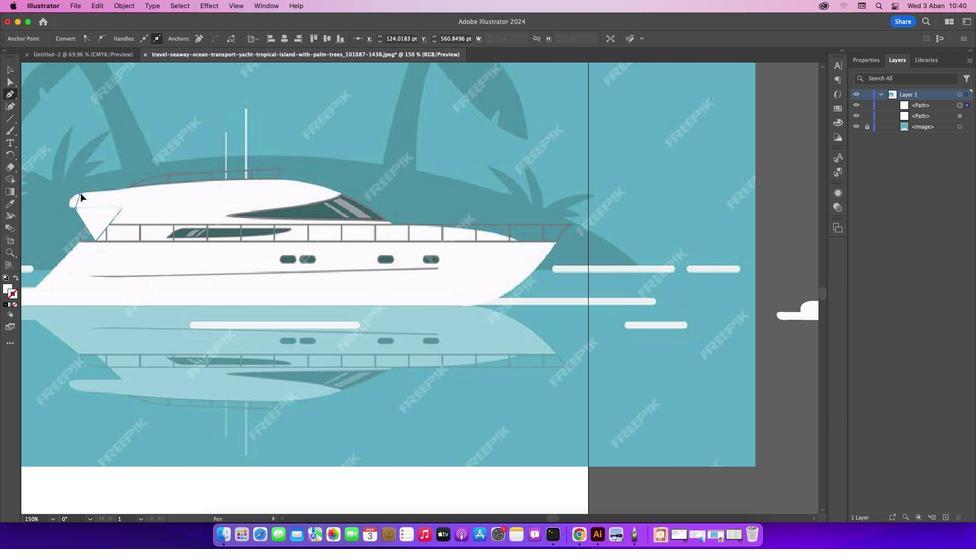
Action: Mouse moved to (107, 186)
Screenshot: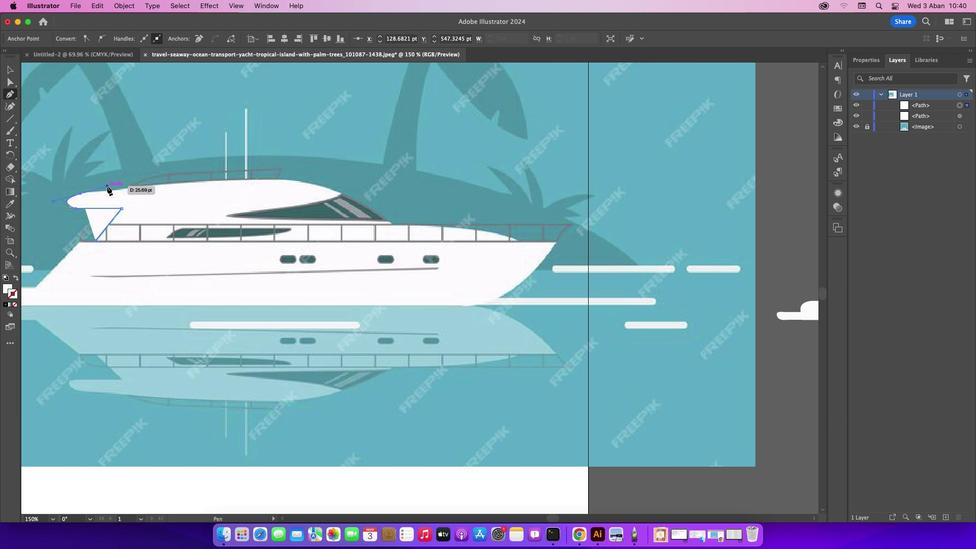 
Action: Key pressed Key.cmd'z'
Screenshot: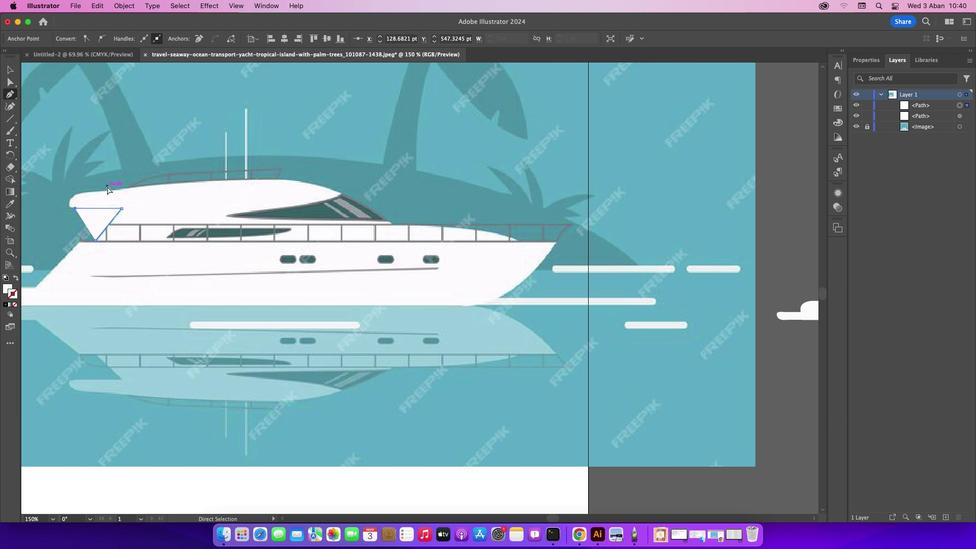 
Action: Mouse moved to (83, 192)
Screenshot: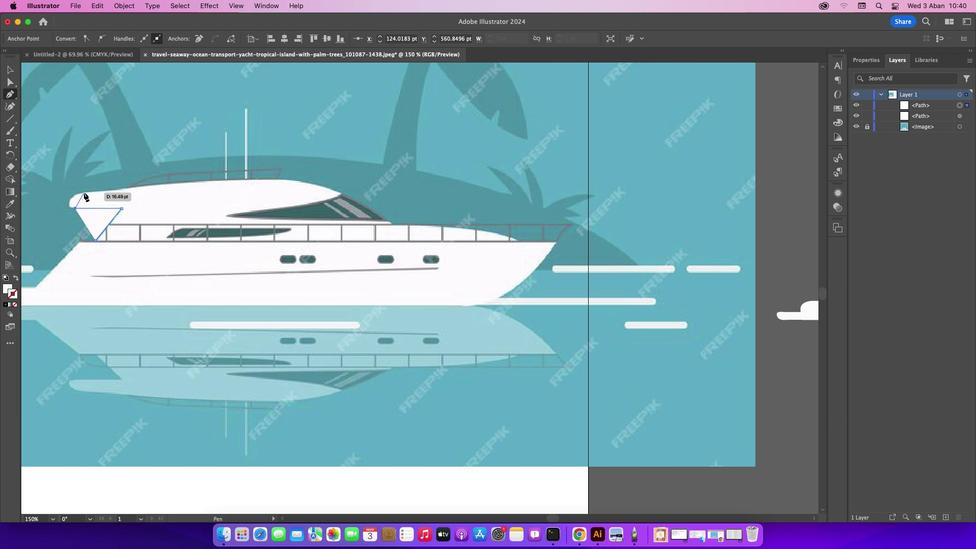 
Action: Mouse pressed left at (83, 192)
Screenshot: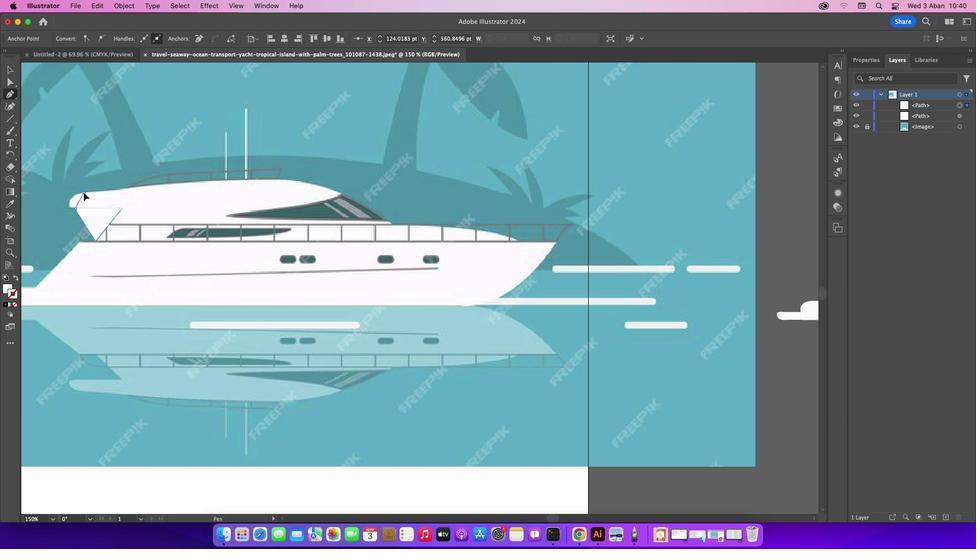 
Action: Mouse moved to (106, 181)
Screenshot: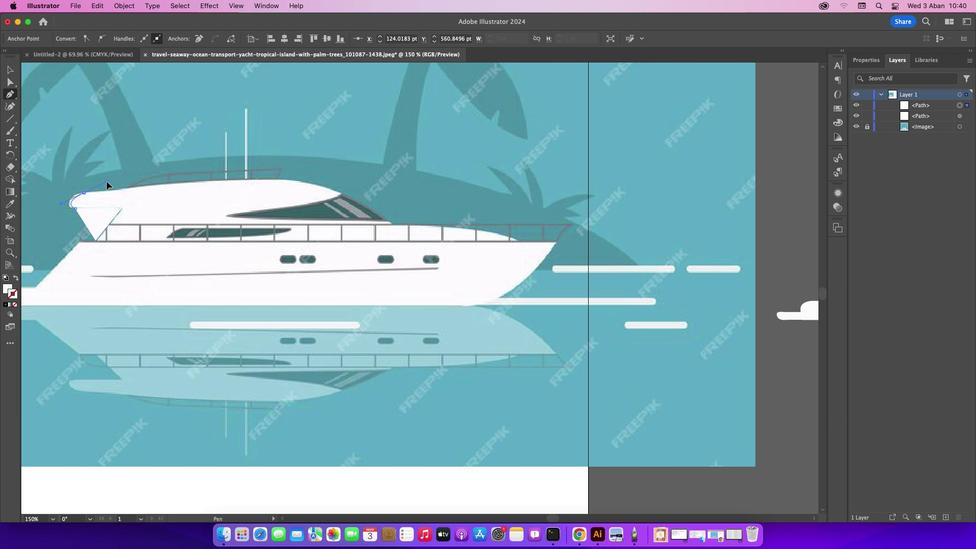 
Action: Key pressed Key.cmd'z'
Screenshot: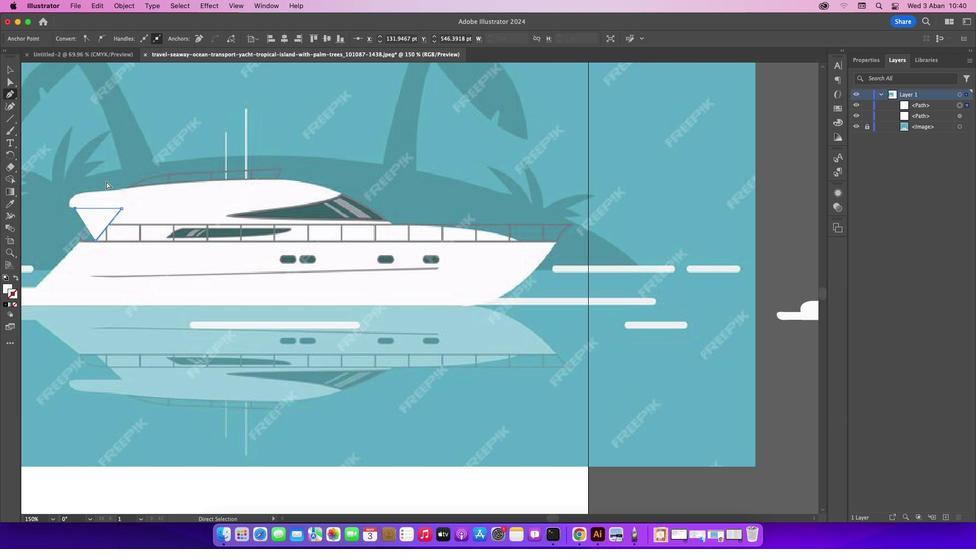 
Action: Mouse moved to (74, 193)
Screenshot: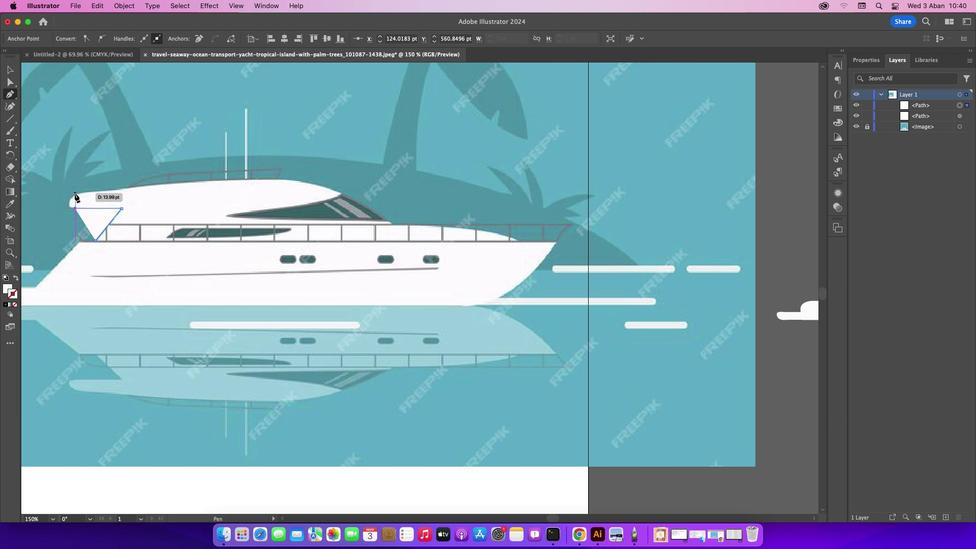 
Action: Mouse pressed left at (74, 193)
Screenshot: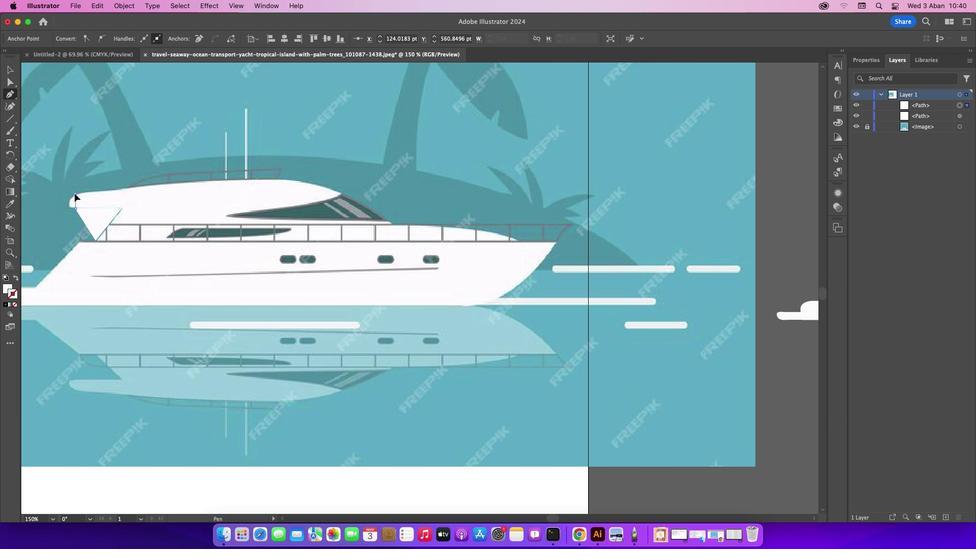 
Action: Mouse moved to (7, 289)
Screenshot: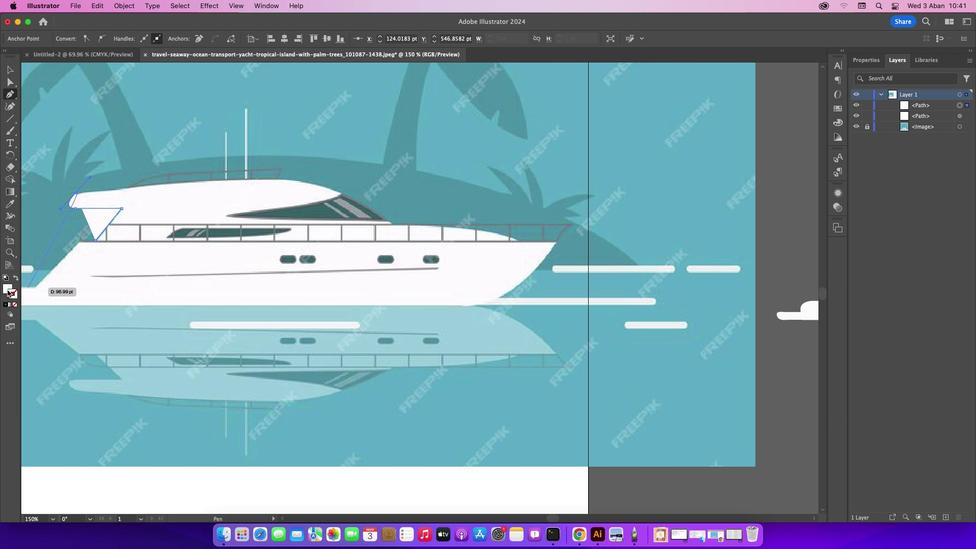 
Action: Mouse pressed left at (7, 289)
Screenshot: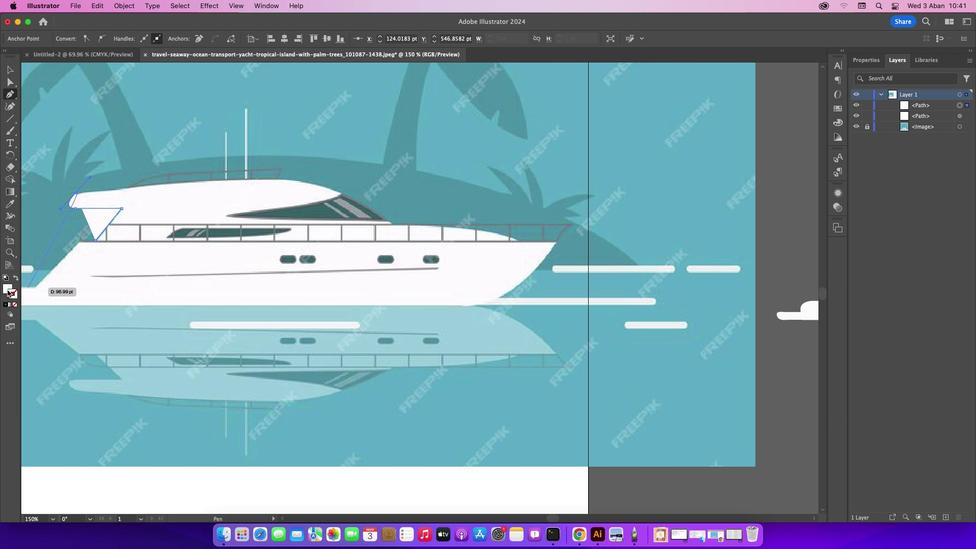 
Action: Mouse moved to (14, 306)
Screenshot: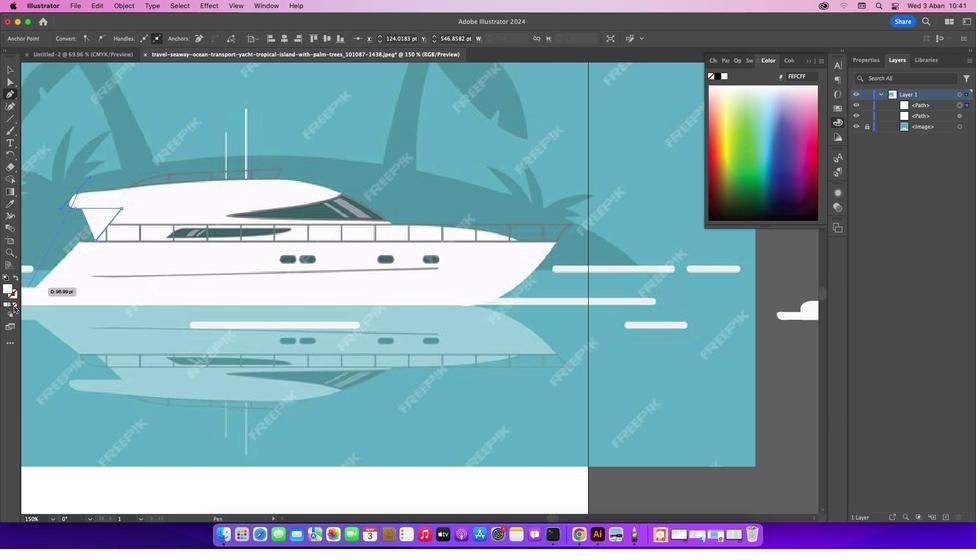 
Action: Mouse pressed left at (14, 306)
Screenshot: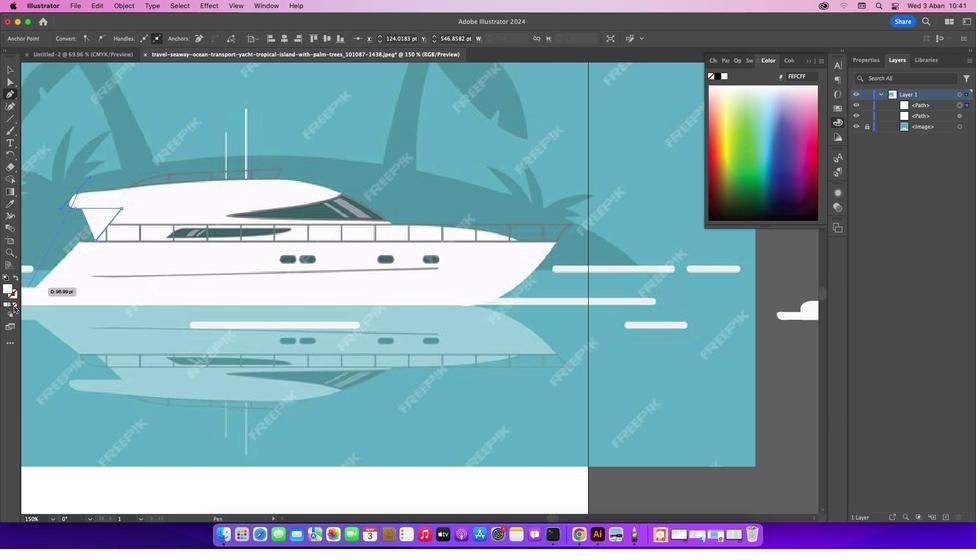 
Action: Mouse moved to (76, 192)
Screenshot: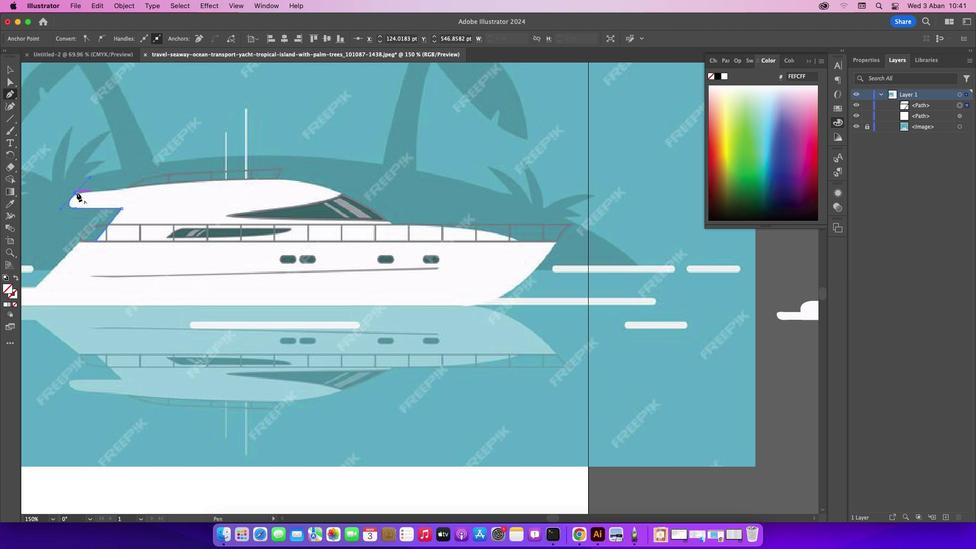 
Action: Mouse pressed left at (76, 192)
Screenshot: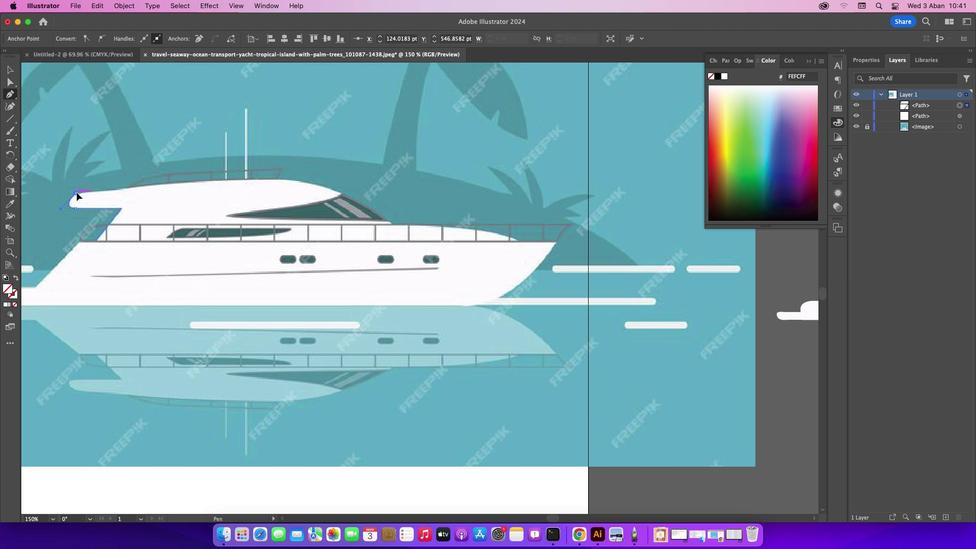 
Action: Mouse moved to (132, 187)
Screenshot: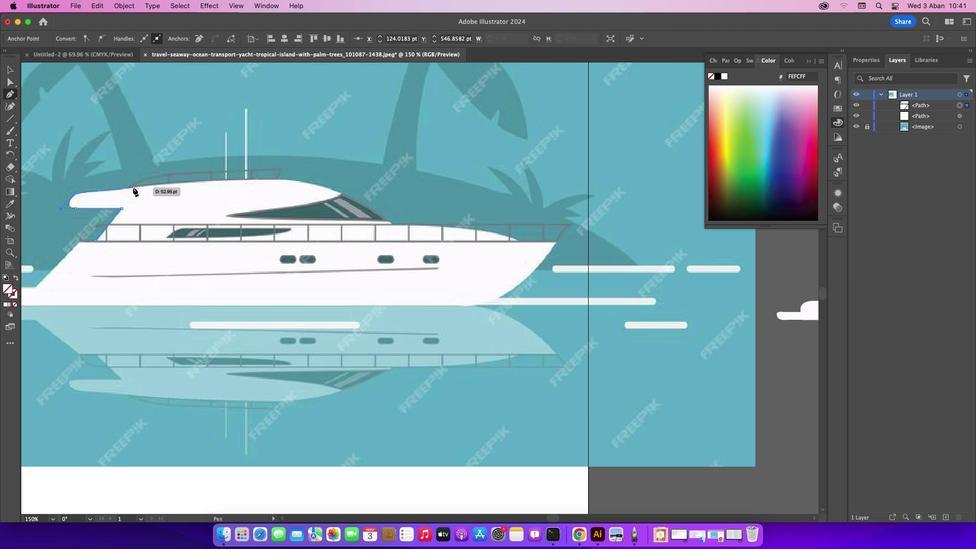 
Action: Mouse pressed left at (132, 187)
Screenshot: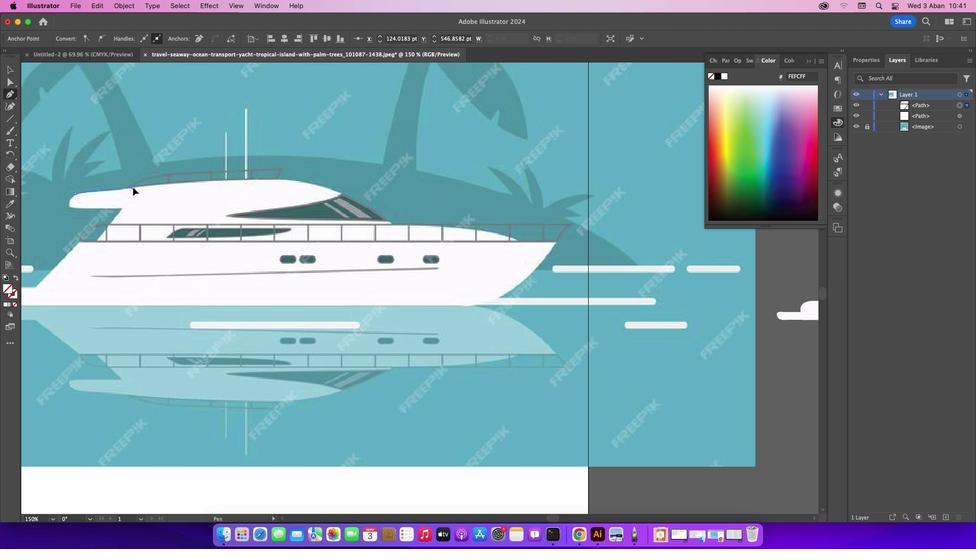 
Action: Mouse moved to (259, 180)
Screenshot: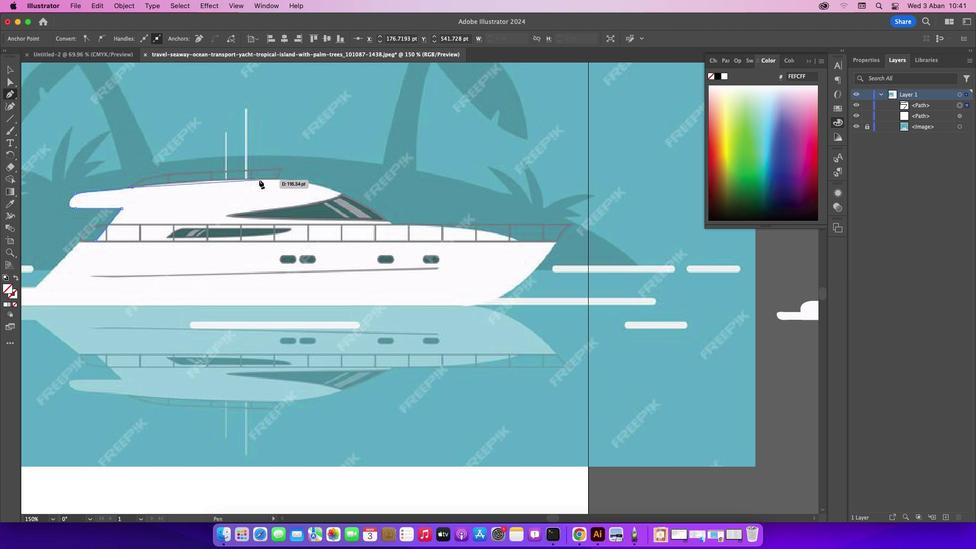 
Action: Mouse pressed left at (259, 180)
Screenshot: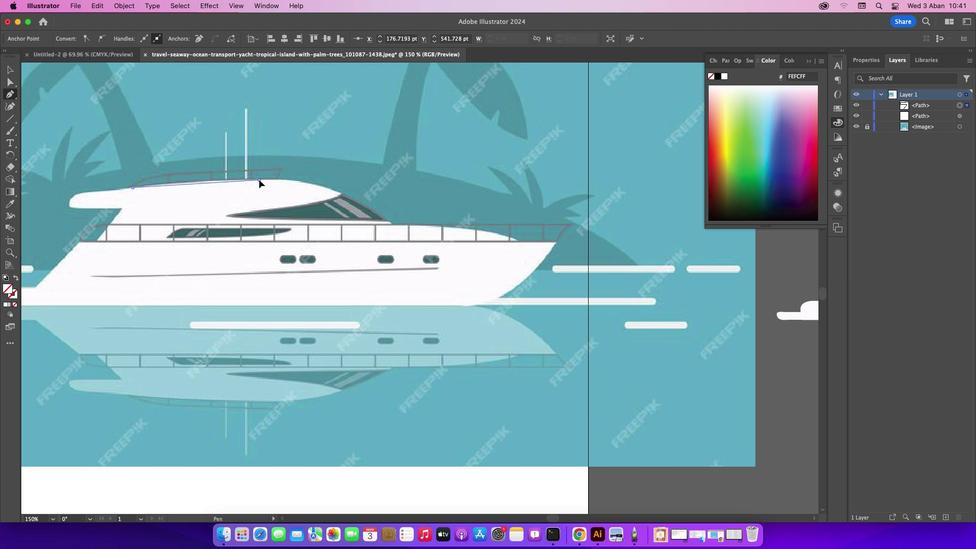 
Action: Mouse moved to (258, 180)
Screenshot: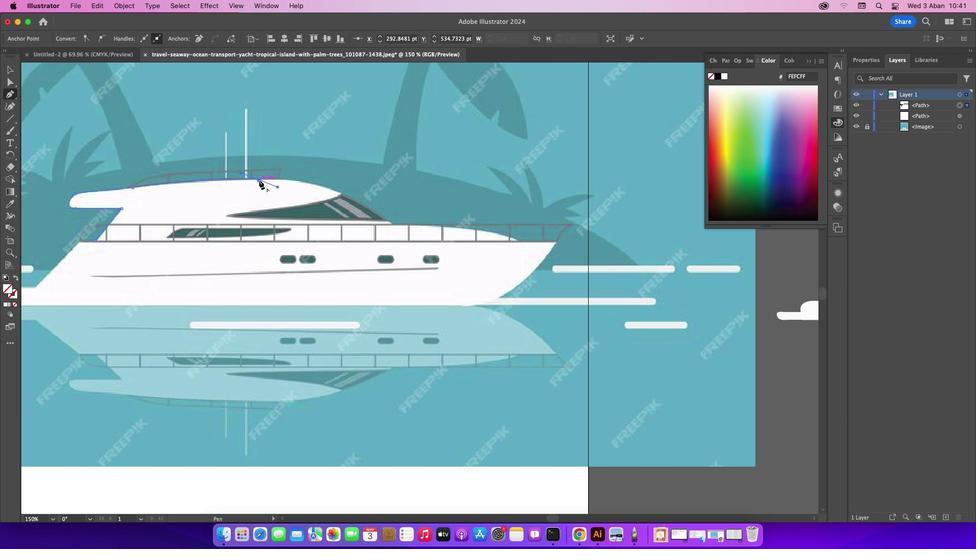 
Action: Mouse pressed left at (258, 180)
Screenshot: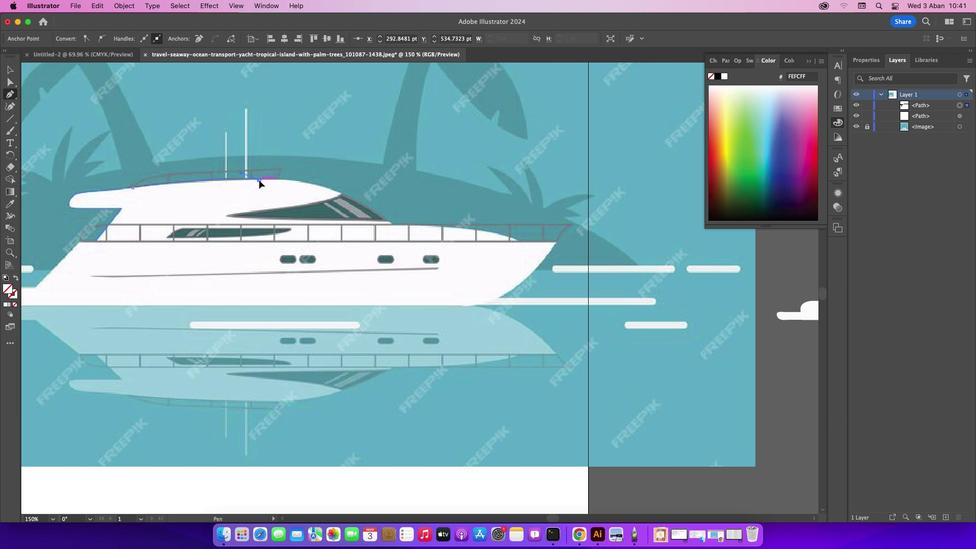 
Action: Mouse moved to (320, 186)
Screenshot: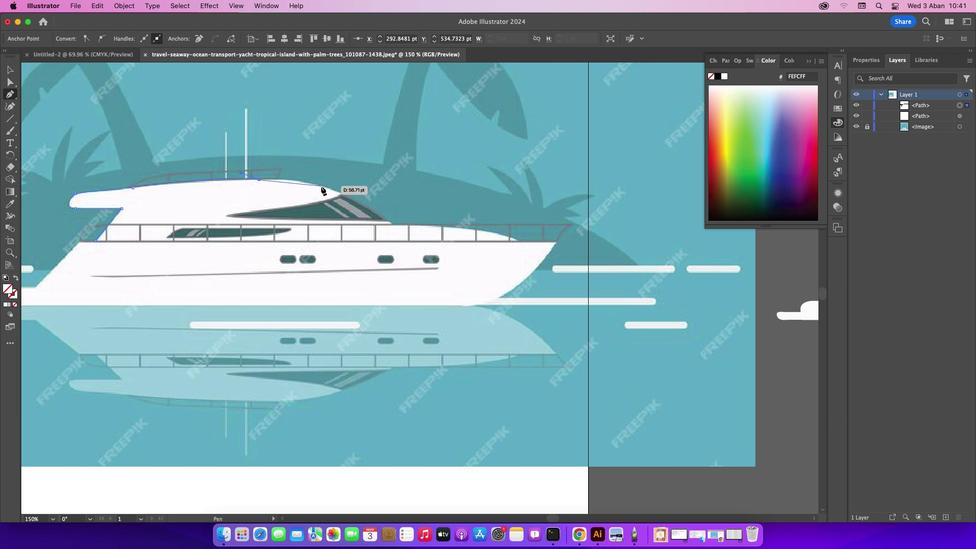 
Action: Mouse pressed left at (320, 186)
Screenshot: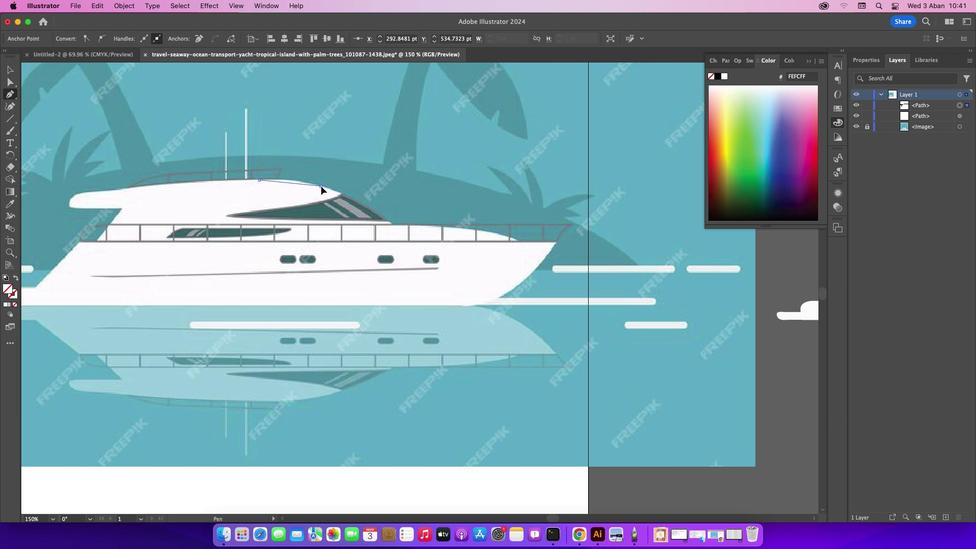 
Action: Mouse moved to (321, 186)
Screenshot: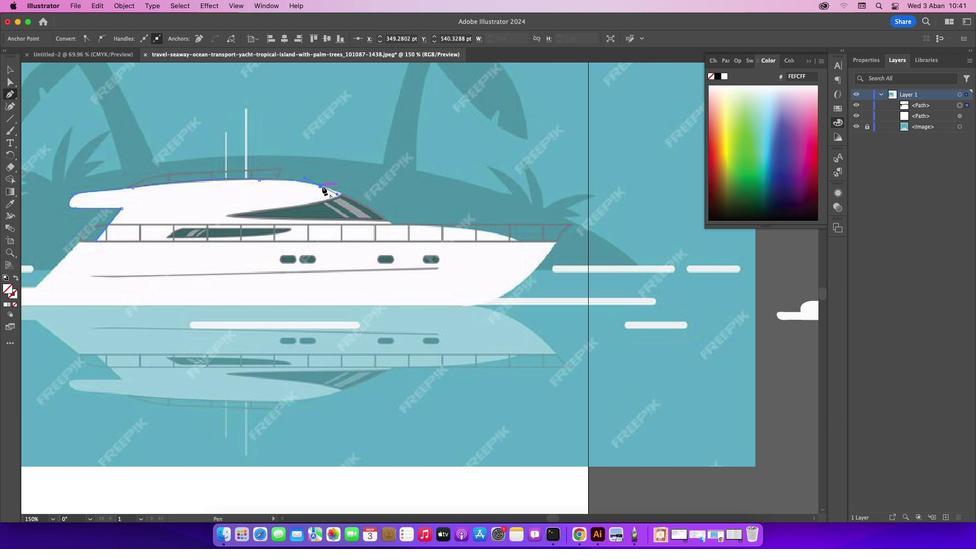 
Action: Mouse pressed left at (321, 186)
Screenshot: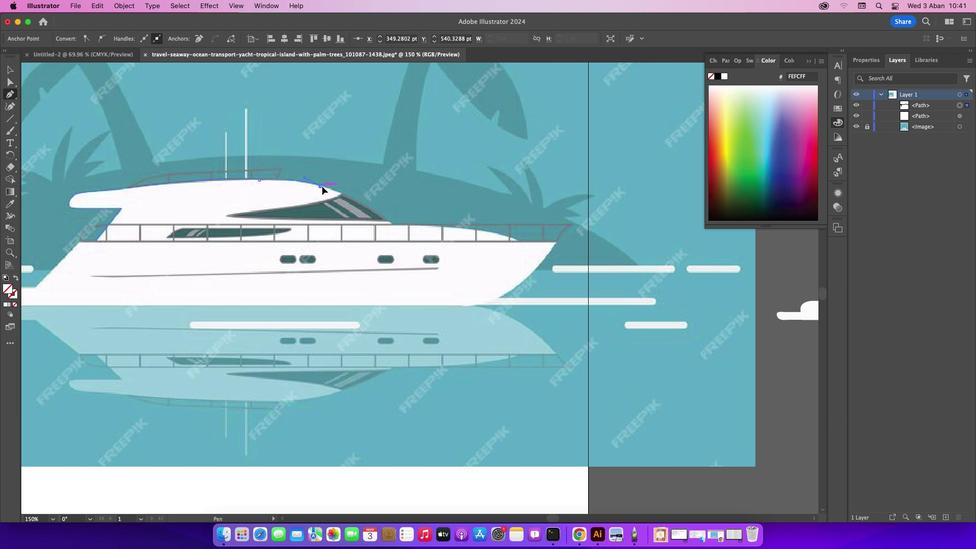 
Action: Mouse moved to (341, 193)
Screenshot: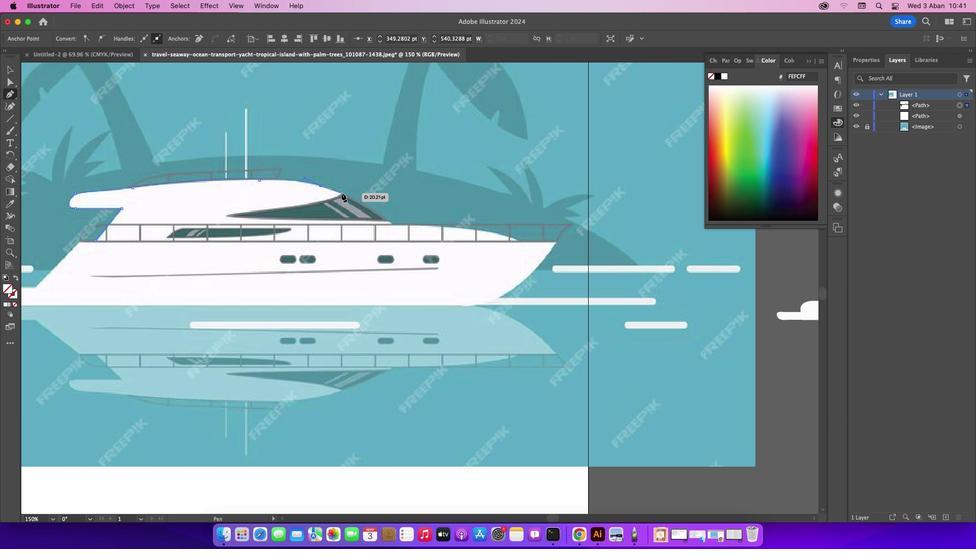 
Action: Mouse pressed left at (341, 193)
Screenshot: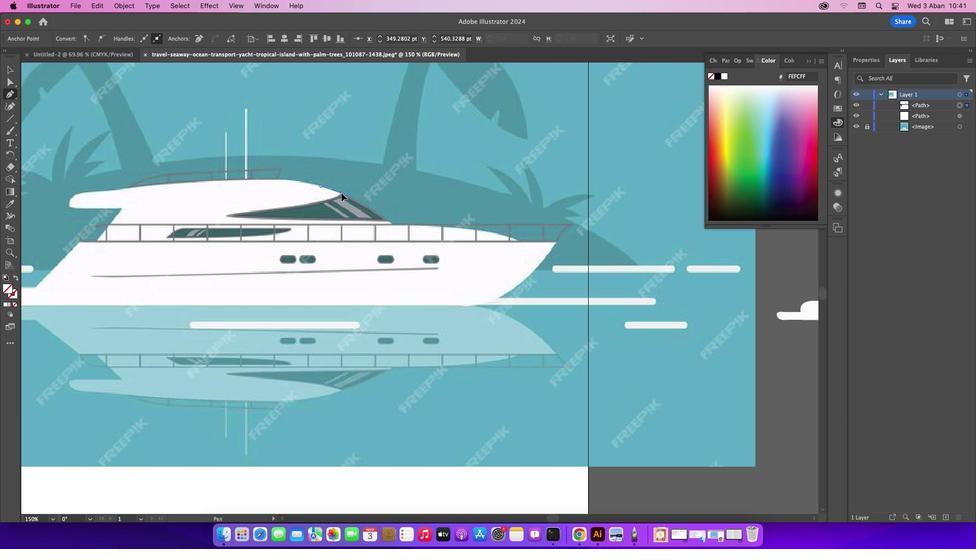 
Action: Mouse moved to (291, 206)
Screenshot: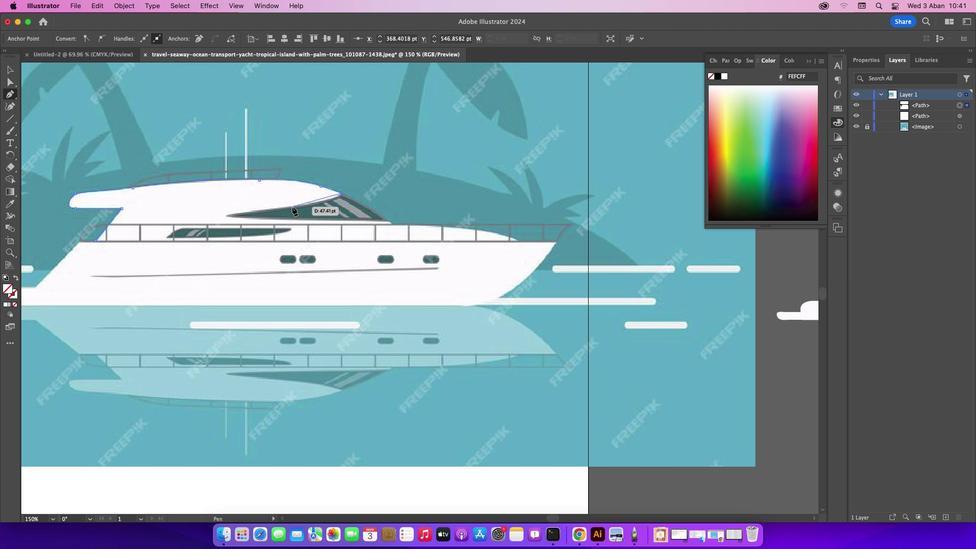 
Action: Mouse pressed left at (291, 206)
Screenshot: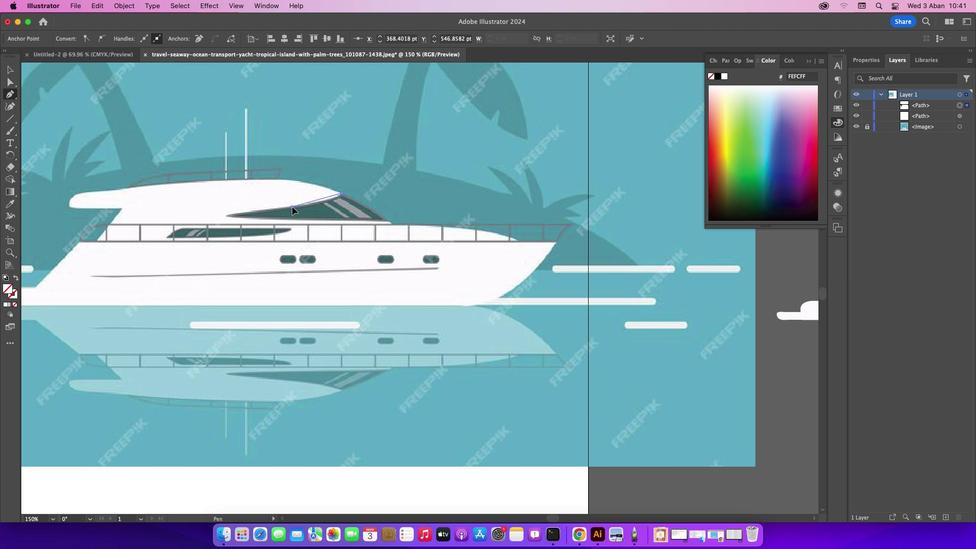 
Action: Mouse moved to (291, 205)
Screenshot: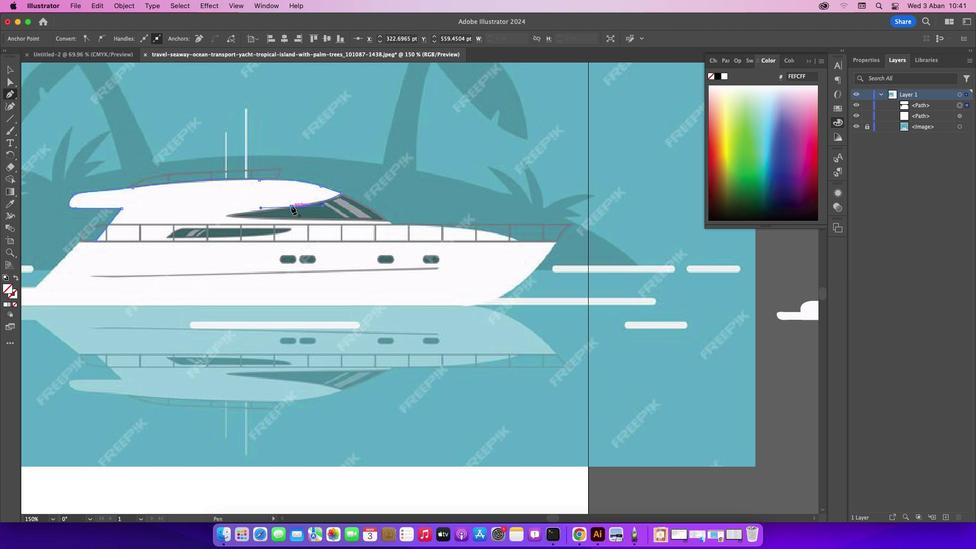 
Action: Mouse pressed left at (291, 205)
Screenshot: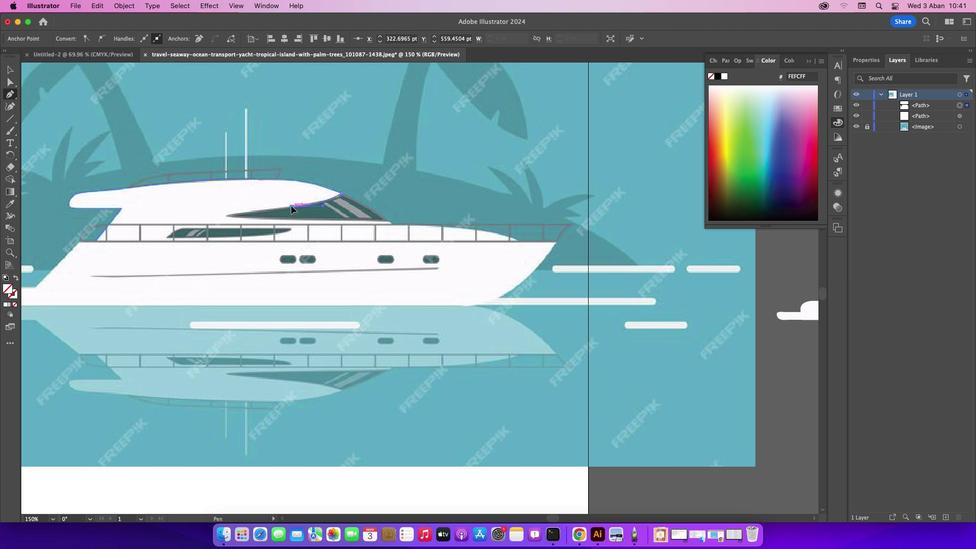 
Action: Mouse moved to (231, 214)
Screenshot: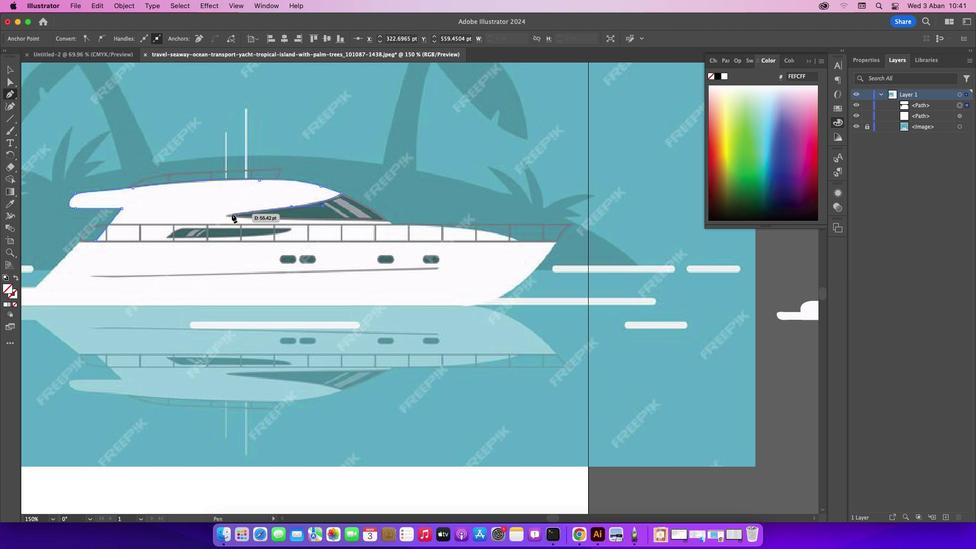 
Action: Mouse pressed left at (231, 214)
Screenshot: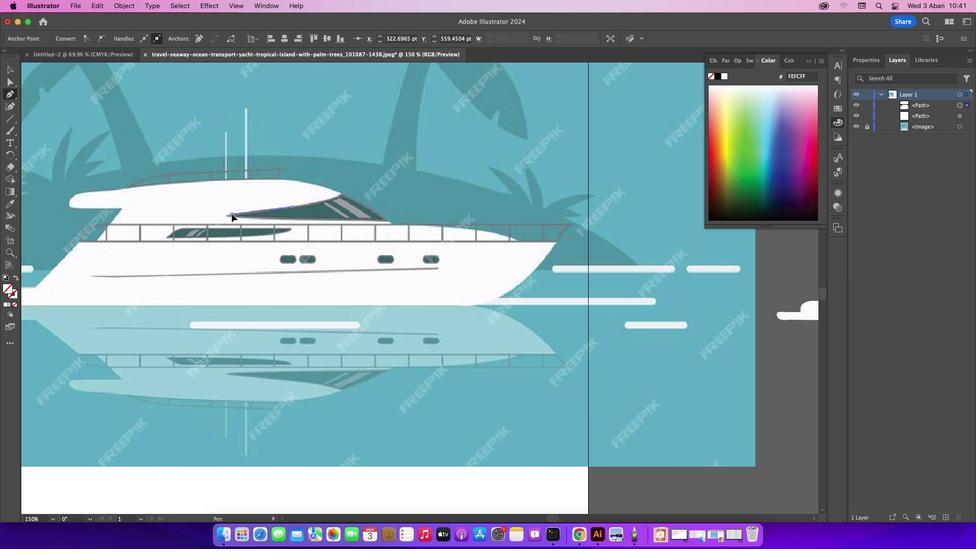 
Action: Mouse moved to (235, 216)
Screenshot: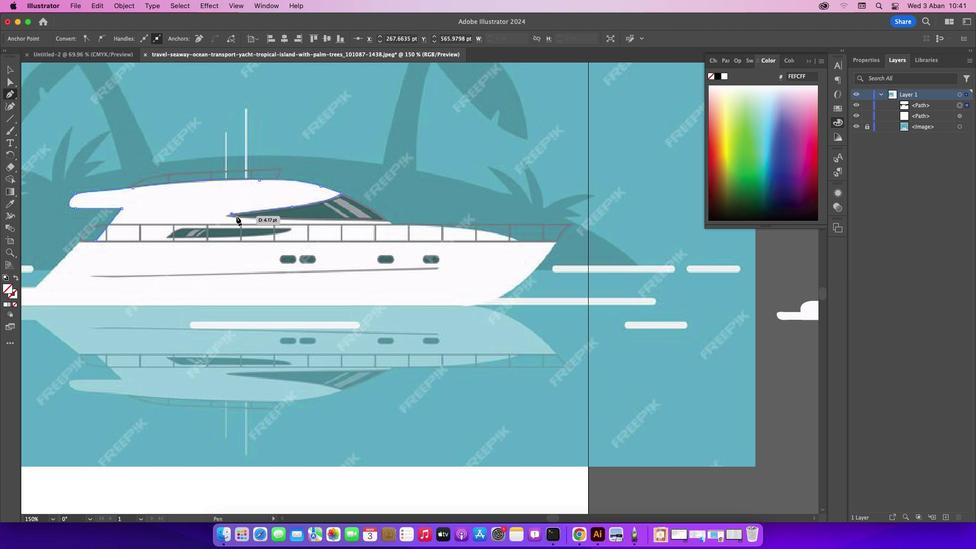 
Action: Mouse pressed left at (235, 216)
Screenshot: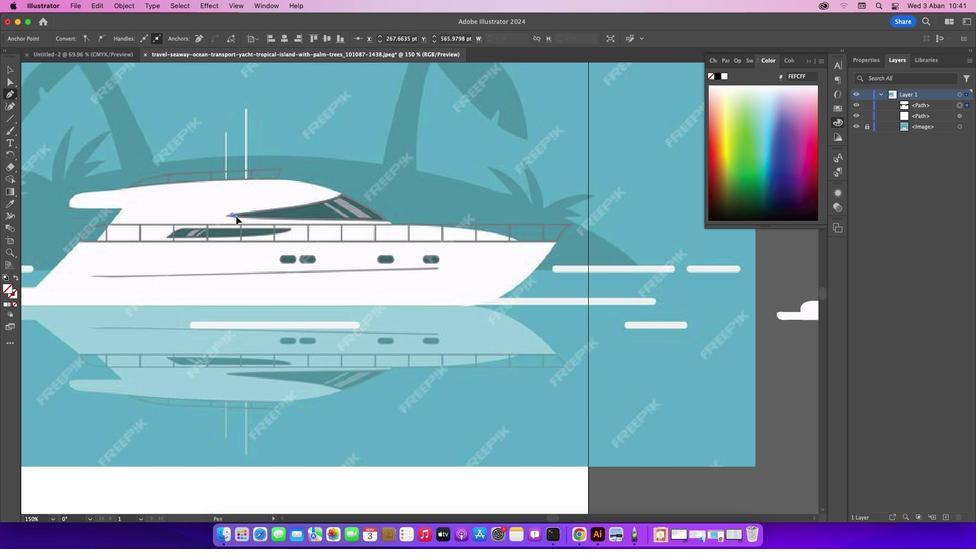 
Action: Mouse moved to (236, 216)
Screenshot: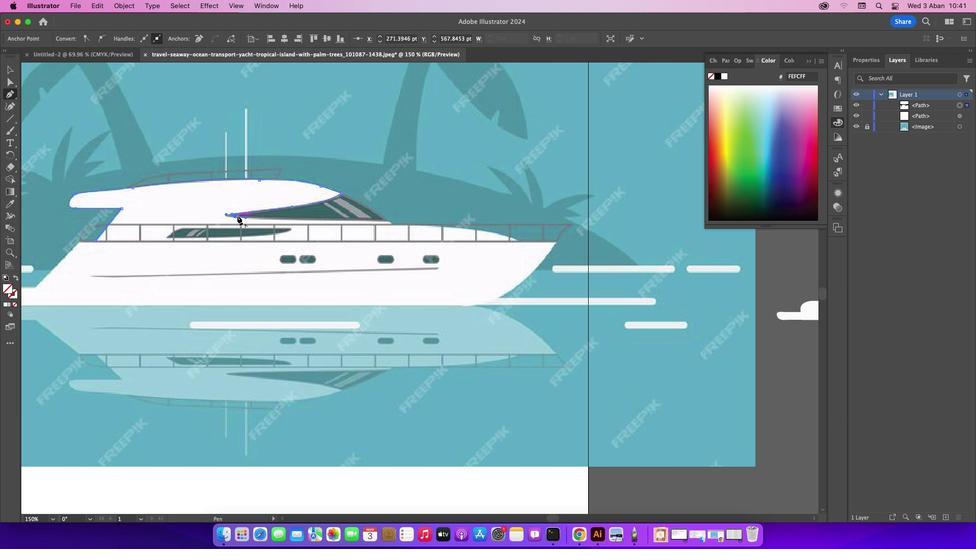 
Action: Mouse pressed left at (236, 216)
Screenshot: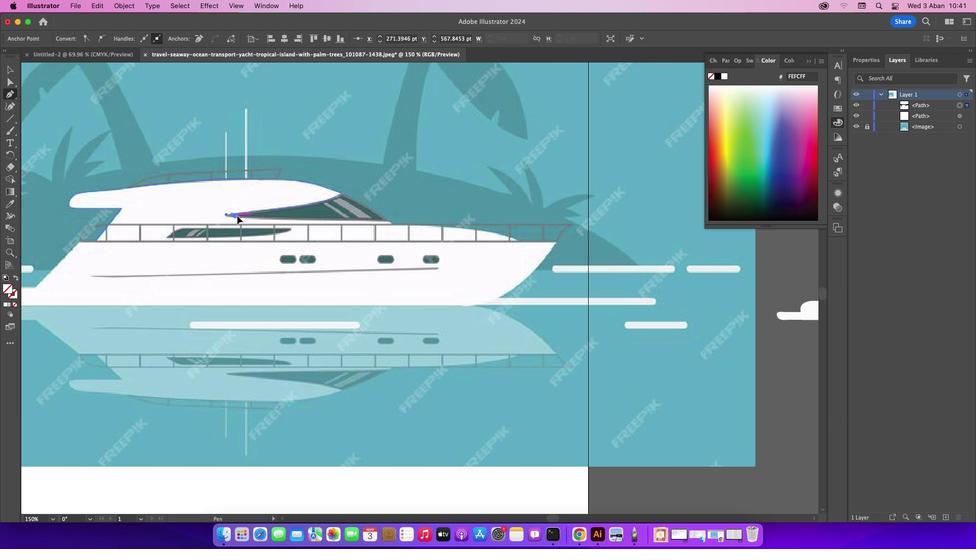 
Action: Mouse moved to (301, 219)
Screenshot: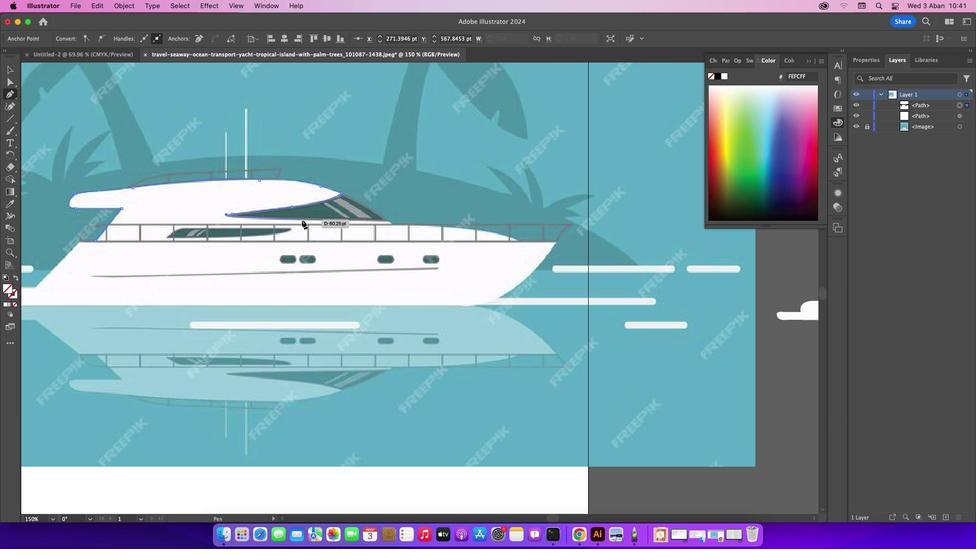 
Action: Mouse pressed left at (301, 219)
Screenshot: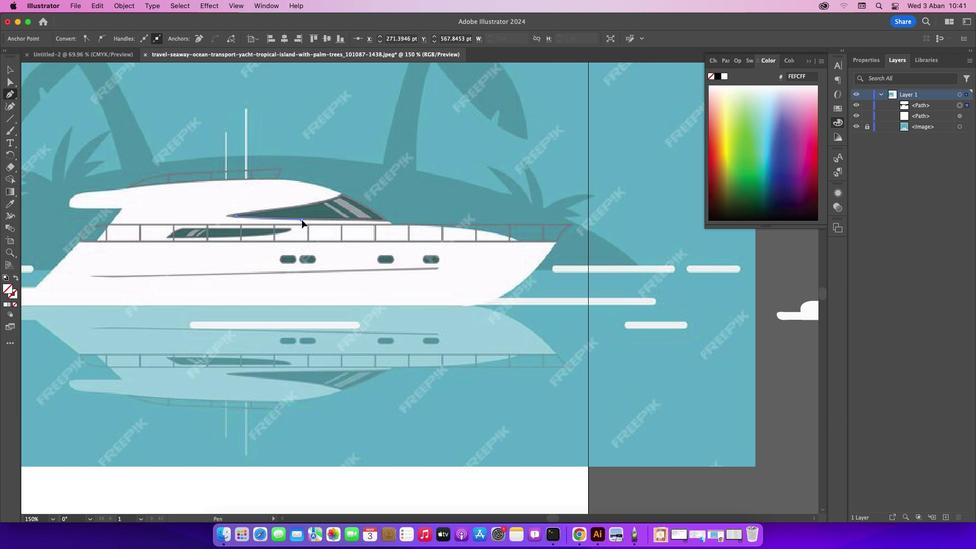 
Action: Mouse moved to (386, 220)
Screenshot: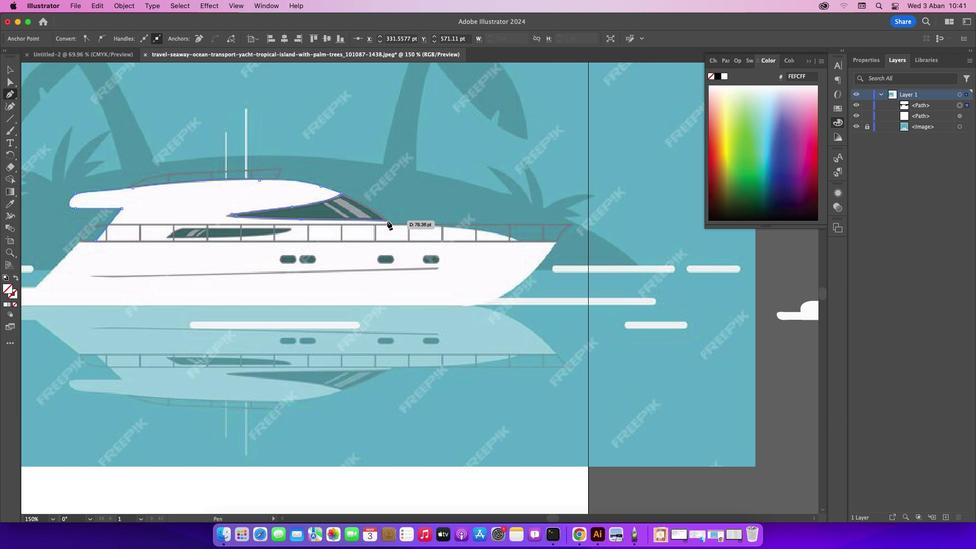 
Action: Mouse pressed left at (386, 220)
Screenshot: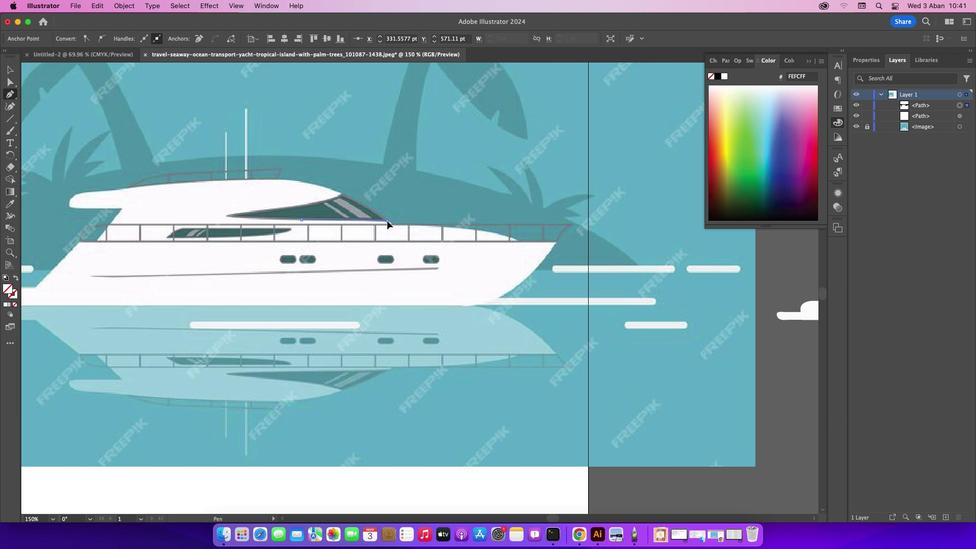 
Action: Mouse moved to (392, 223)
Screenshot: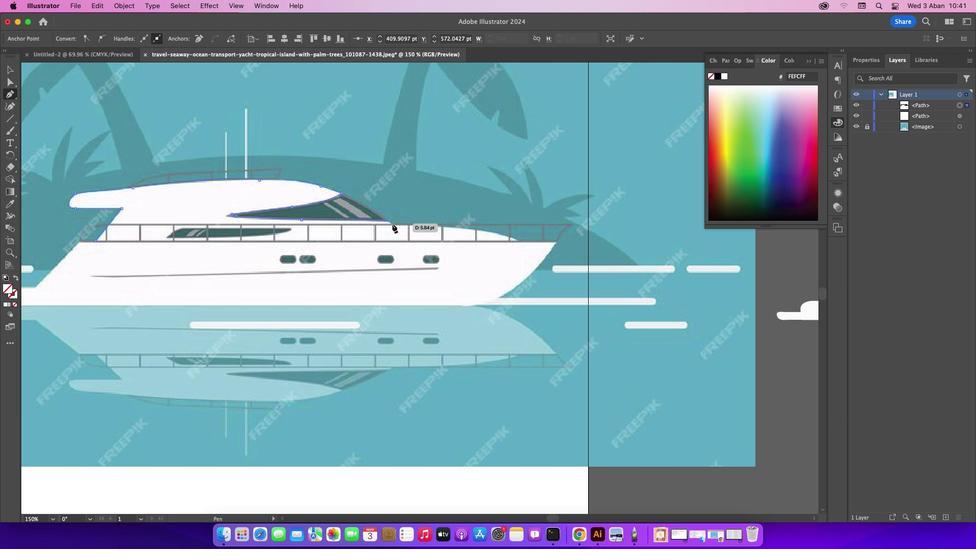 
Action: Mouse pressed left at (392, 223)
Screenshot: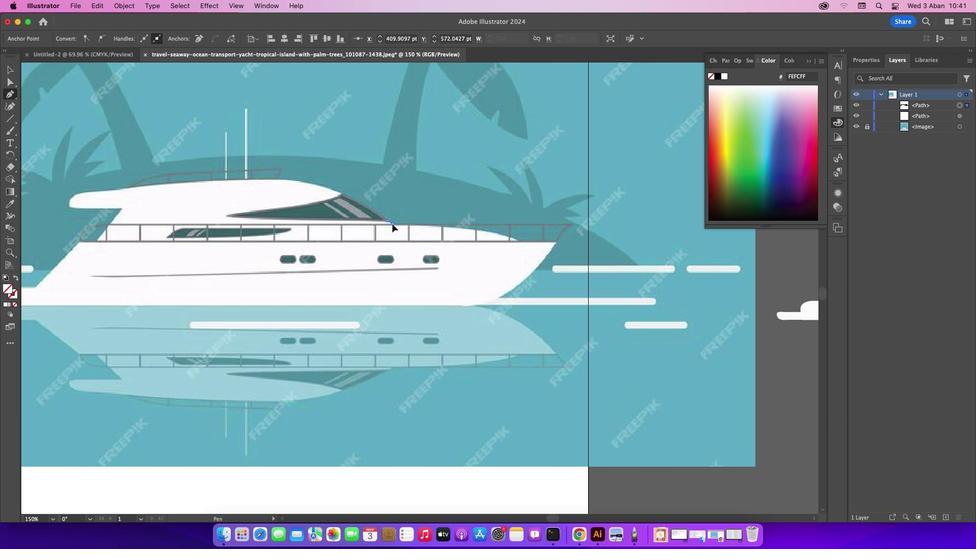 
Action: Mouse moved to (518, 241)
Screenshot: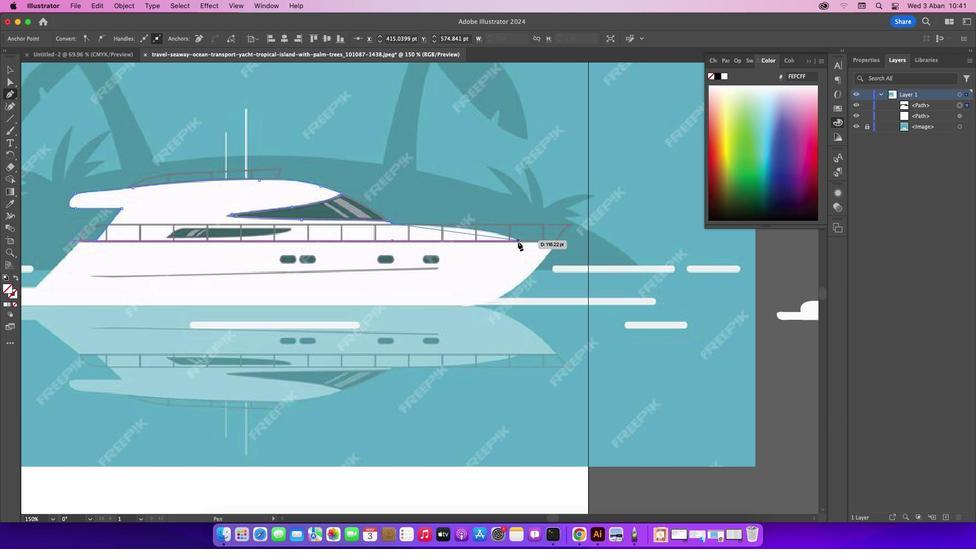 
Action: Mouse pressed left at (518, 241)
Screenshot: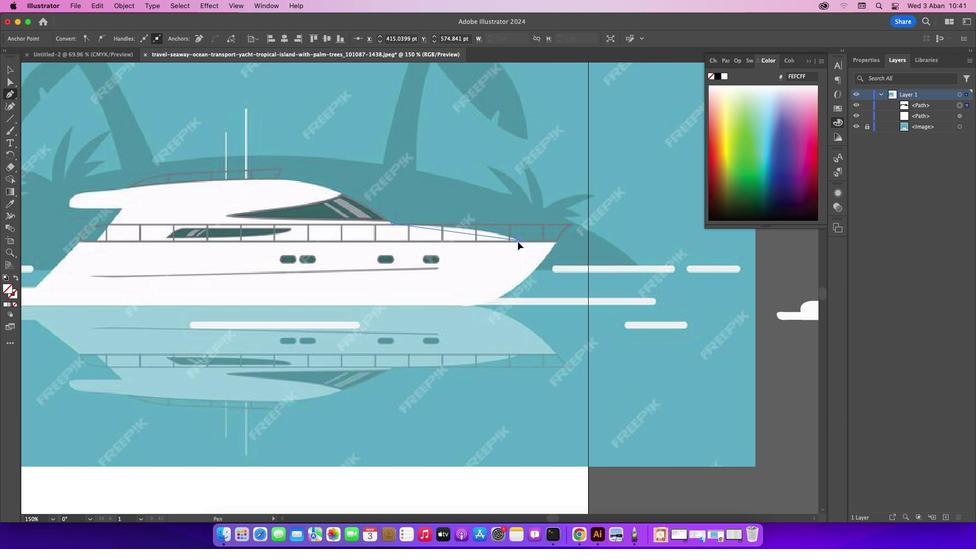 
Action: Mouse moved to (518, 241)
Screenshot: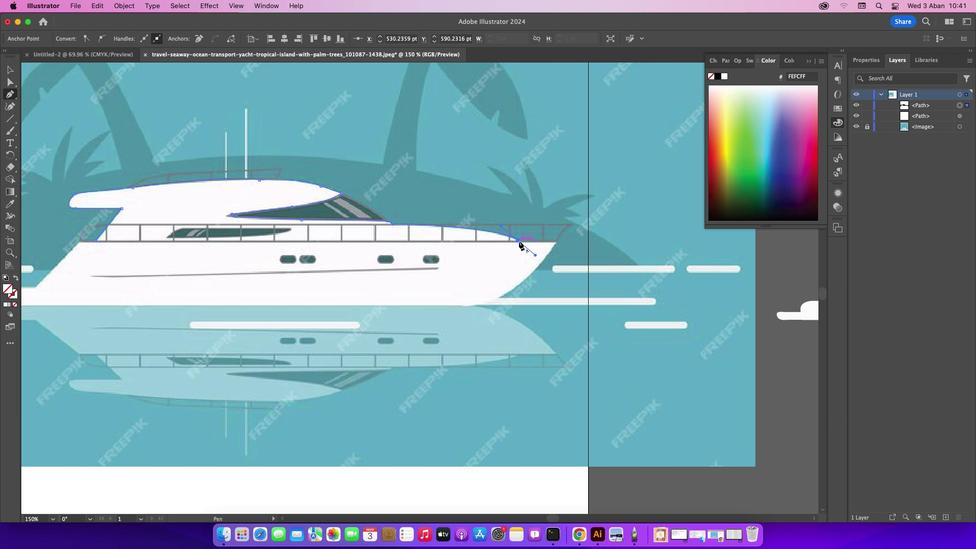 
Action: Mouse pressed left at (518, 241)
Screenshot: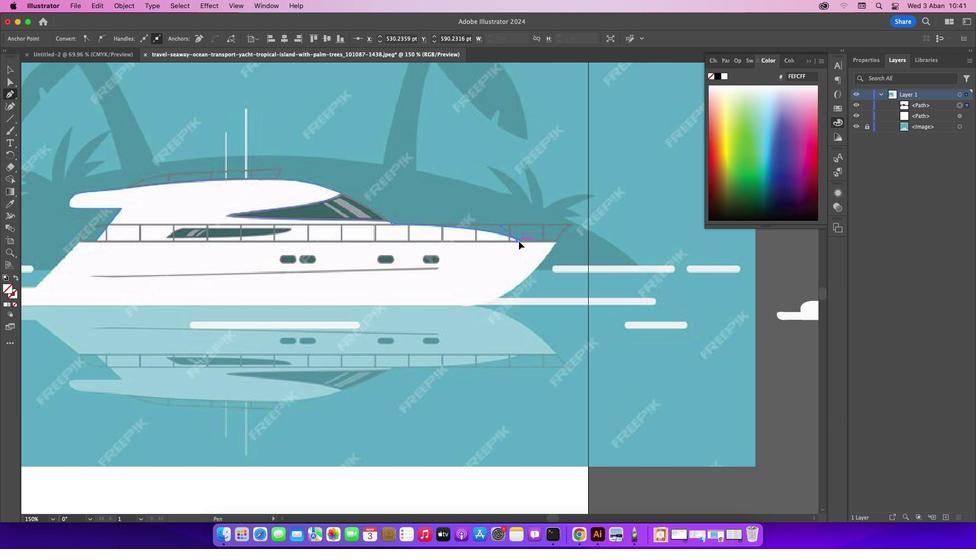 
Action: Mouse moved to (95, 239)
Screenshot: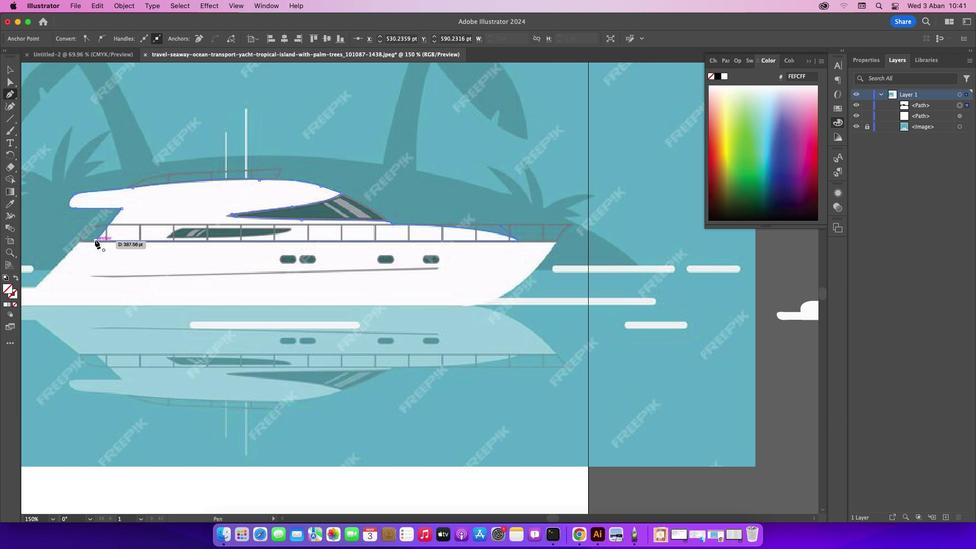 
Action: Mouse pressed left at (95, 239)
Screenshot: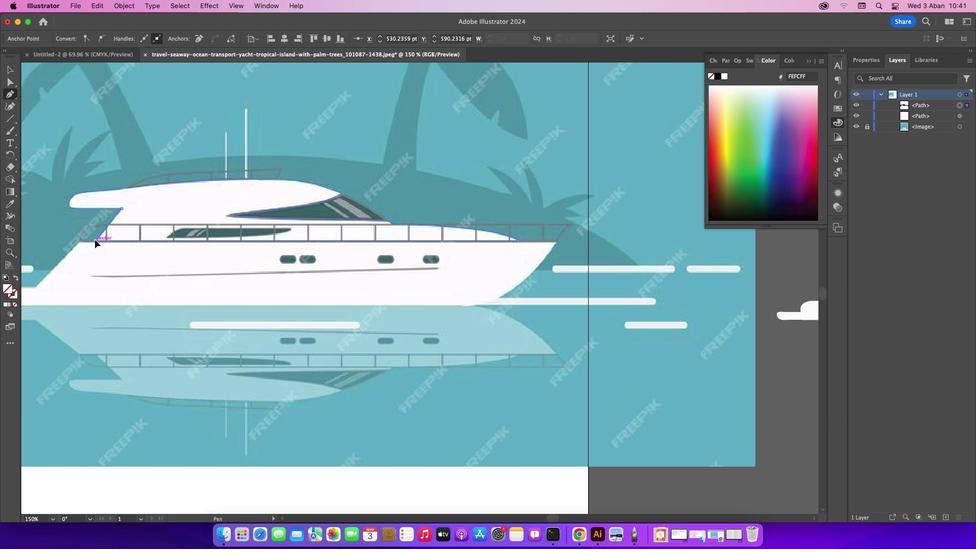 
Action: Mouse moved to (7, 66)
Screenshot: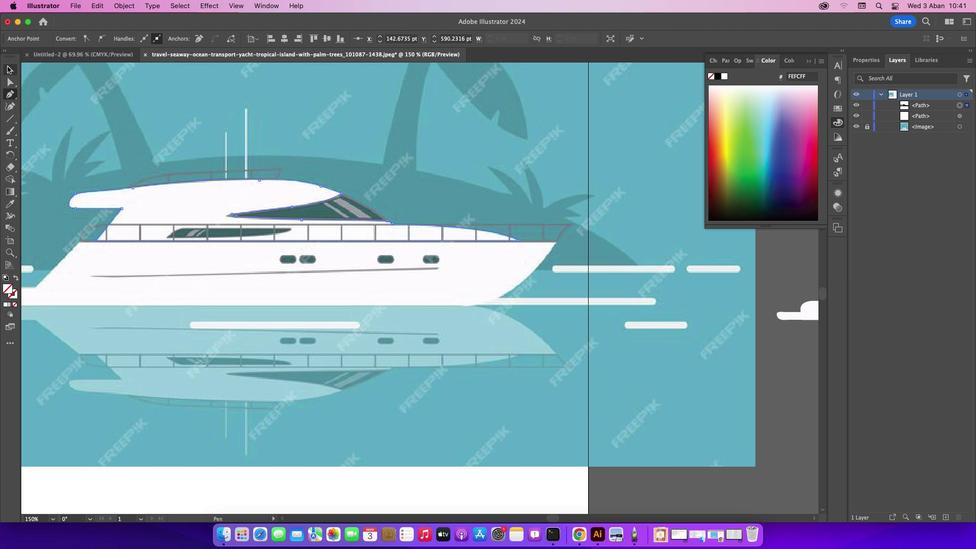 
Action: Mouse pressed left at (7, 66)
Screenshot: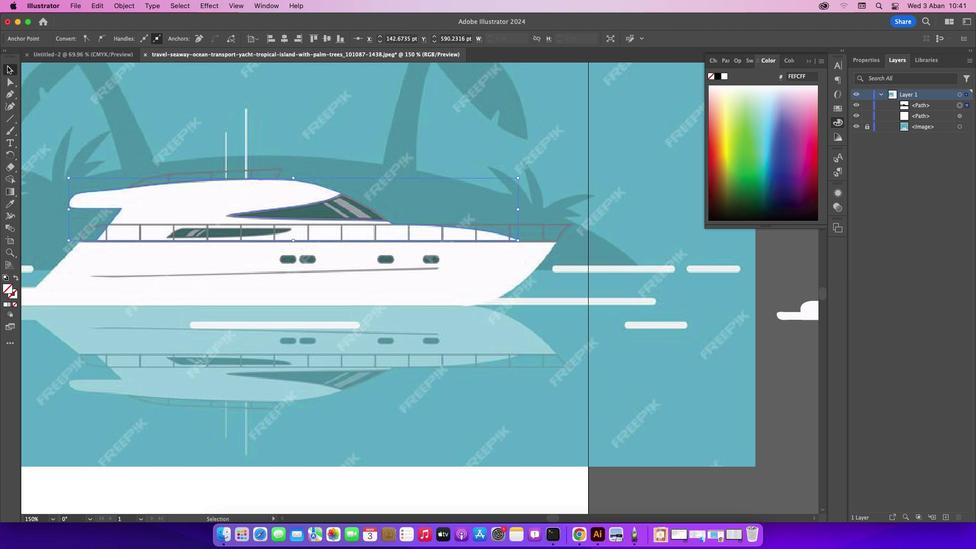 
Action: Mouse moved to (78, 90)
Screenshot: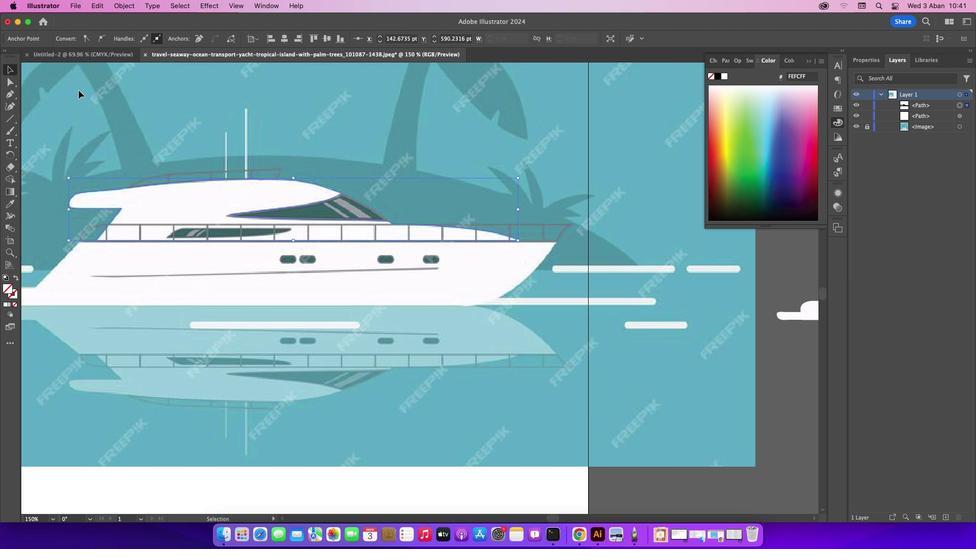 
Action: Mouse pressed left at (78, 90)
Screenshot: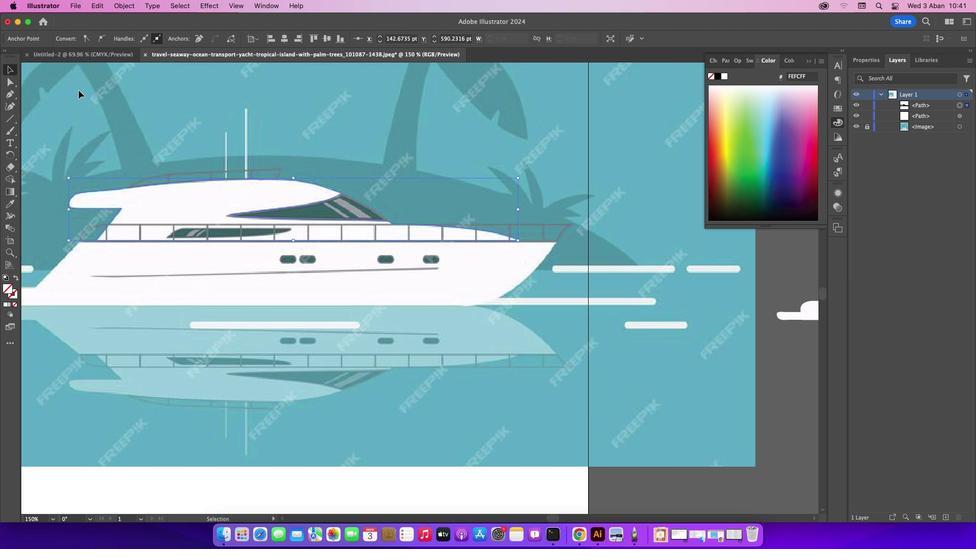 
Action: Mouse moved to (130, 186)
Screenshot: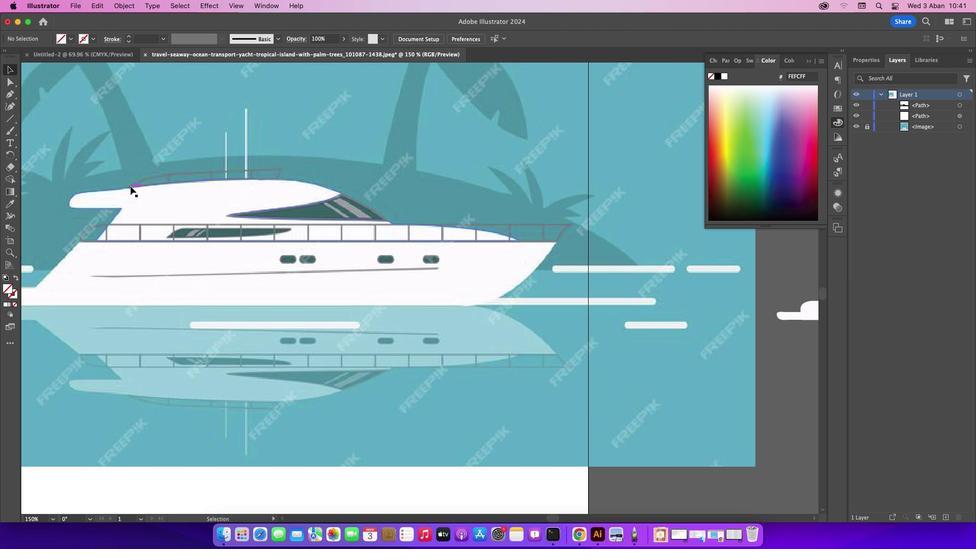 
Action: Mouse pressed left at (130, 186)
Screenshot: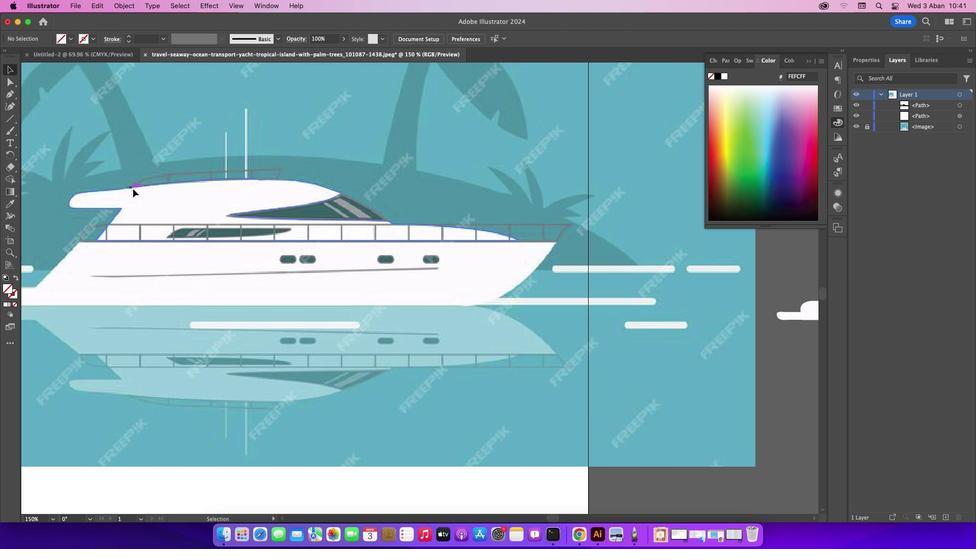 
Action: Mouse moved to (552, 518)
Screenshot: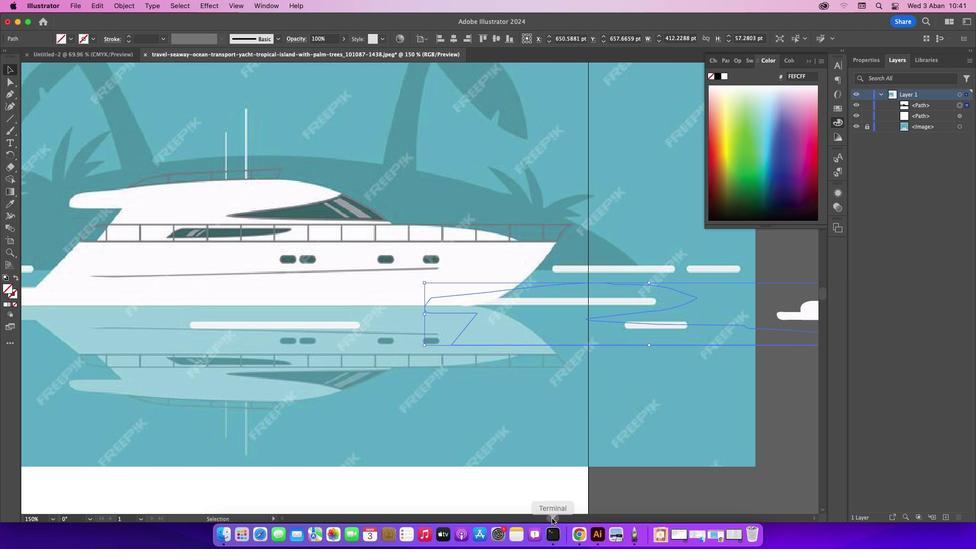 
Action: Mouse pressed left at (552, 518)
Screenshot: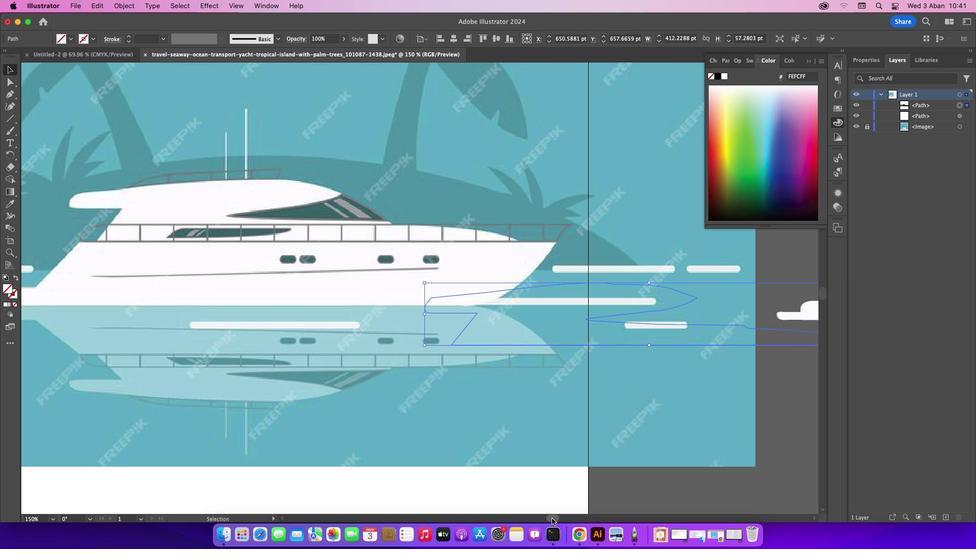 
Action: Mouse moved to (565, 407)
Screenshot: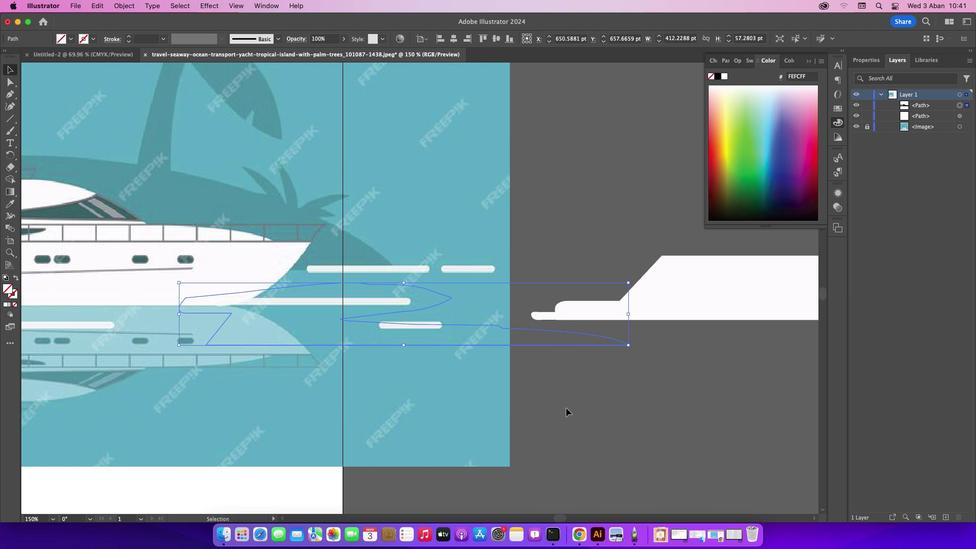
Action: Key pressed Key.cmd_r'-''-'
Screenshot: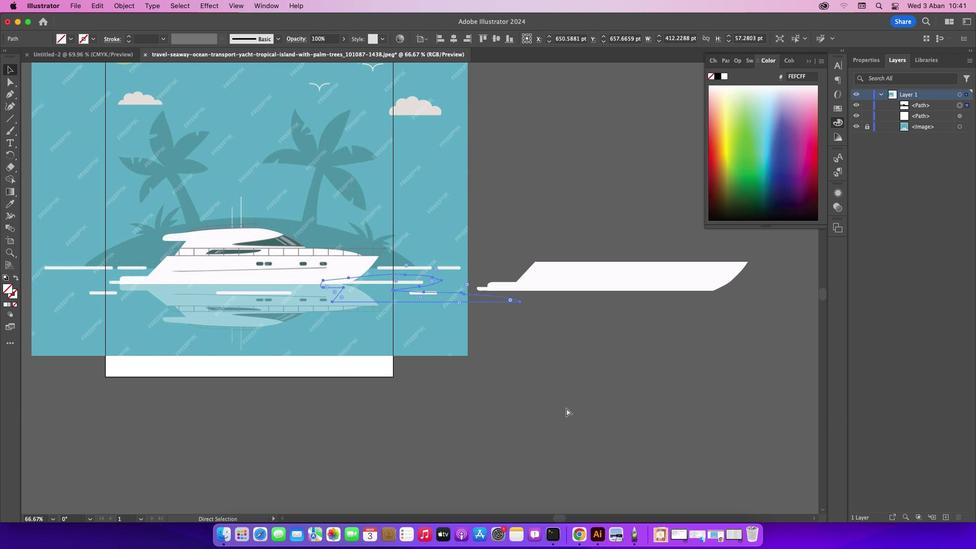 
Action: Mouse moved to (12, 203)
Screenshot: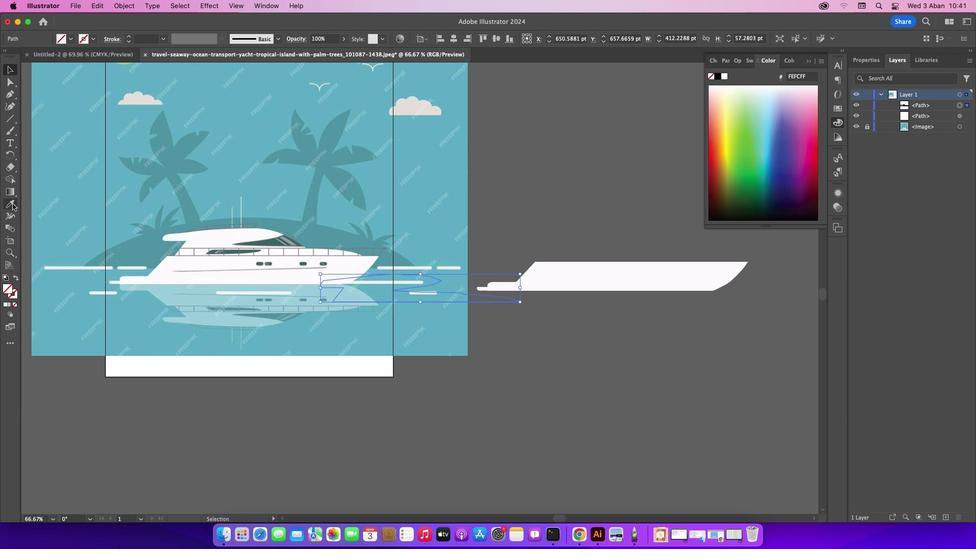 
Action: Mouse pressed left at (12, 203)
Screenshot: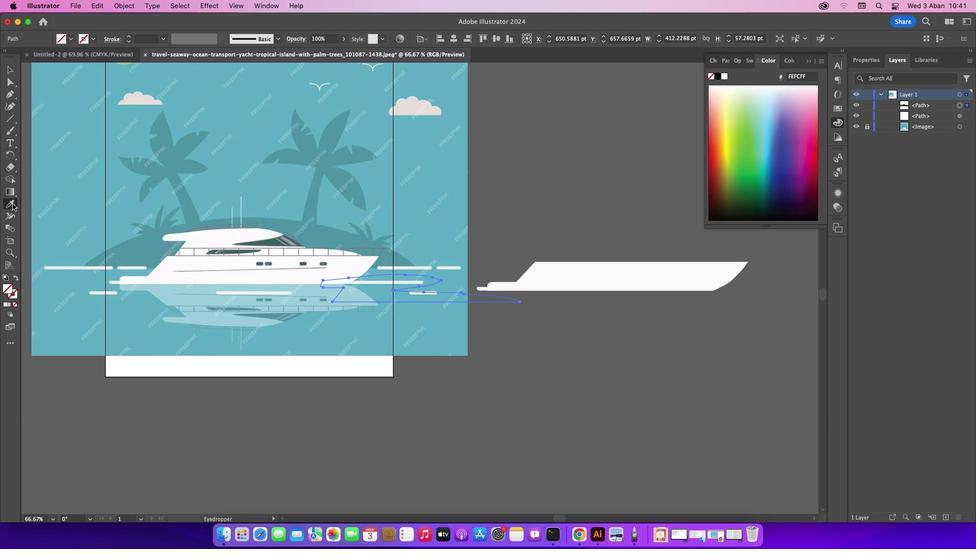 
Action: Mouse moved to (215, 237)
Screenshot: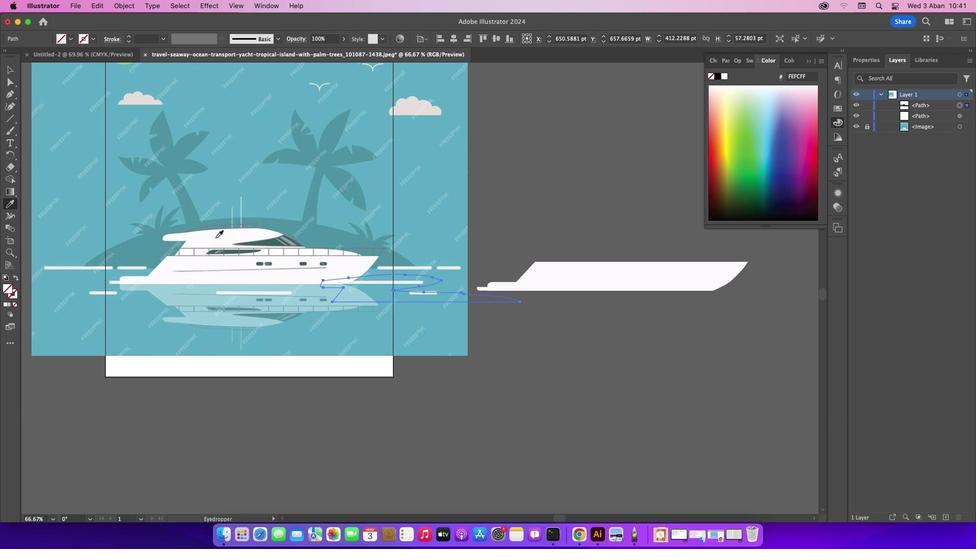 
Action: Mouse pressed left at (215, 237)
Screenshot: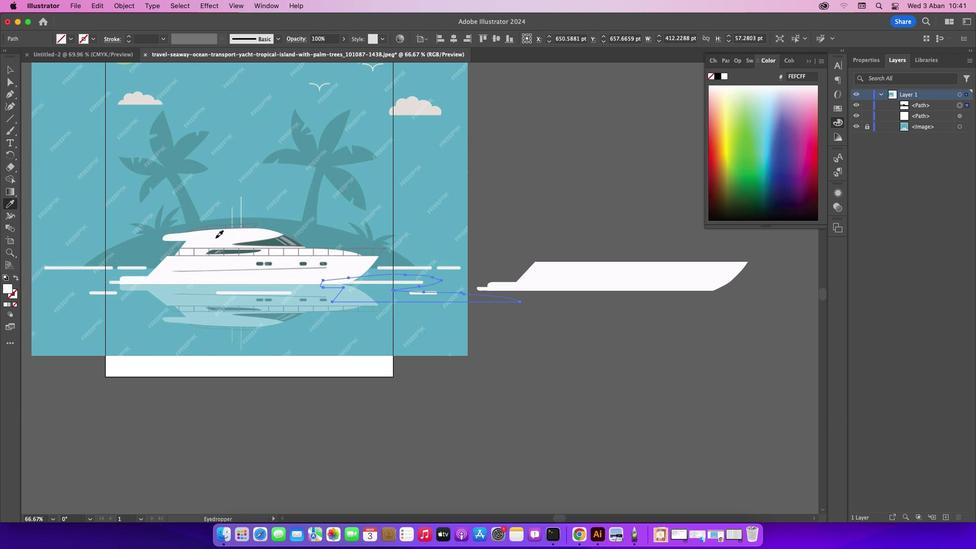 
Action: Mouse moved to (4, 73)
Screenshot: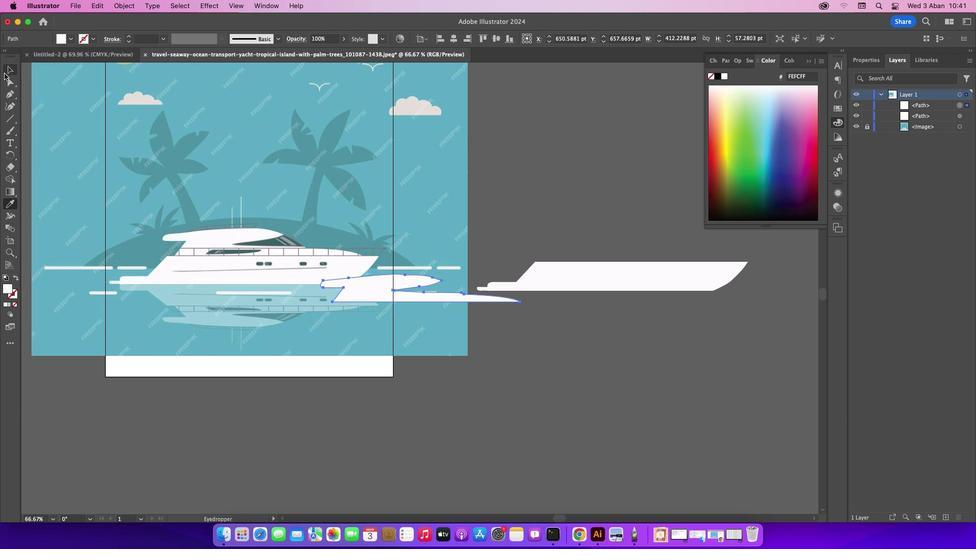 
Action: Mouse pressed left at (4, 73)
Screenshot: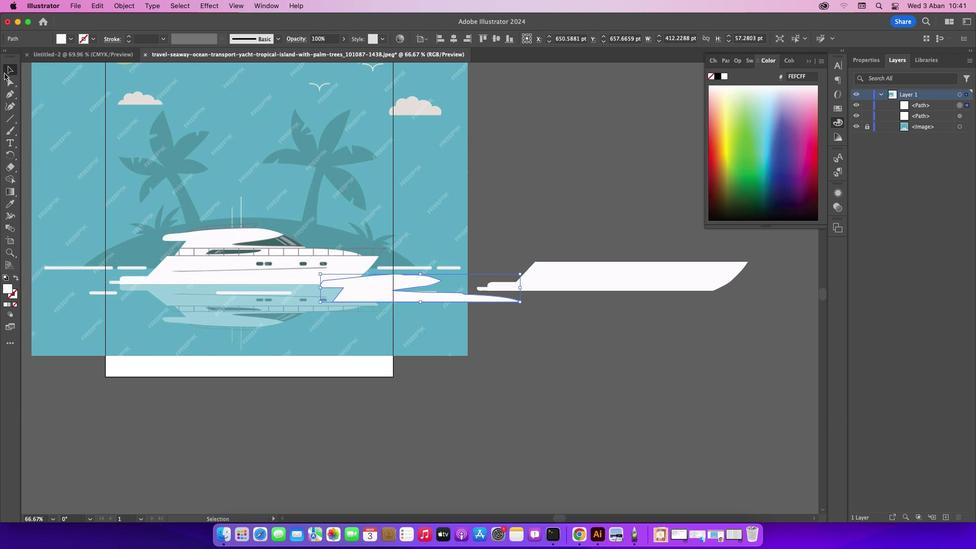
Action: Mouse moved to (353, 287)
Screenshot: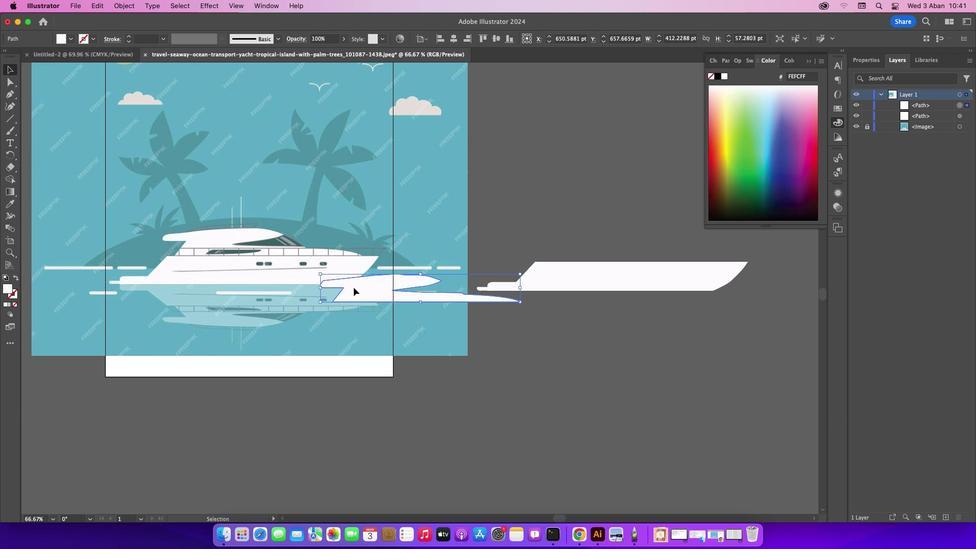 
Action: Mouse pressed left at (353, 287)
Screenshot: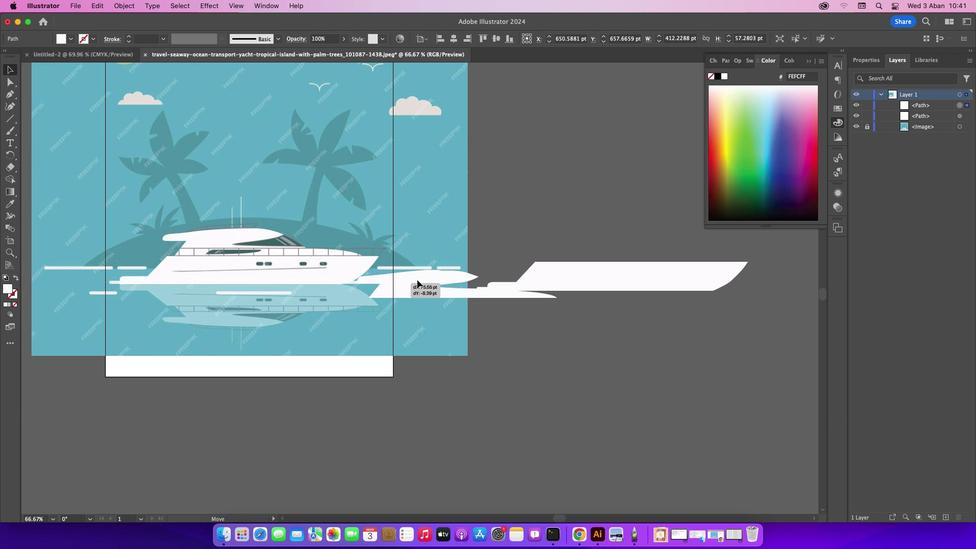 
Action: Mouse moved to (545, 193)
Screenshot: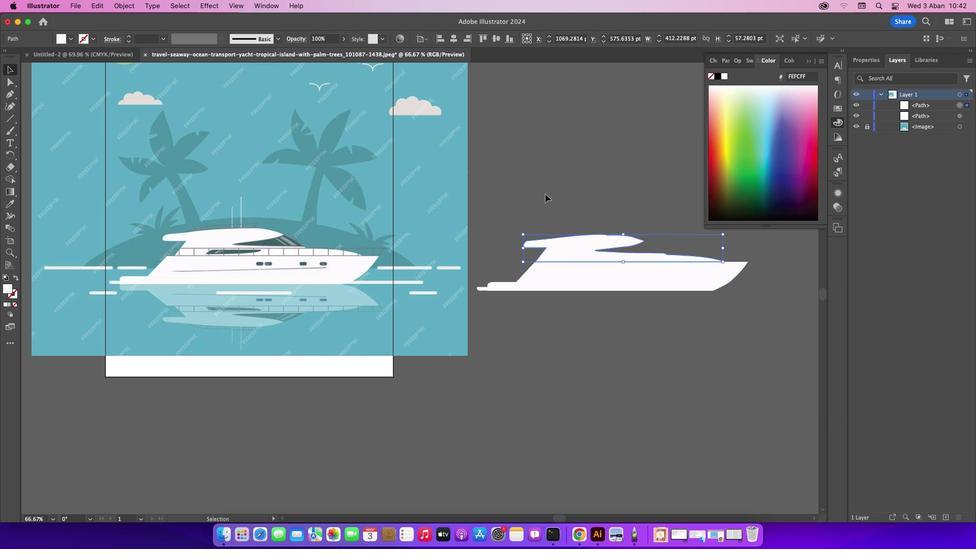 
Action: Mouse pressed left at (545, 193)
Screenshot: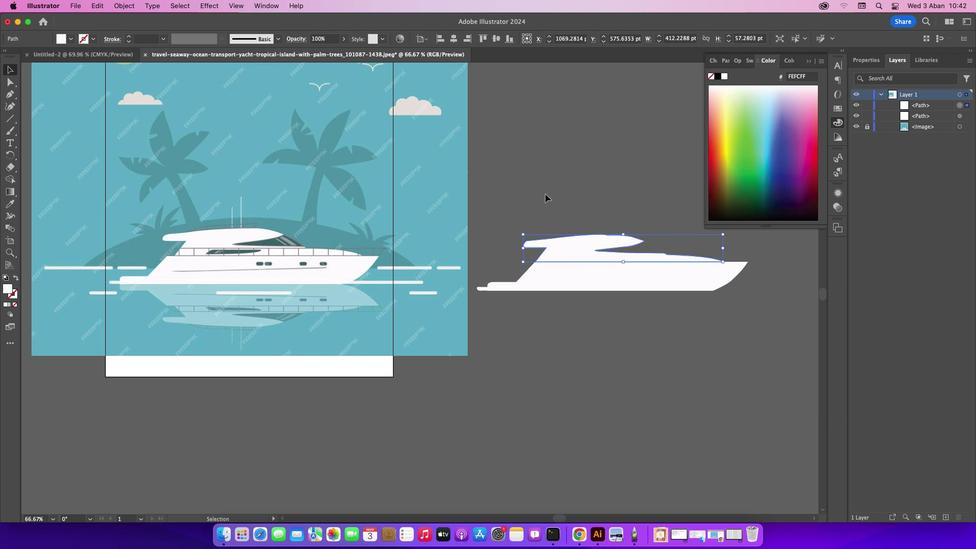 
Action: Mouse moved to (379, 208)
Screenshot: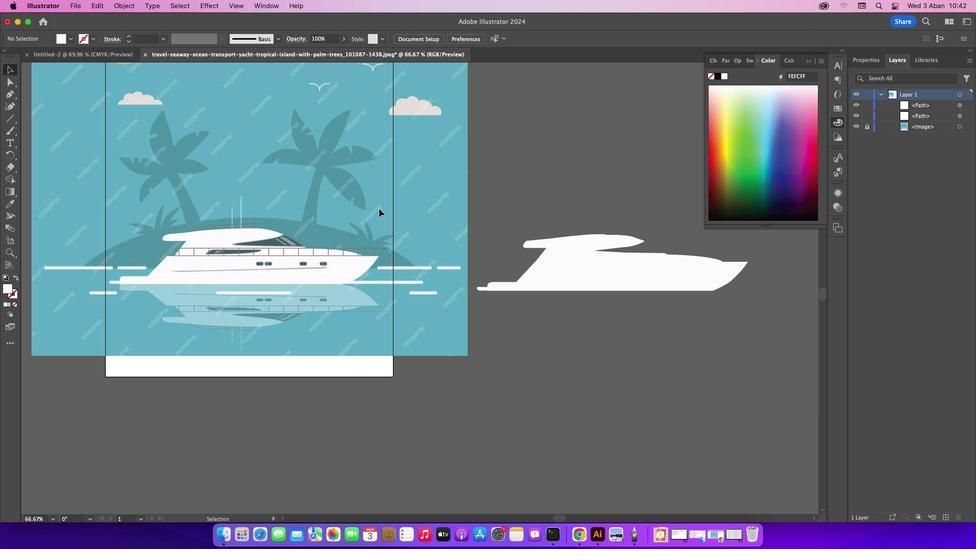 
Action: Key pressed Key.cmd_r'=''='
Screenshot: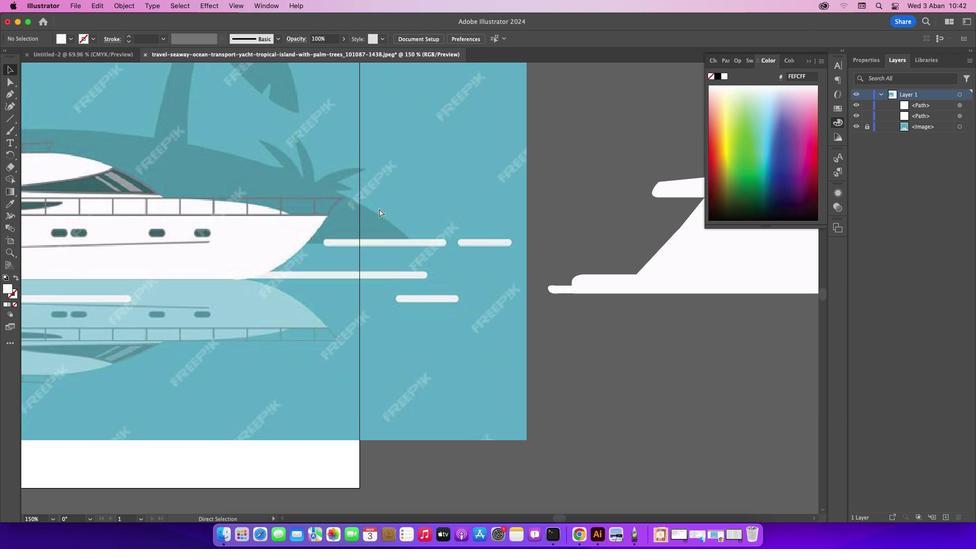 
Action: Mouse moved to (561, 522)
Screenshot: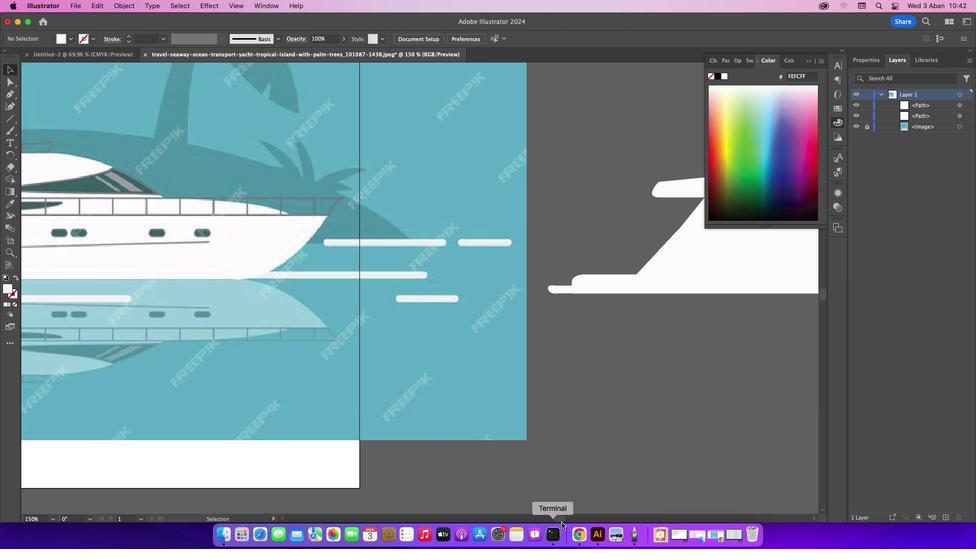 
Action: Mouse pressed left at (561, 522)
Screenshot: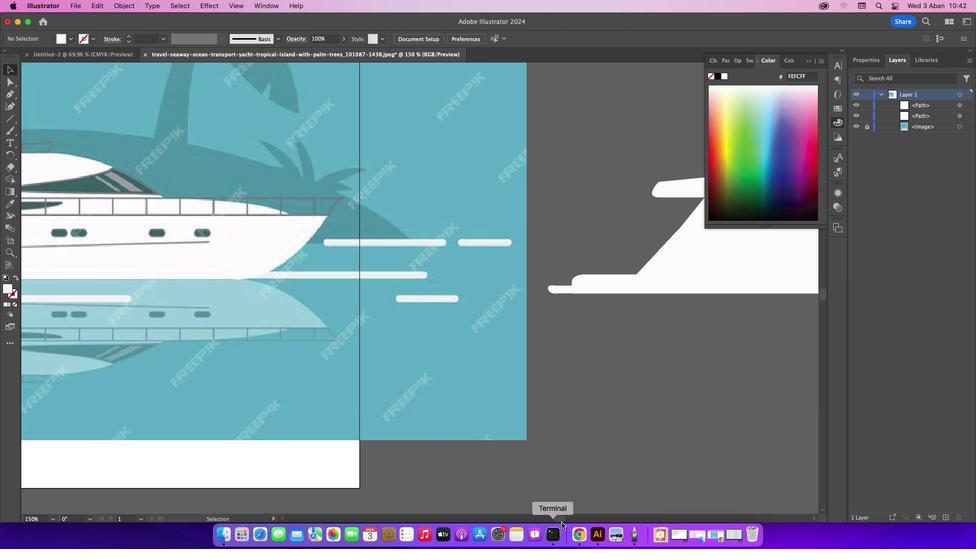 
Action: Mouse moved to (558, 517)
Screenshot: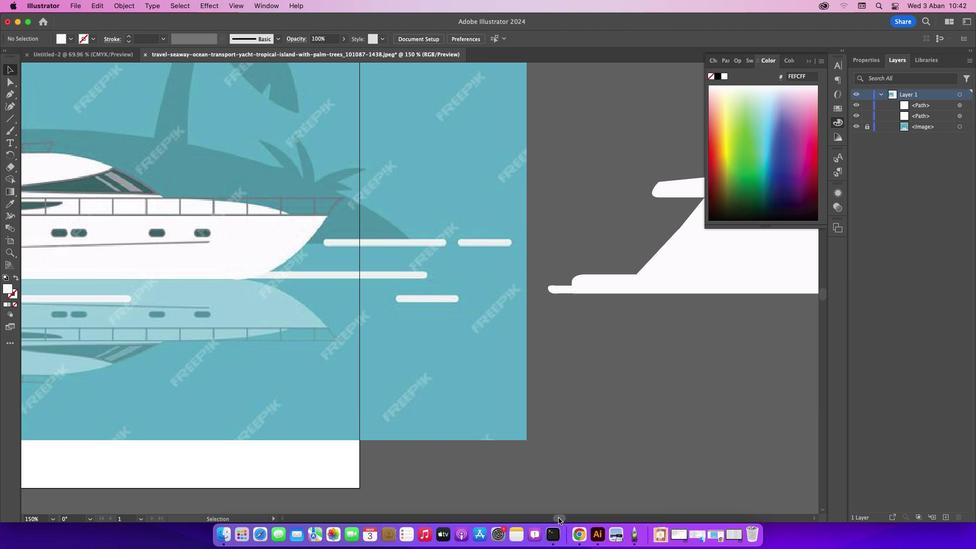 
Action: Mouse pressed left at (558, 517)
Screenshot: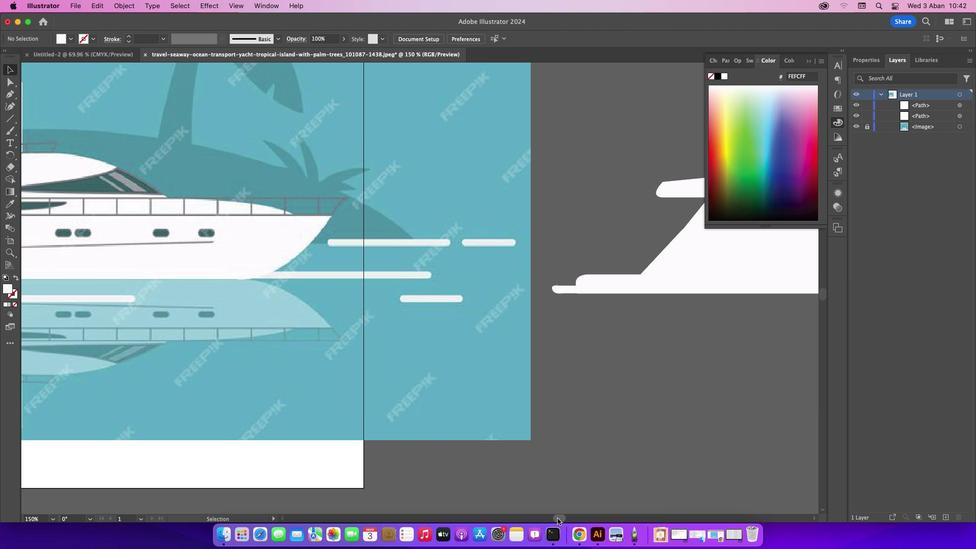 
Action: Mouse moved to (487, 394)
Screenshot: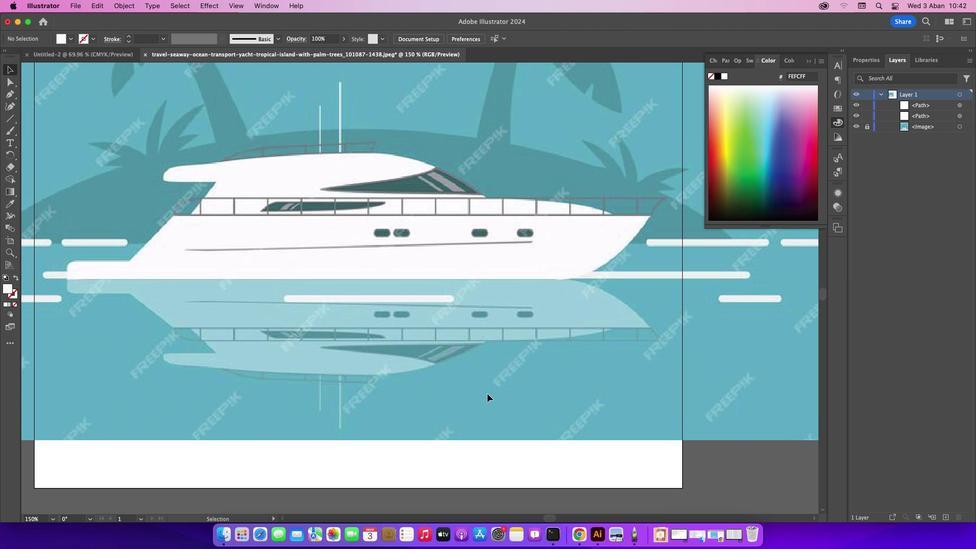 
Action: Mouse scrolled (487, 394) with delta (0, 0)
Screenshot: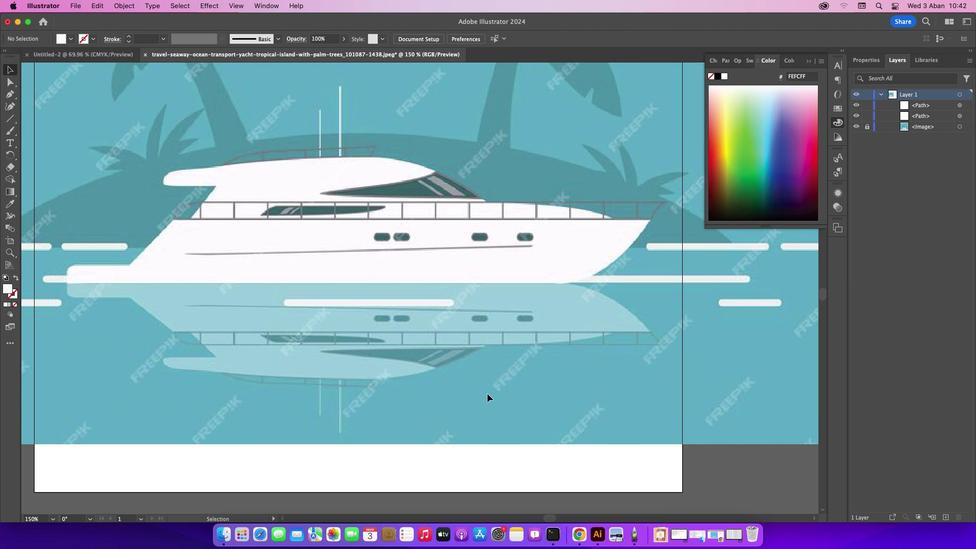 
Action: Mouse scrolled (487, 394) with delta (0, 0)
Screenshot: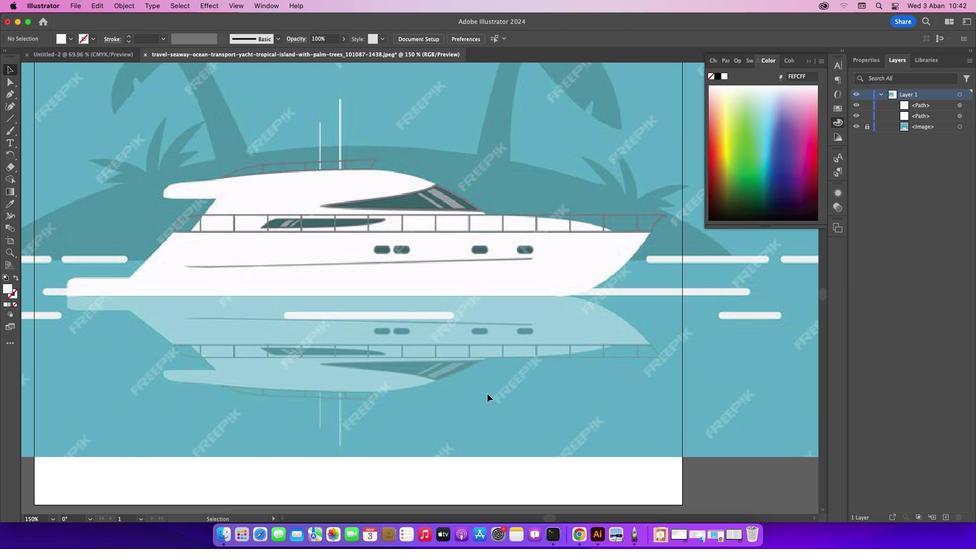 
Action: Mouse scrolled (487, 394) with delta (0, 1)
Screenshot: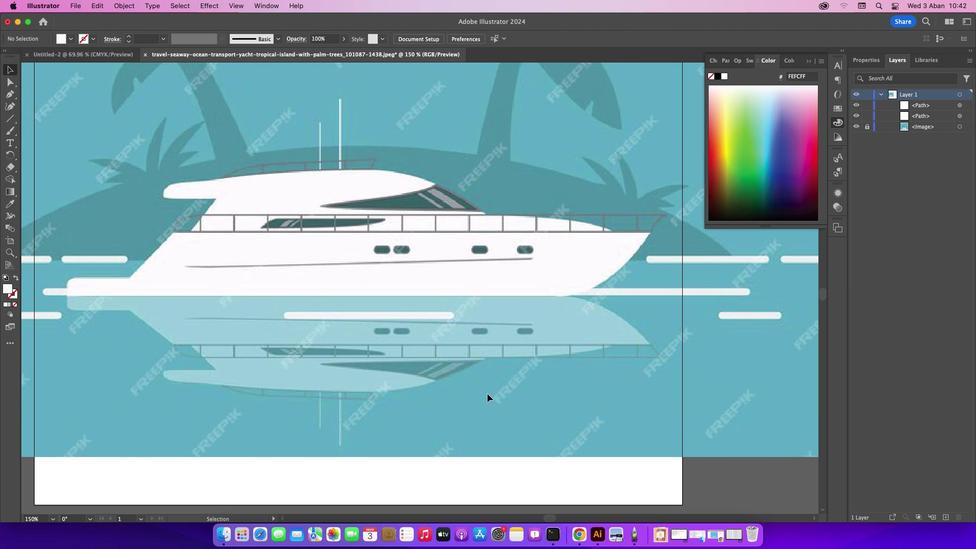 
Action: Mouse scrolled (487, 394) with delta (0, 0)
Screenshot: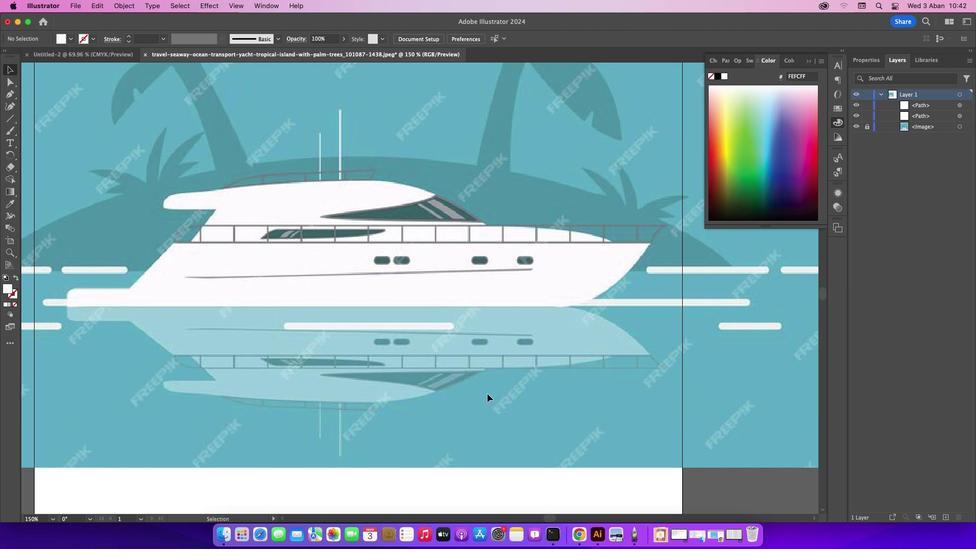 
Action: Mouse moved to (807, 57)
Screenshot: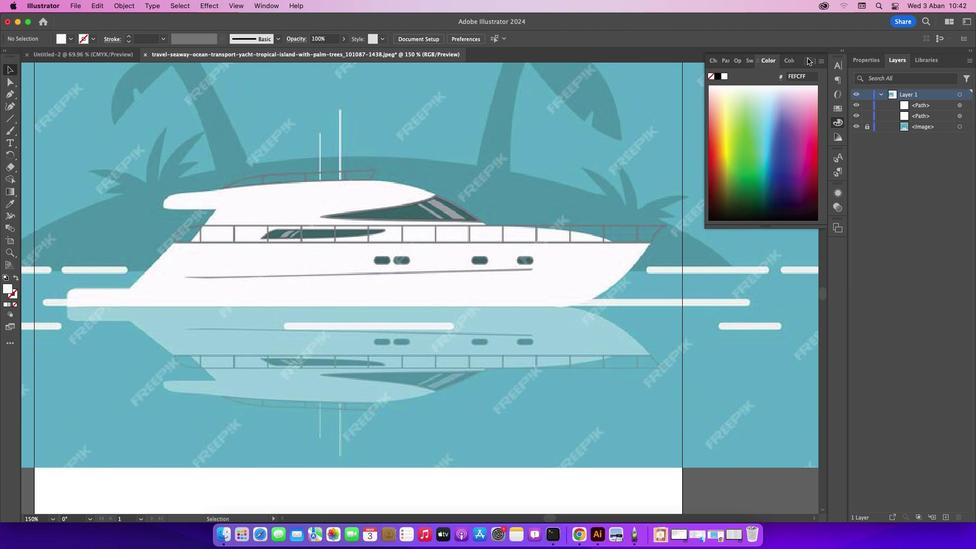 
Action: Mouse pressed left at (807, 57)
Screenshot: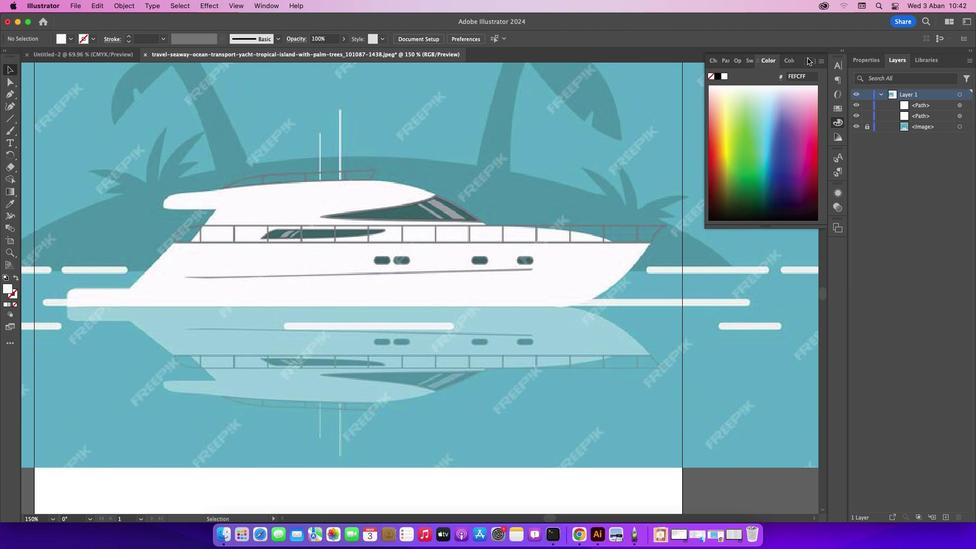 
Action: Mouse moved to (5, 92)
Screenshot: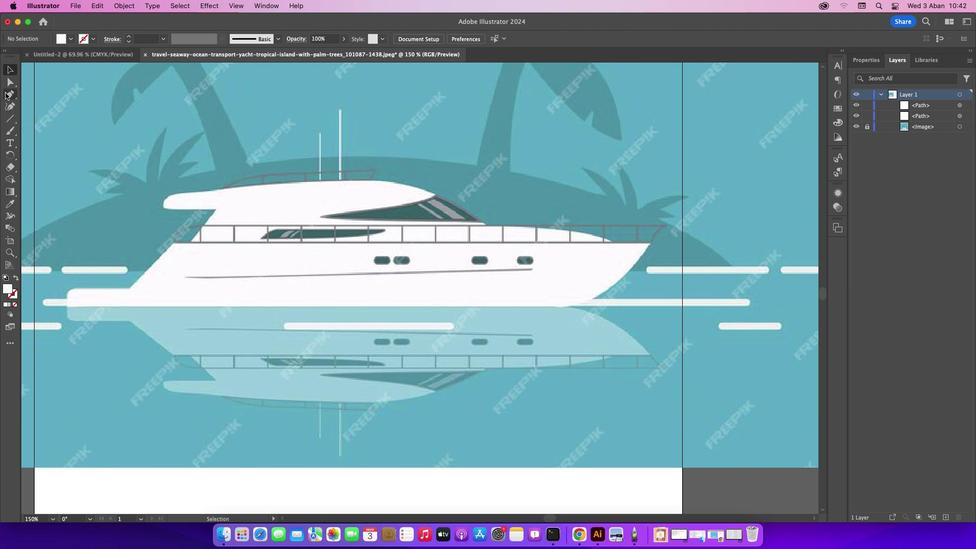 
Action: Mouse pressed left at (5, 92)
Screenshot: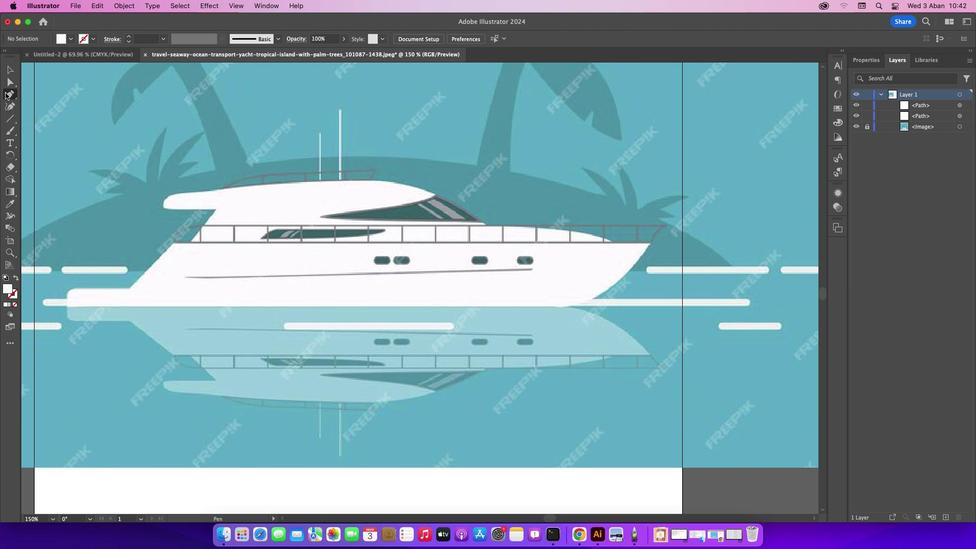 
Action: Mouse moved to (319, 216)
Screenshot: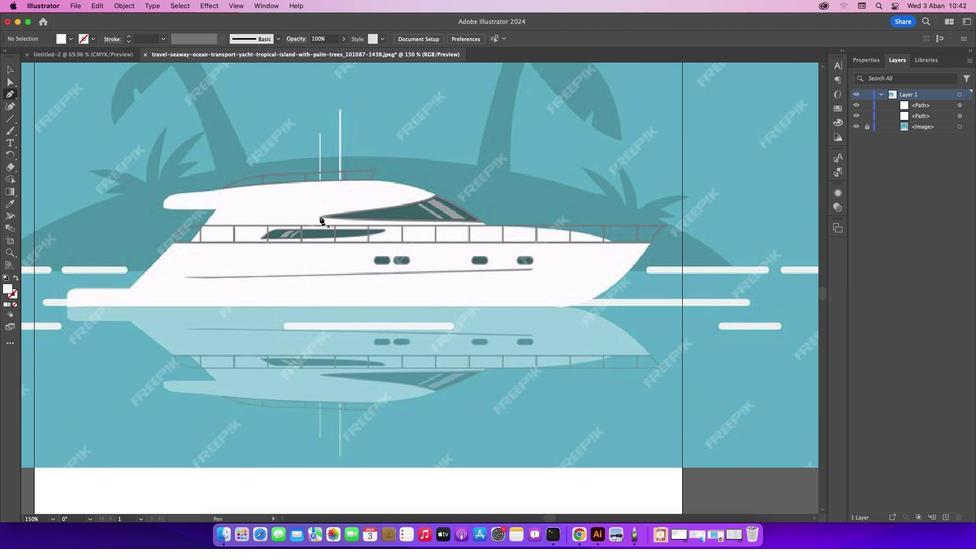 
Action: Mouse pressed left at (319, 216)
Screenshot: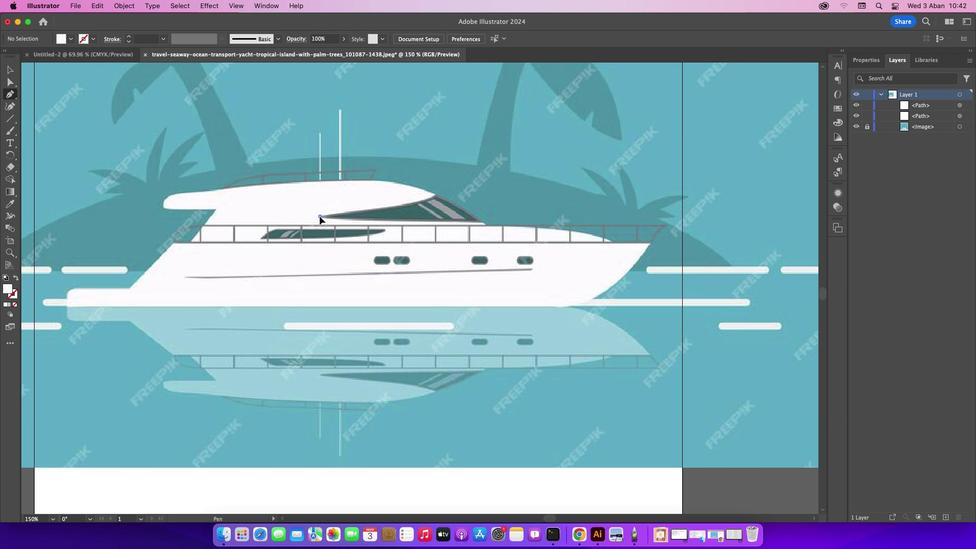 
Action: Mouse moved to (412, 205)
Screenshot: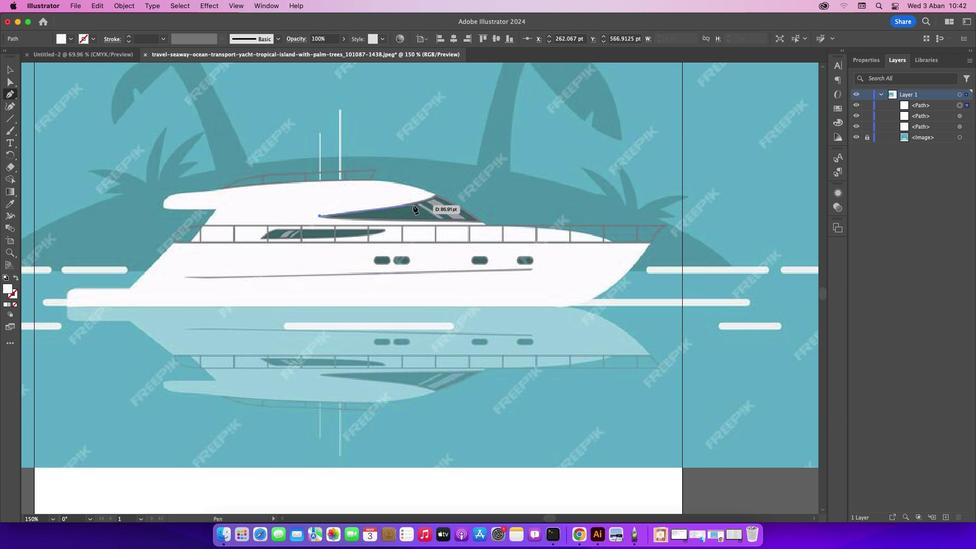 
Action: Mouse pressed left at (412, 205)
Screenshot: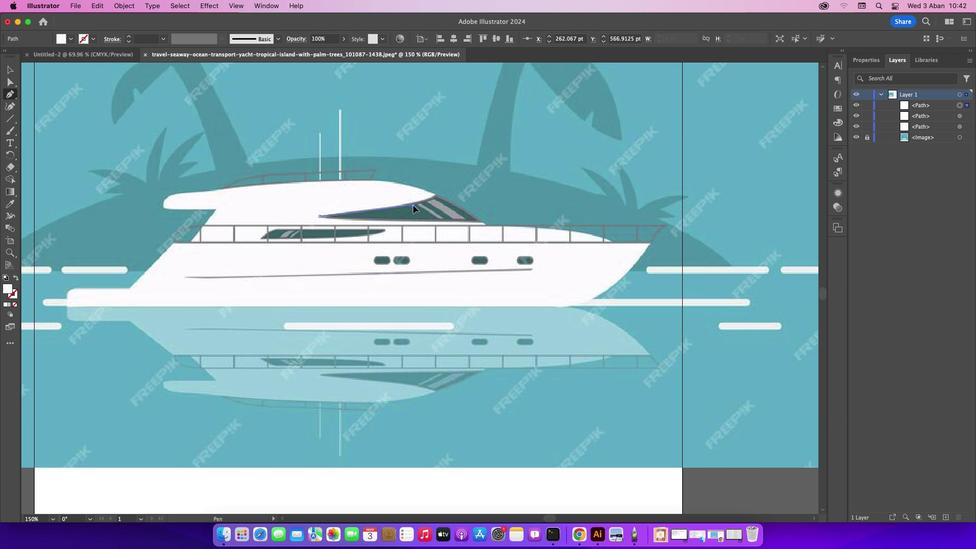 
Action: Mouse moved to (436, 195)
Screenshot: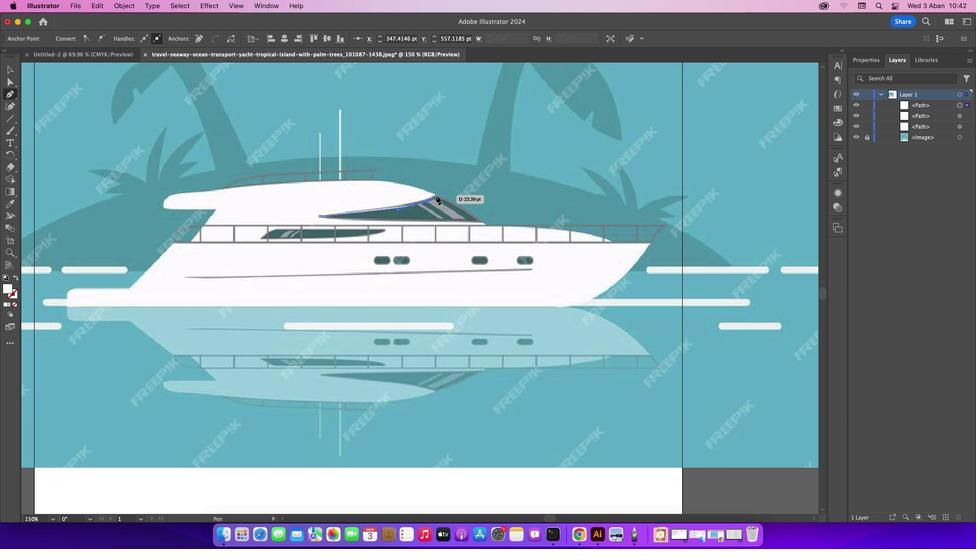 
Action: Mouse pressed left at (436, 195)
Screenshot: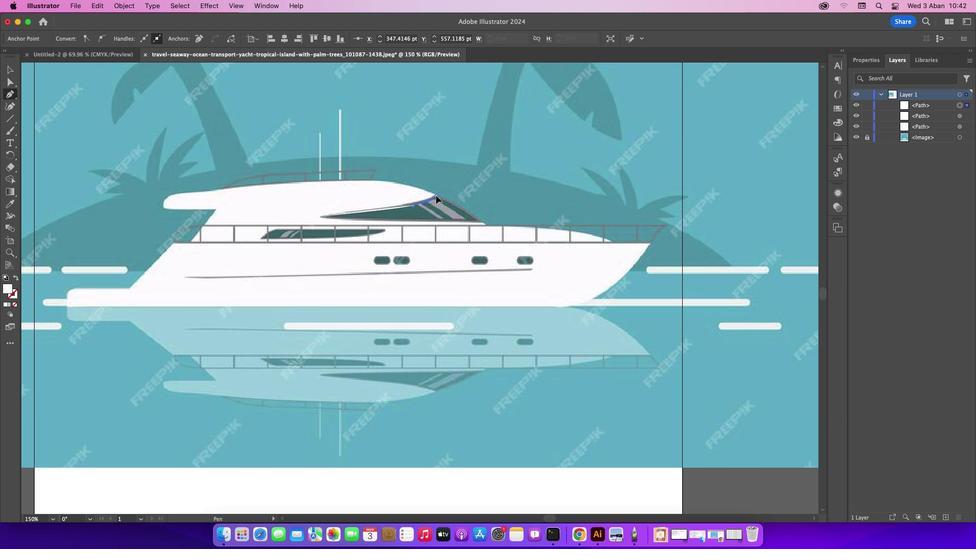 
Action: Mouse moved to (482, 220)
Screenshot: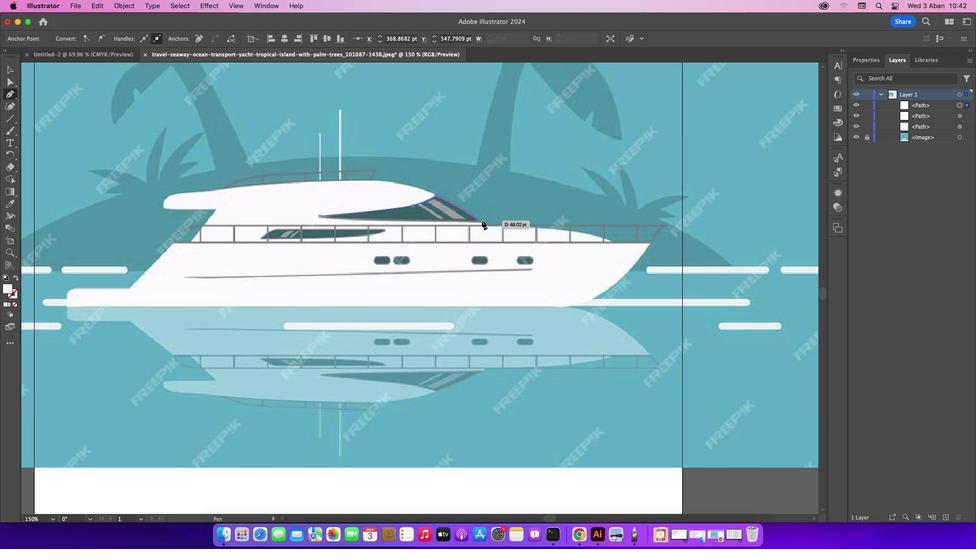 
Action: Mouse pressed left at (482, 220)
Screenshot: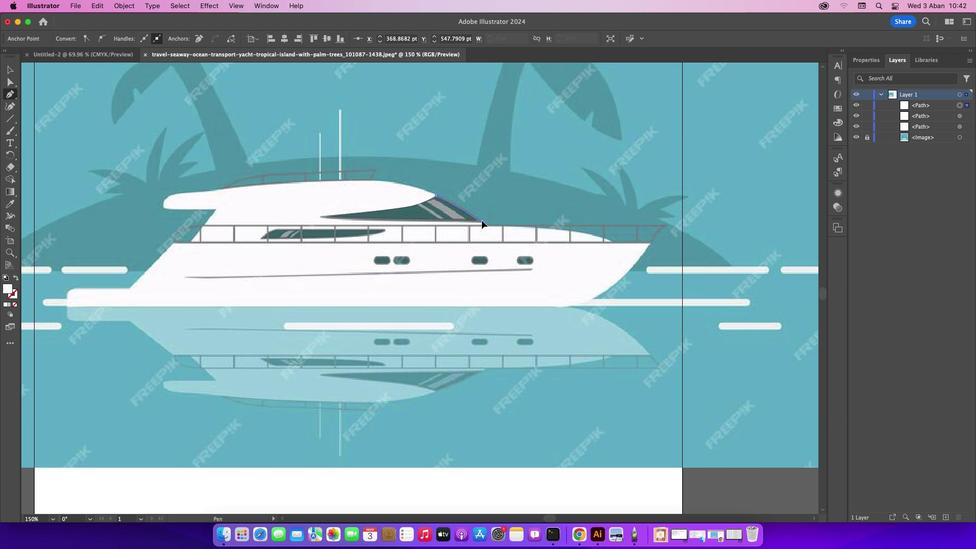 
Action: Mouse moved to (481, 219)
Screenshot: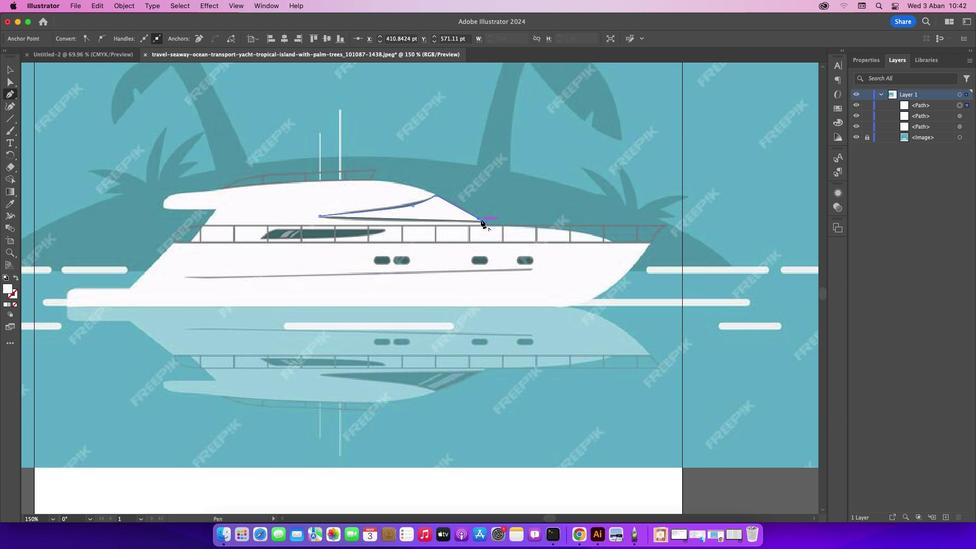 
Action: Mouse pressed left at (481, 219)
Screenshot: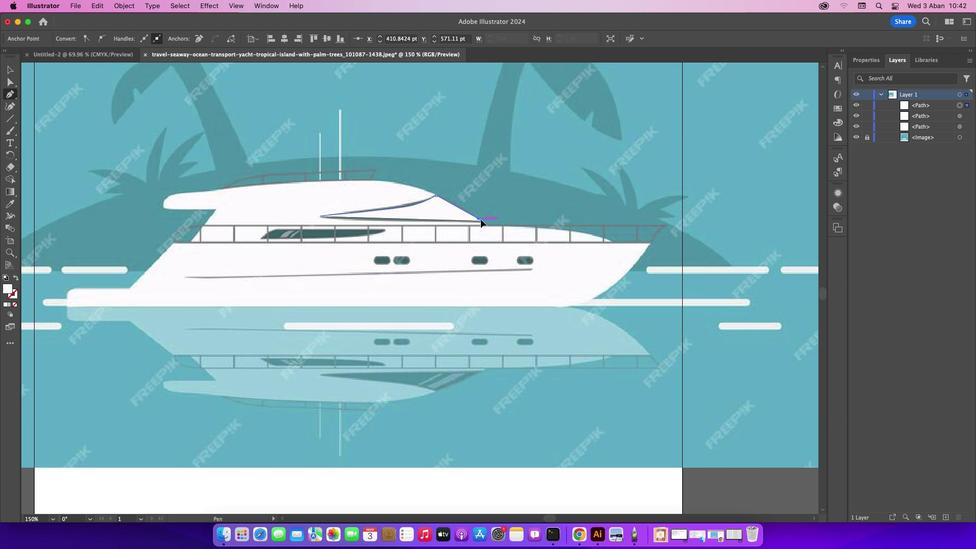
Action: Mouse moved to (14, 306)
Screenshot: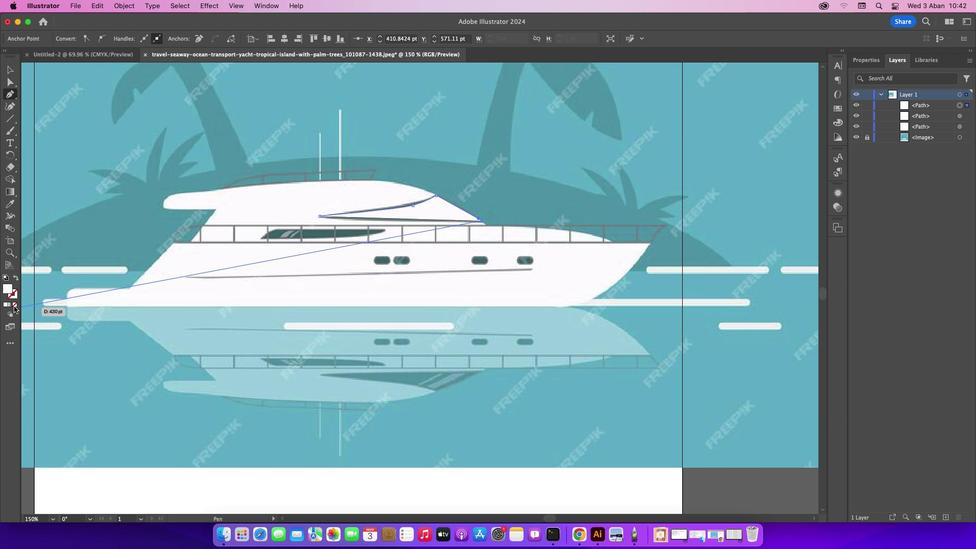 
Action: Mouse pressed left at (14, 306)
Screenshot: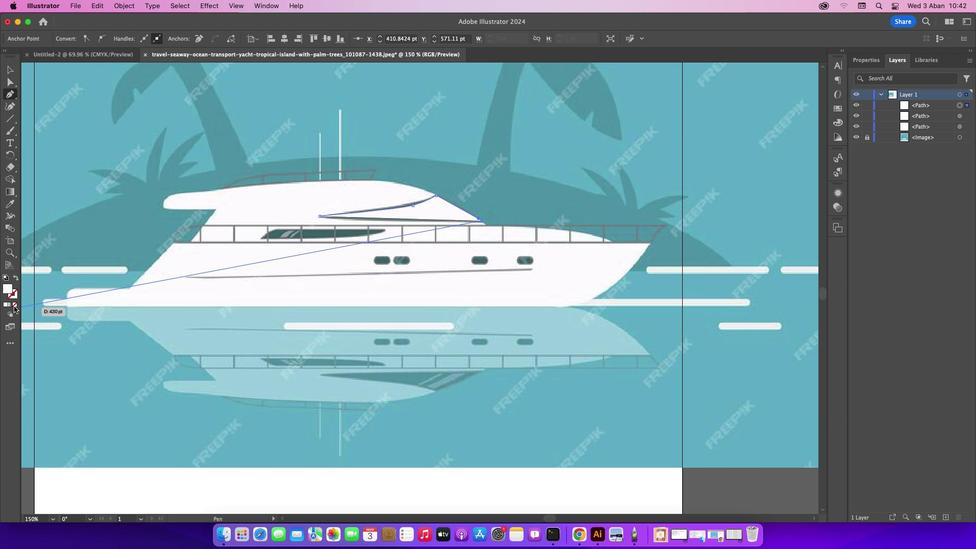 
Action: Mouse moved to (318, 217)
Screenshot: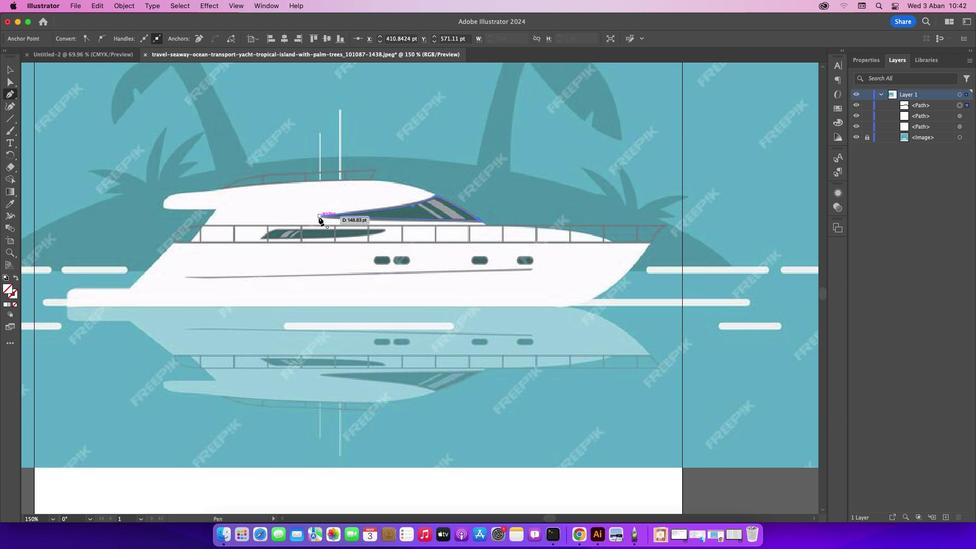 
Action: Mouse pressed left at (318, 217)
Screenshot: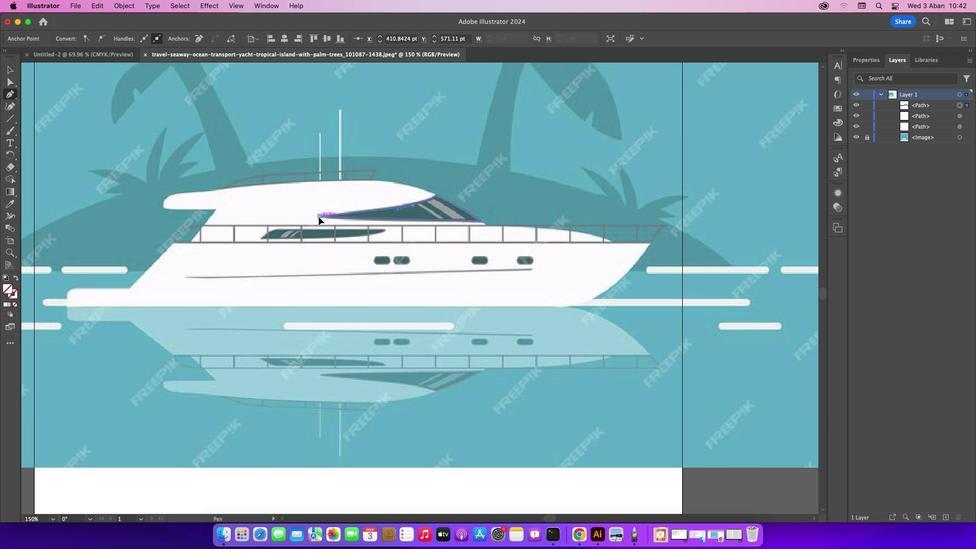 
Action: Mouse moved to (13, 68)
Screenshot: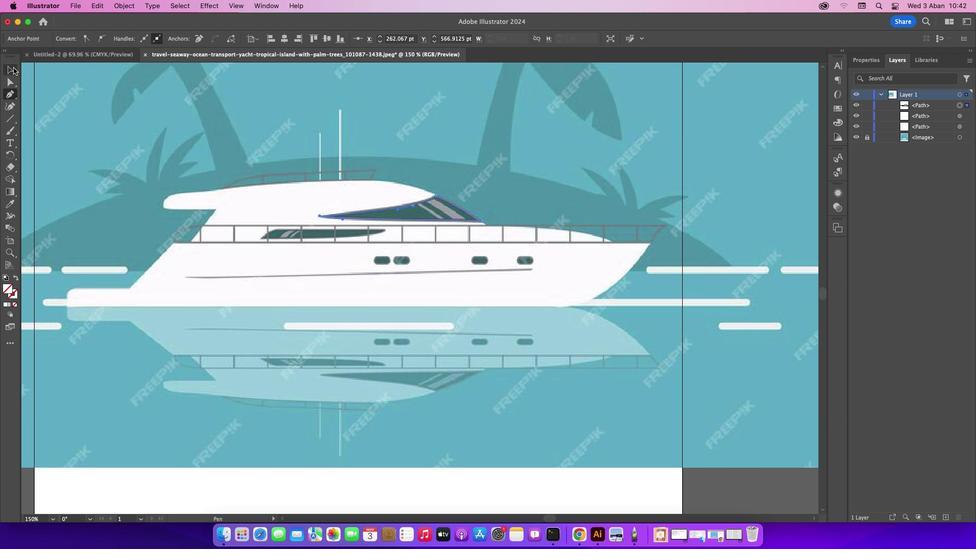 
Action: Mouse pressed left at (13, 68)
Screenshot: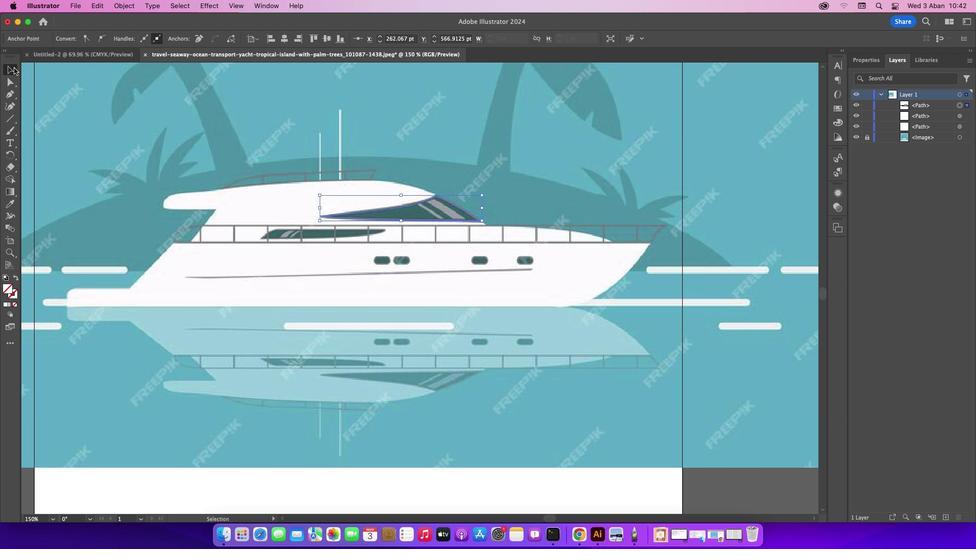
Action: Mouse moved to (114, 106)
Screenshot: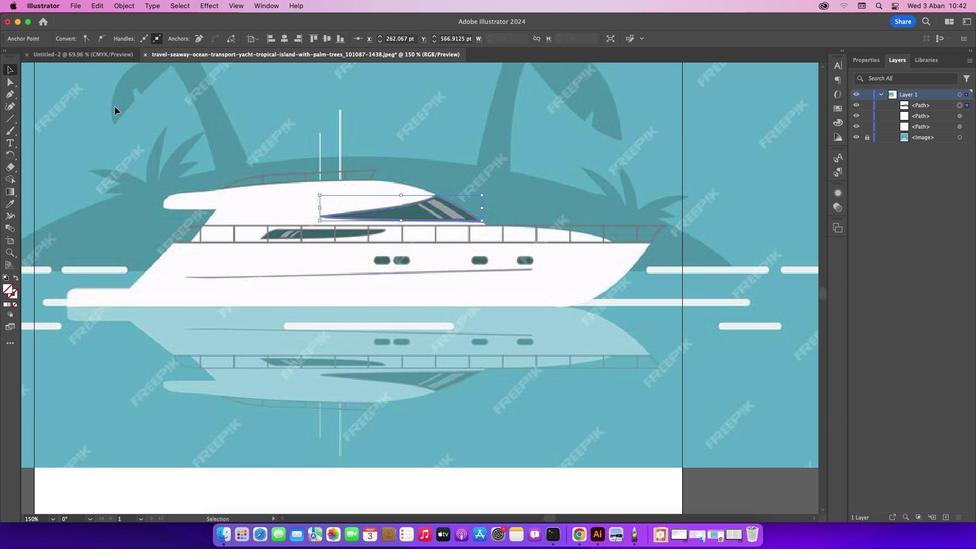 
Action: Mouse pressed left at (114, 106)
Screenshot: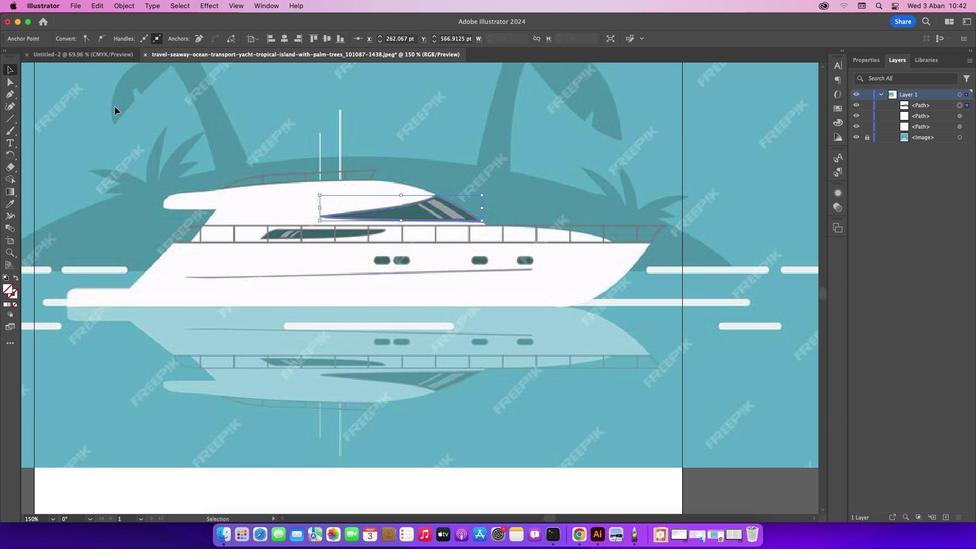 
Action: Mouse moved to (402, 207)
Screenshot: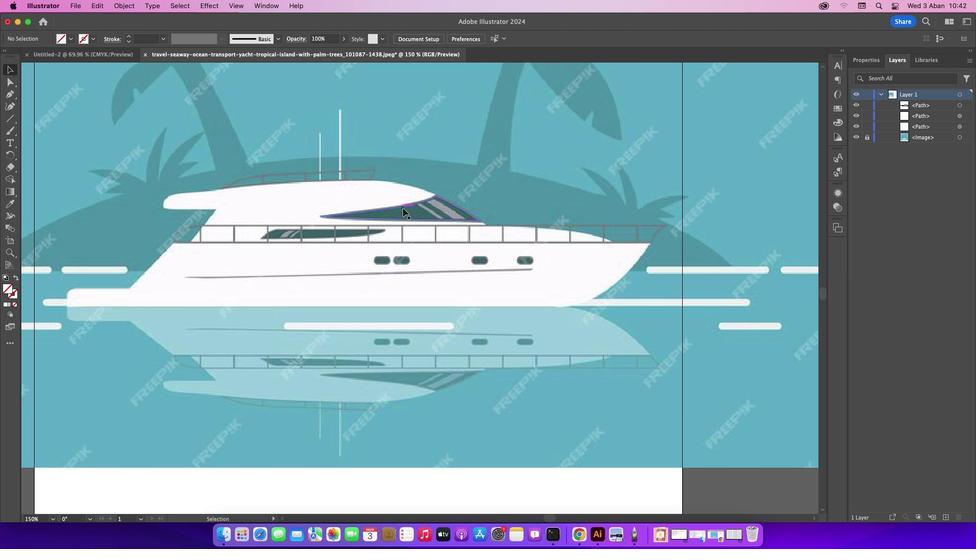 
Action: Mouse pressed left at (402, 207)
Screenshot: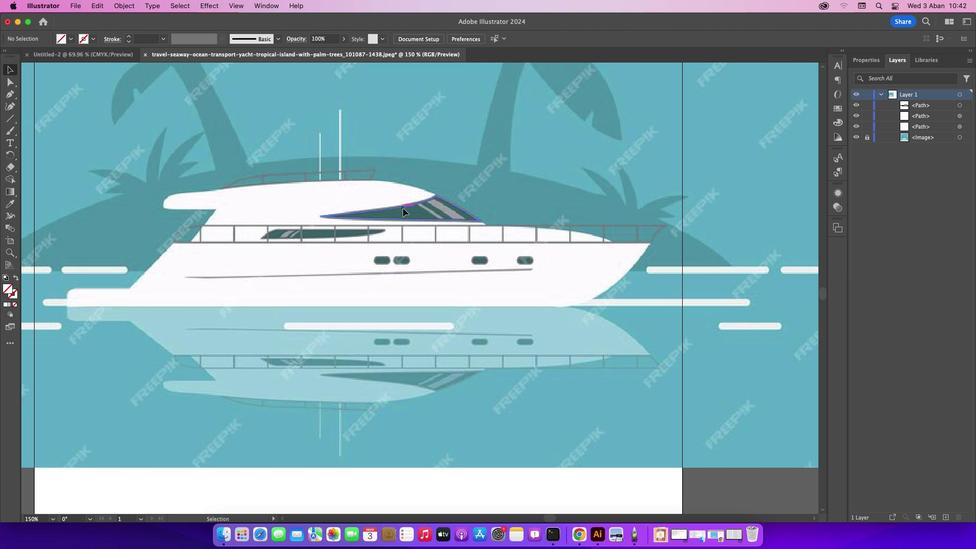 
Action: Mouse moved to (15, 205)
Screenshot: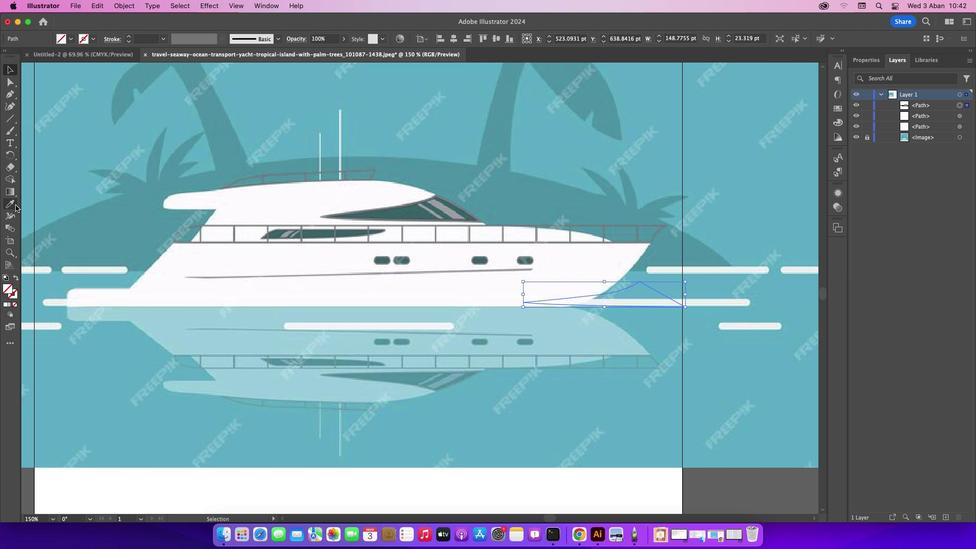 
Action: Mouse pressed left at (15, 205)
Screenshot: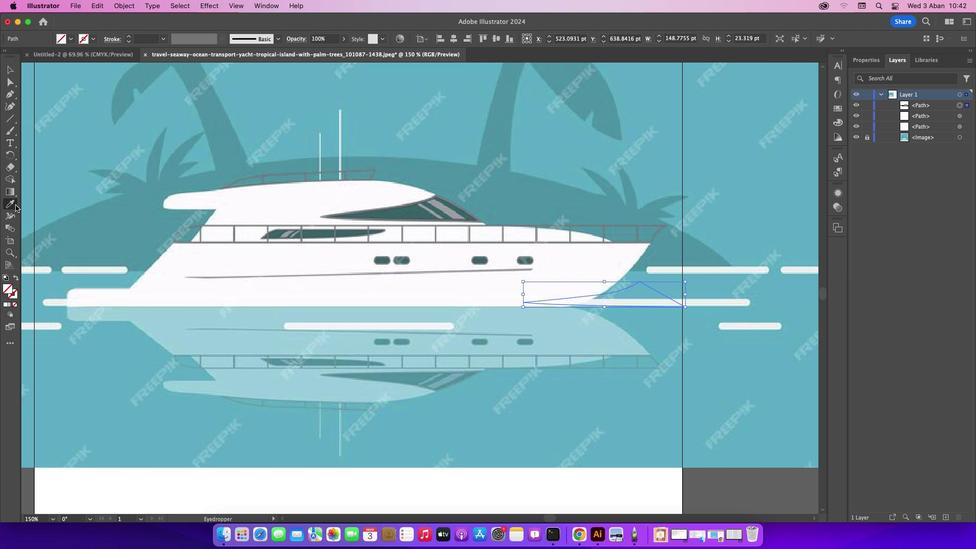 
Action: Mouse moved to (409, 211)
Screenshot: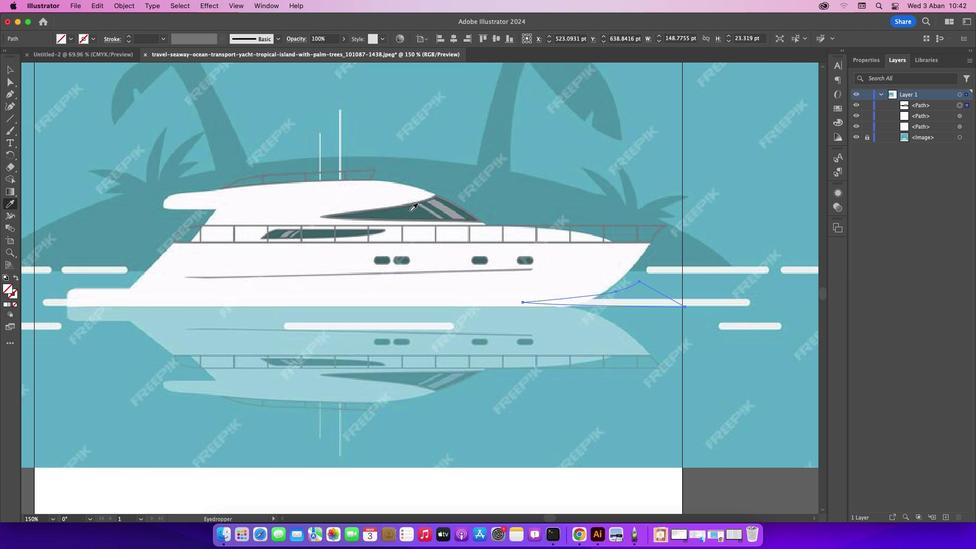 
Action: Mouse pressed left at (409, 211)
Screenshot: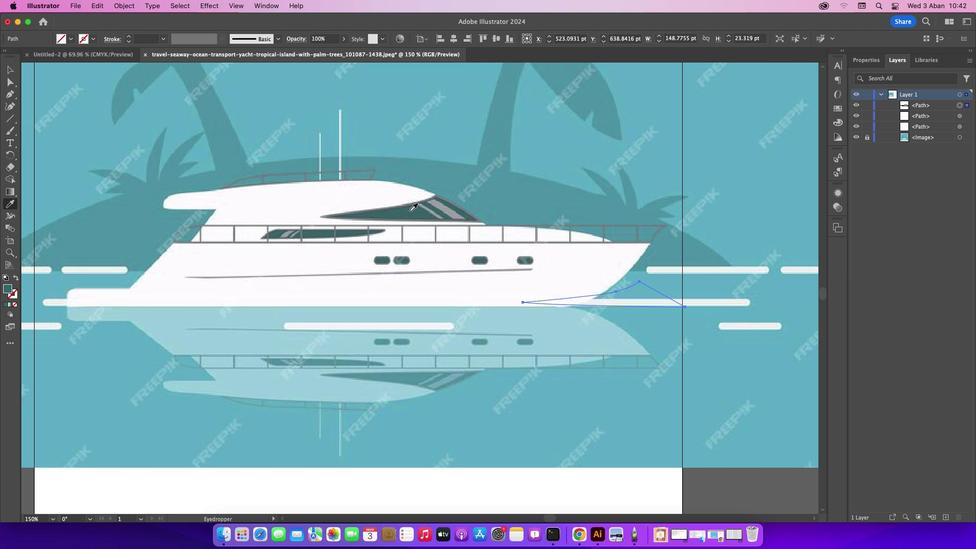 
Action: Mouse moved to (5, 69)
Screenshot: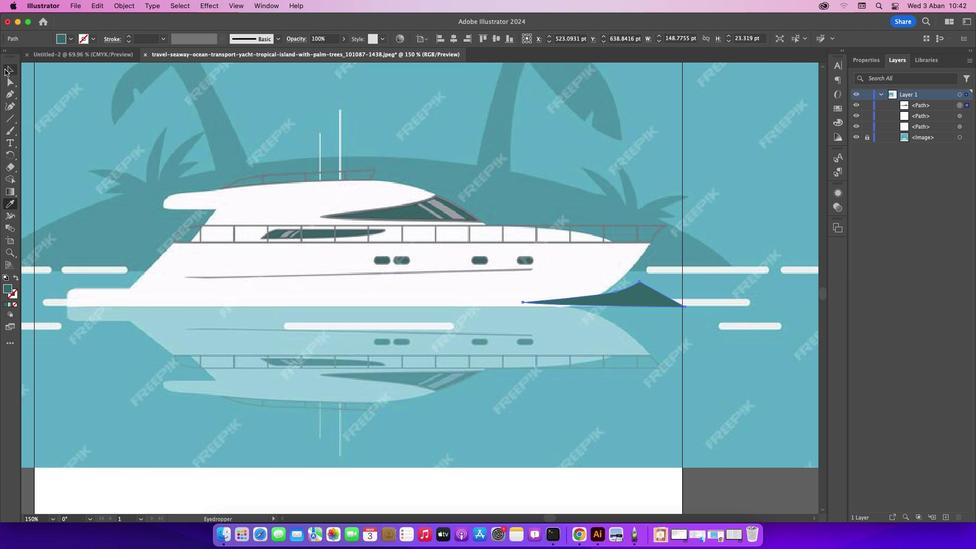
Action: Mouse pressed left at (5, 69)
Screenshot: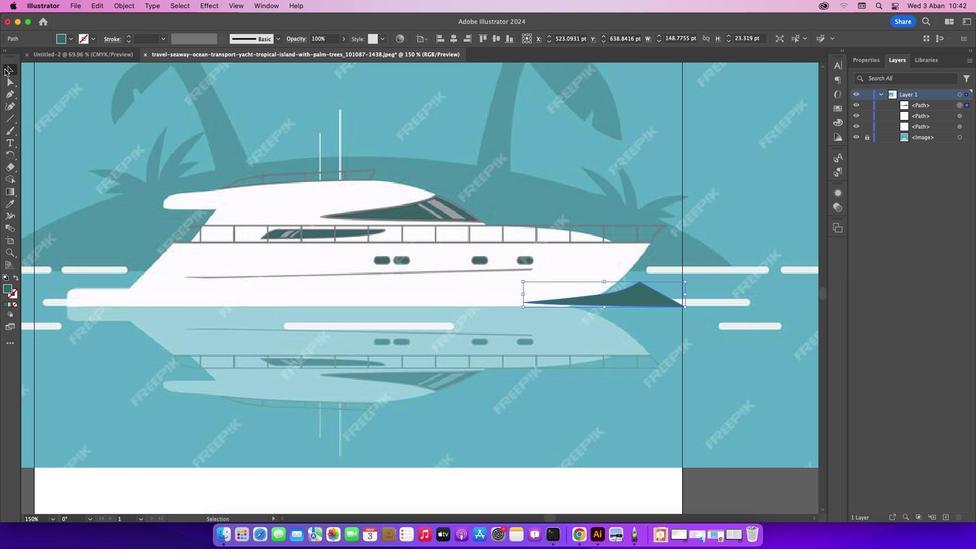 
Action: Mouse moved to (663, 375)
Screenshot: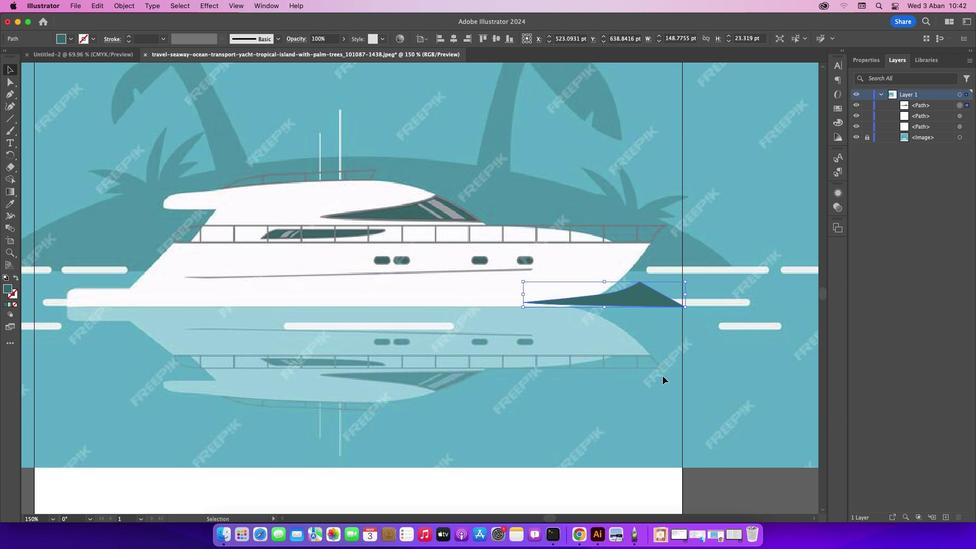 
Action: Mouse pressed left at (663, 375)
Screenshot: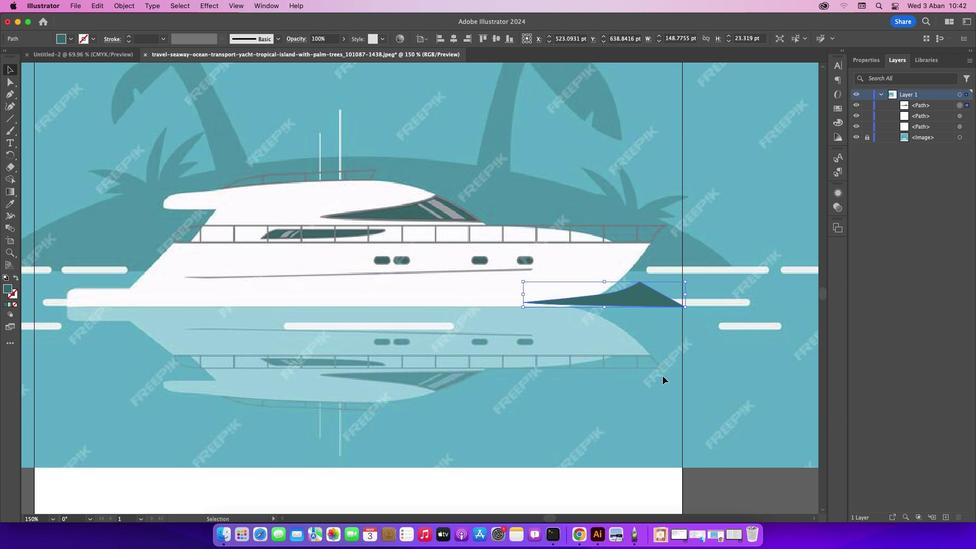 
Action: Mouse moved to (554, 520)
Screenshot: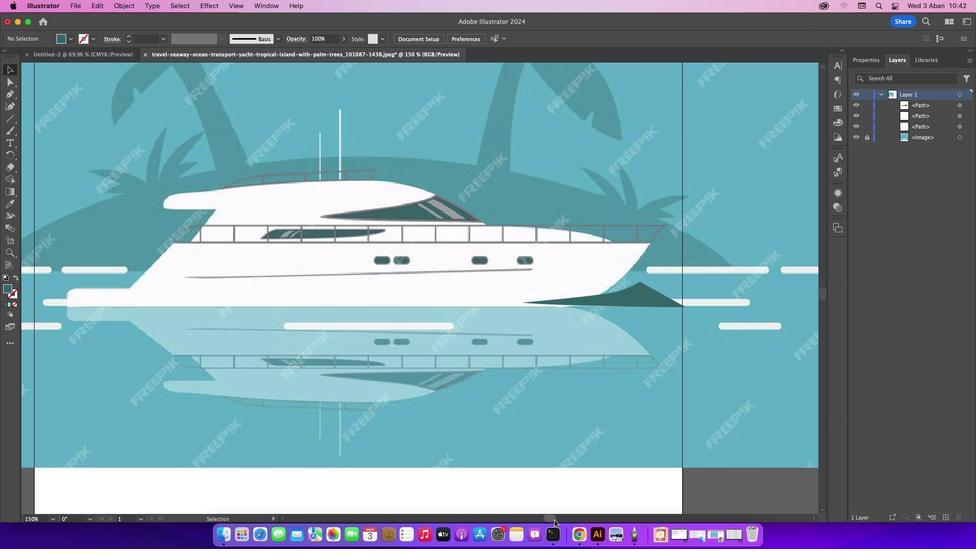 
Action: Mouse pressed left at (554, 520)
Screenshot: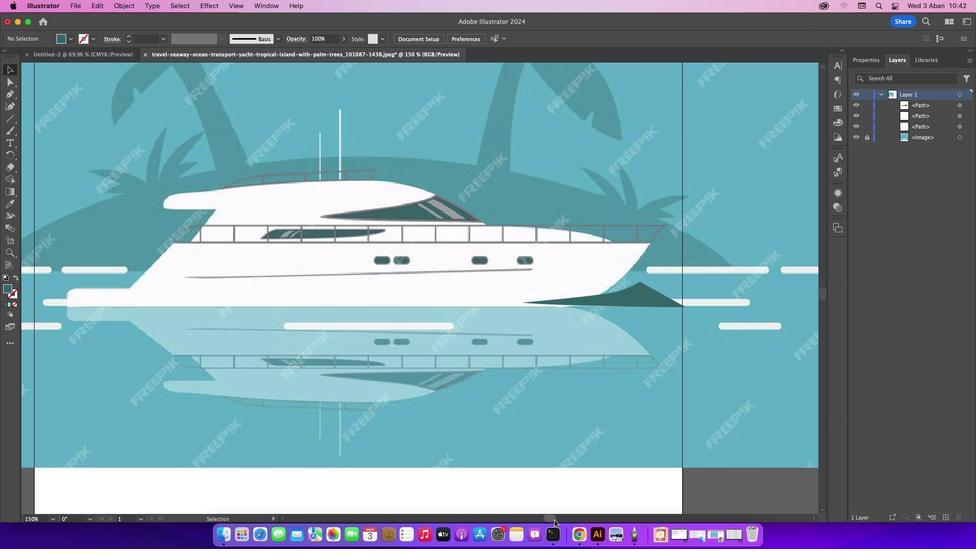 
Action: Mouse moved to (266, 293)
Screenshot: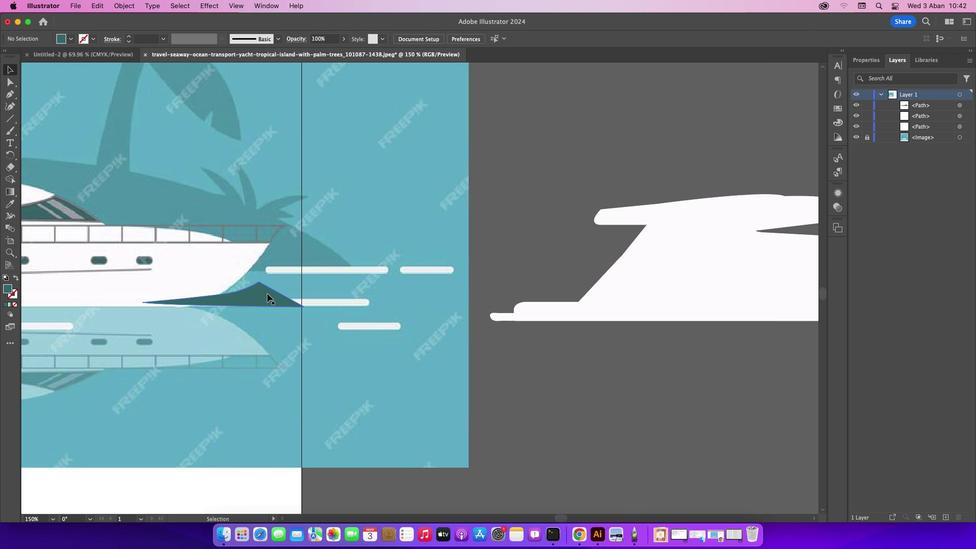 
Action: Mouse pressed left at (266, 293)
Screenshot: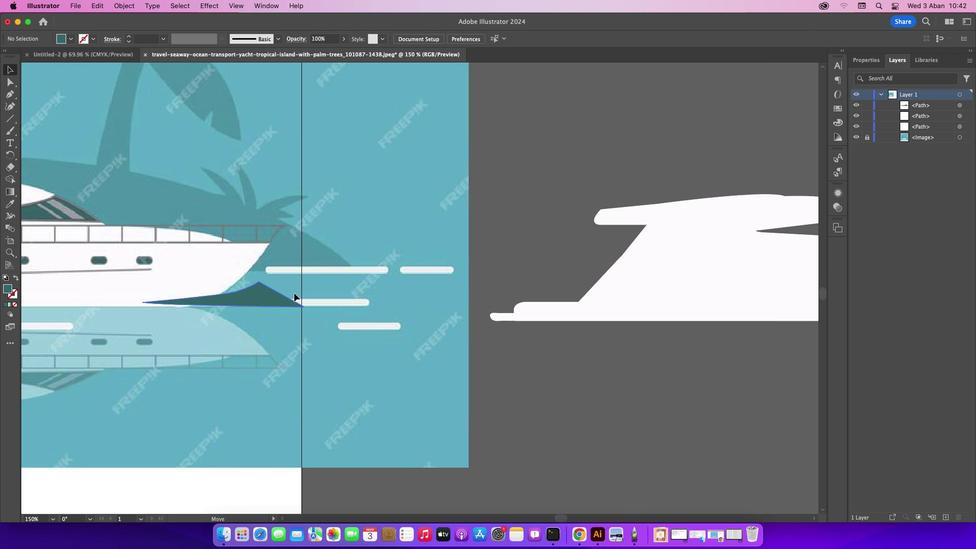 
Action: Mouse moved to (738, 304)
Screenshot: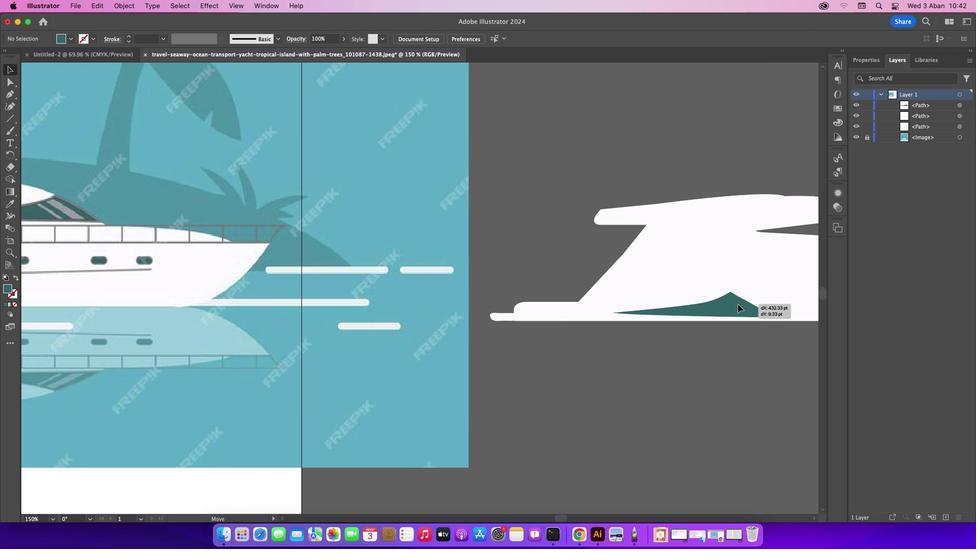 
Action: Key pressed Key.cmd_r'-'
Screenshot: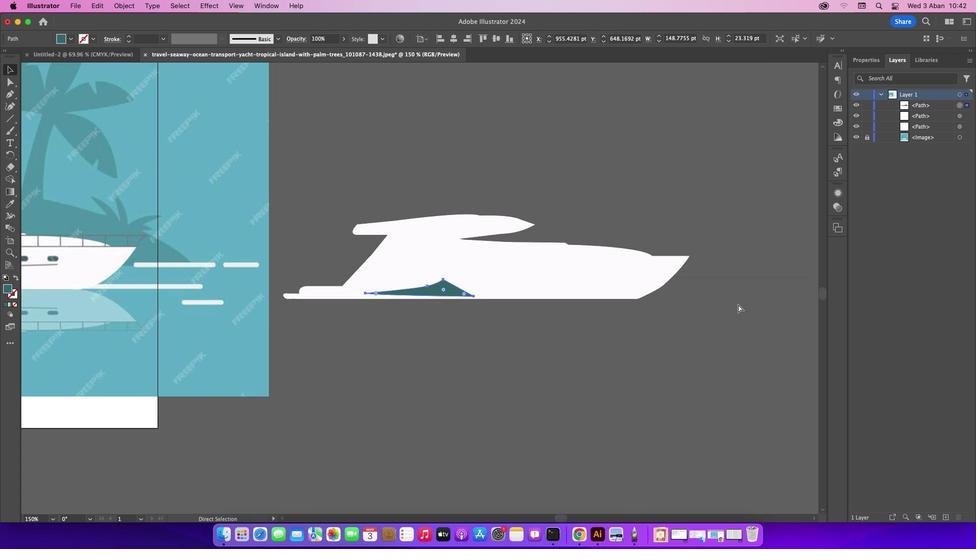 
Action: Mouse moved to (437, 290)
Screenshot: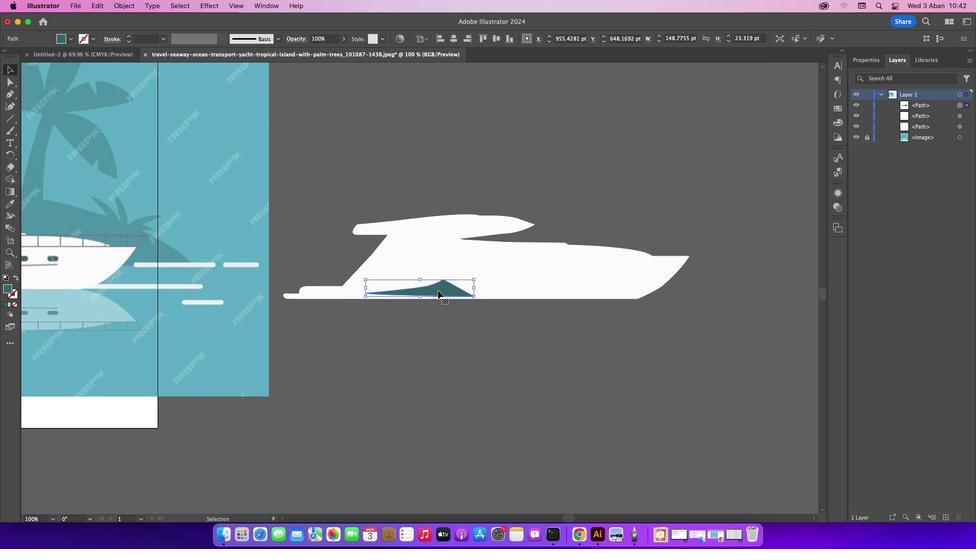 
Action: Mouse pressed left at (437, 290)
Screenshot: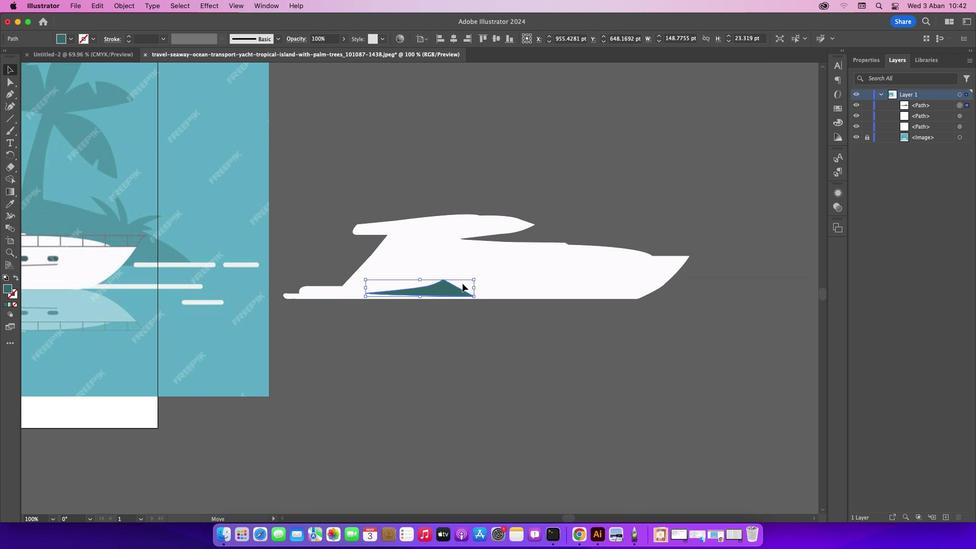 
Action: Mouse moved to (569, 186)
Screenshot: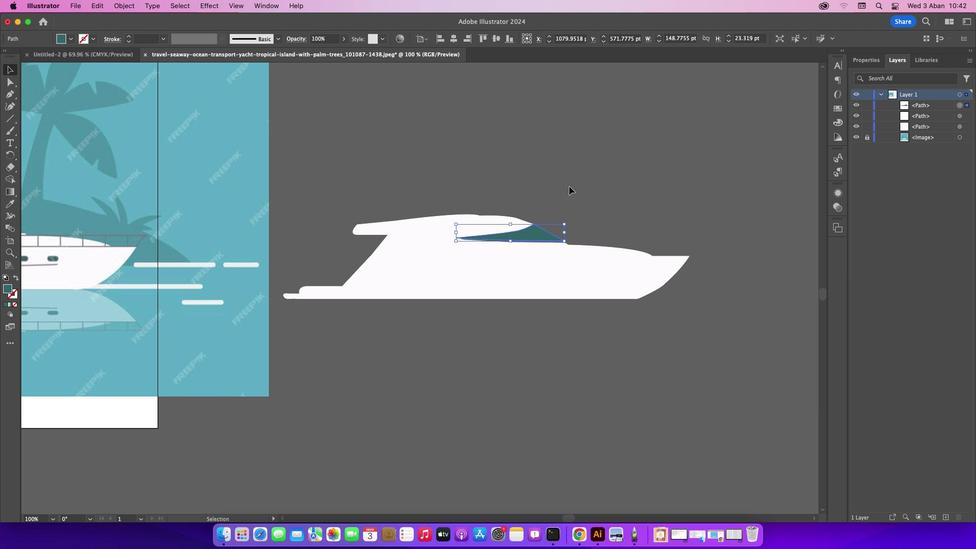 
Action: Mouse pressed left at (569, 186)
